 Task: Look for space in Mtsensk, Russia from 12th August, 2023 to 16th August, 2023 for 8 adults in price range Rs.10000 to Rs.16000. Place can be private room with 8 bedrooms having 8 beds and 8 bathrooms. Property type can be house, flat, guest house, hotel. Amenities needed are: wifi, TV, free parkinig on premises, gym, breakfast. Booking option can be shelf check-in. Required host language is English.
Action: Mouse moved to (438, 94)
Screenshot: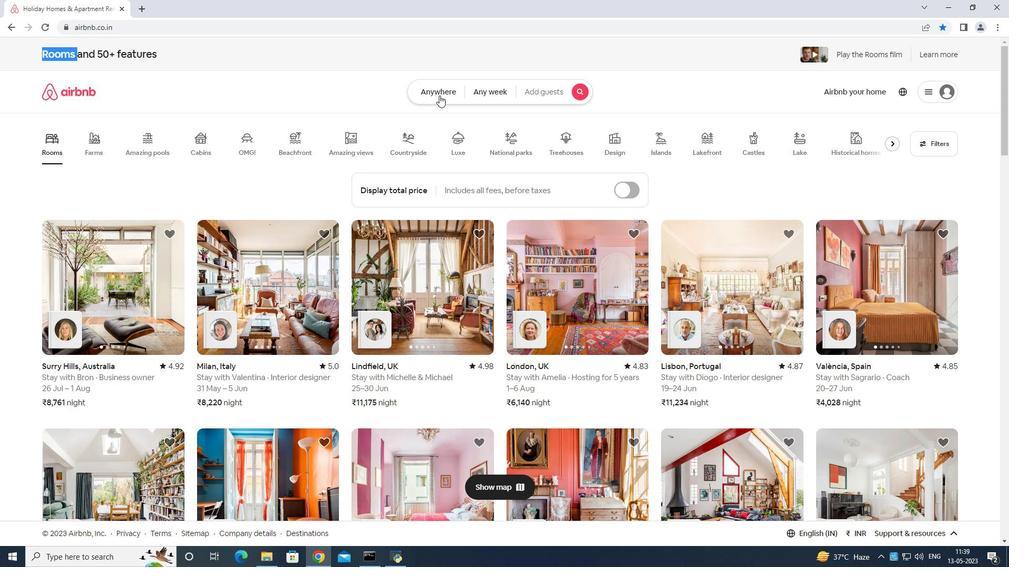 
Action: Mouse pressed left at (438, 94)
Screenshot: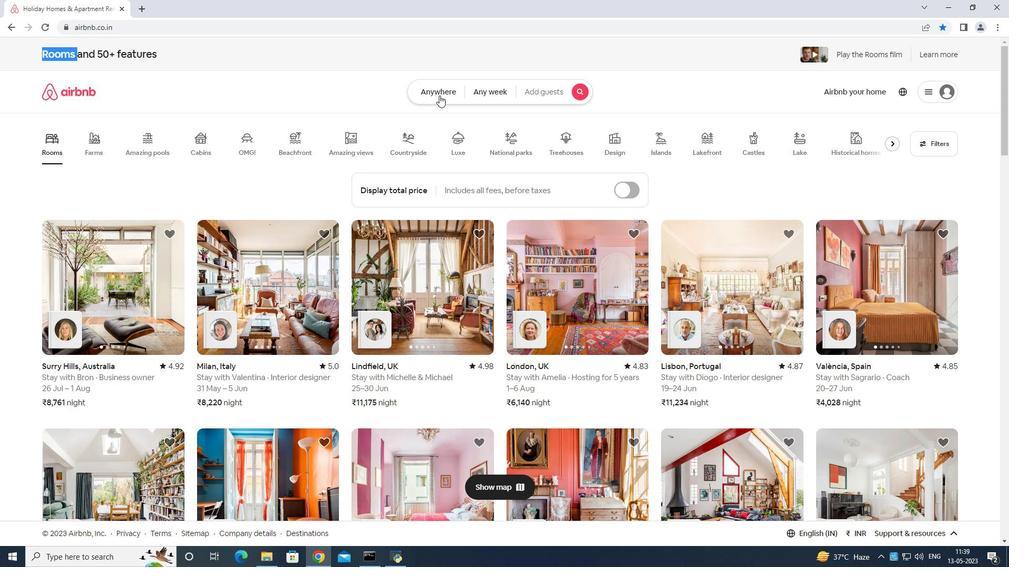 
Action: Mouse moved to (373, 133)
Screenshot: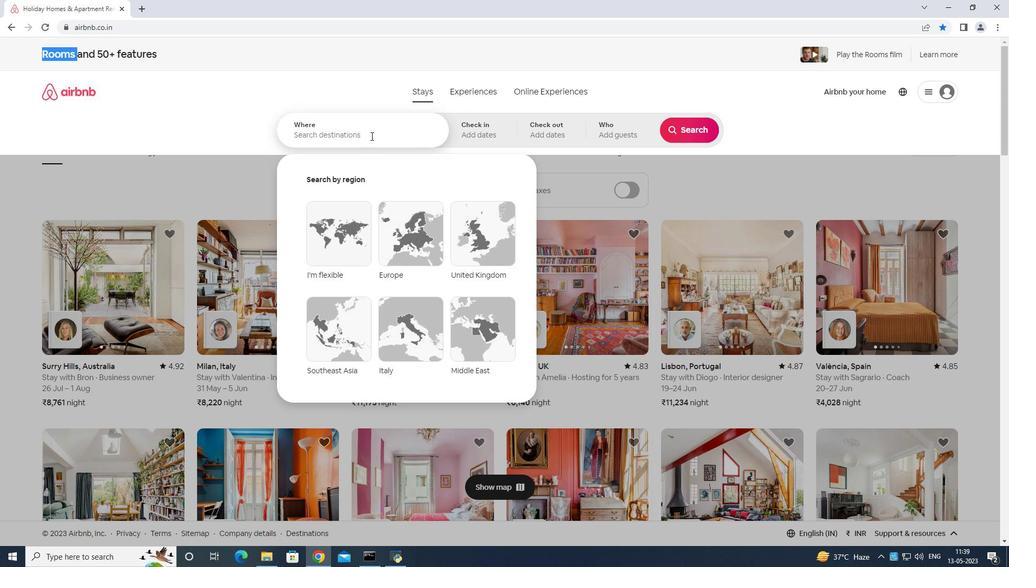 
Action: Mouse pressed left at (373, 133)
Screenshot: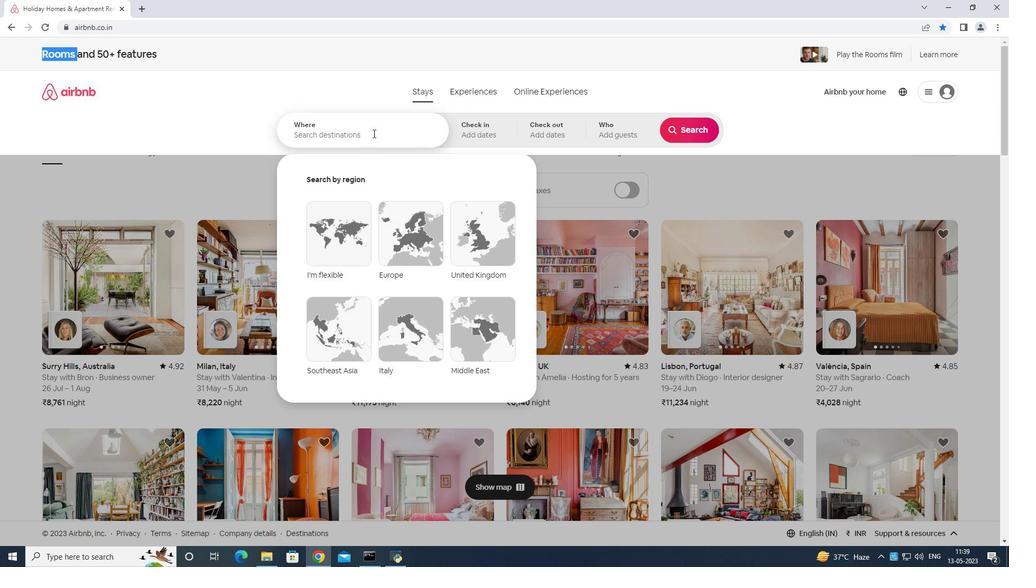 
Action: Mouse moved to (409, 144)
Screenshot: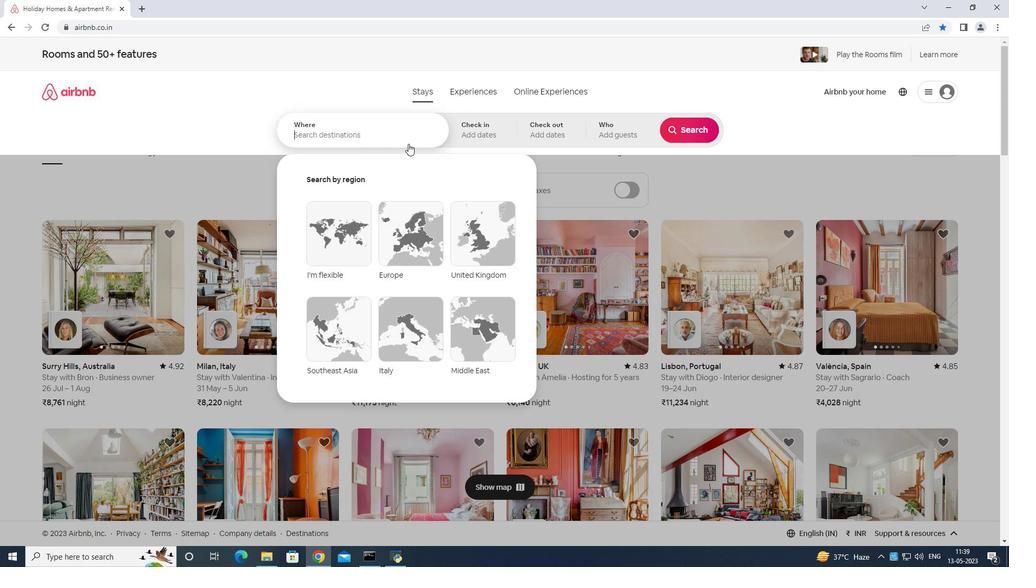 
Action: Key pressed <Key.shift>M
Screenshot: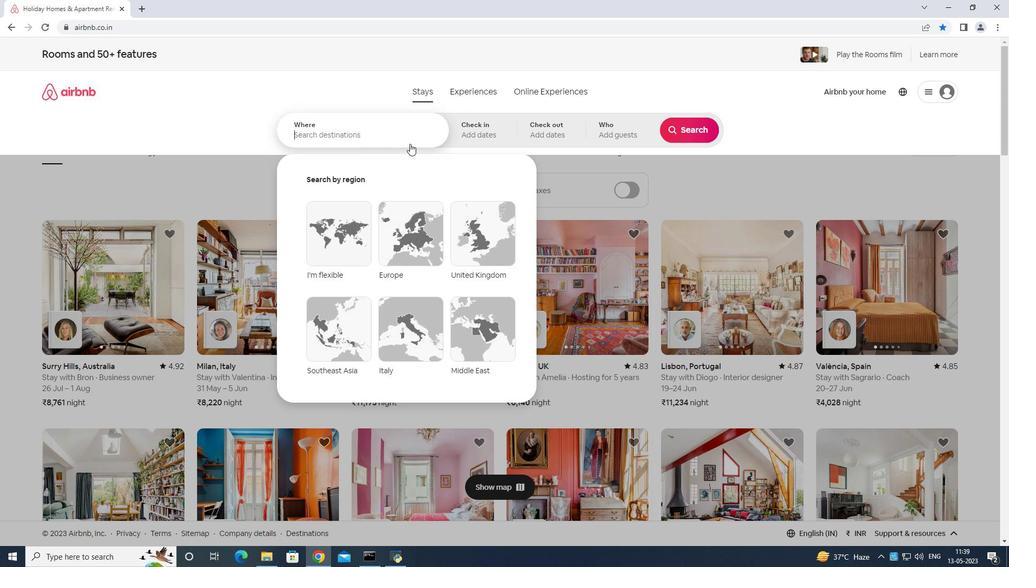 
Action: Mouse moved to (409, 144)
Screenshot: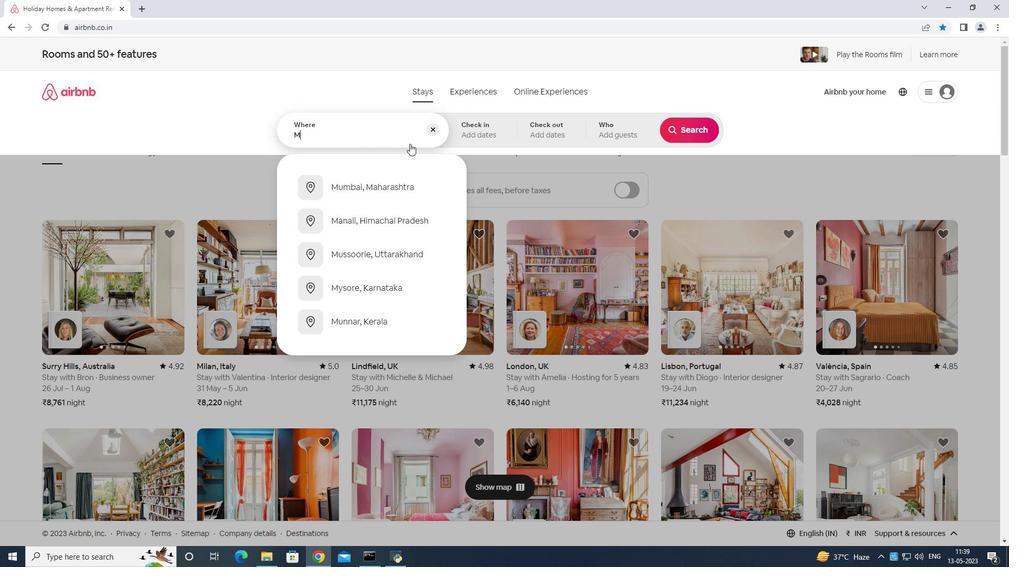 
Action: Key pressed tse
Screenshot: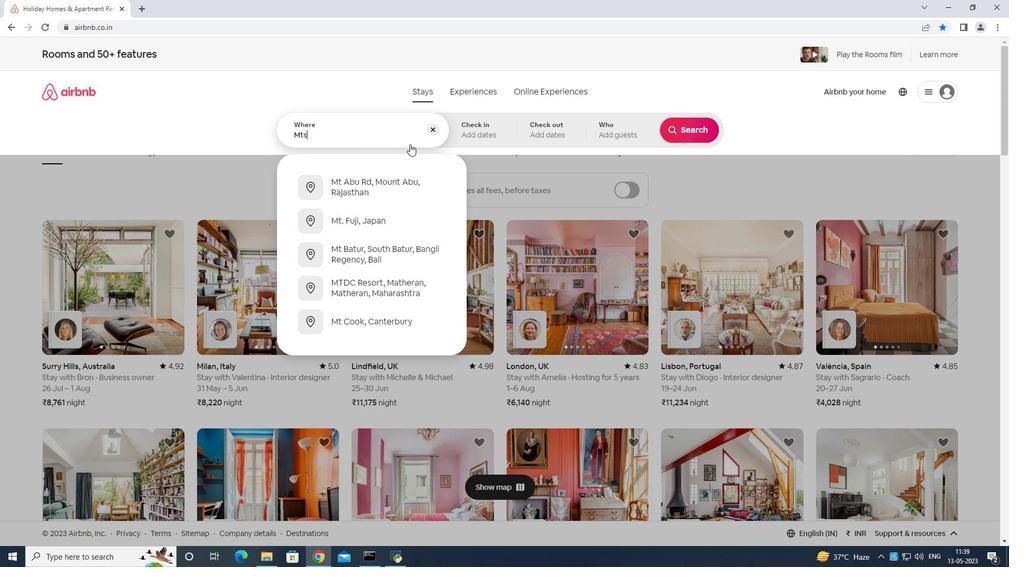 
Action: Mouse moved to (409, 144)
Screenshot: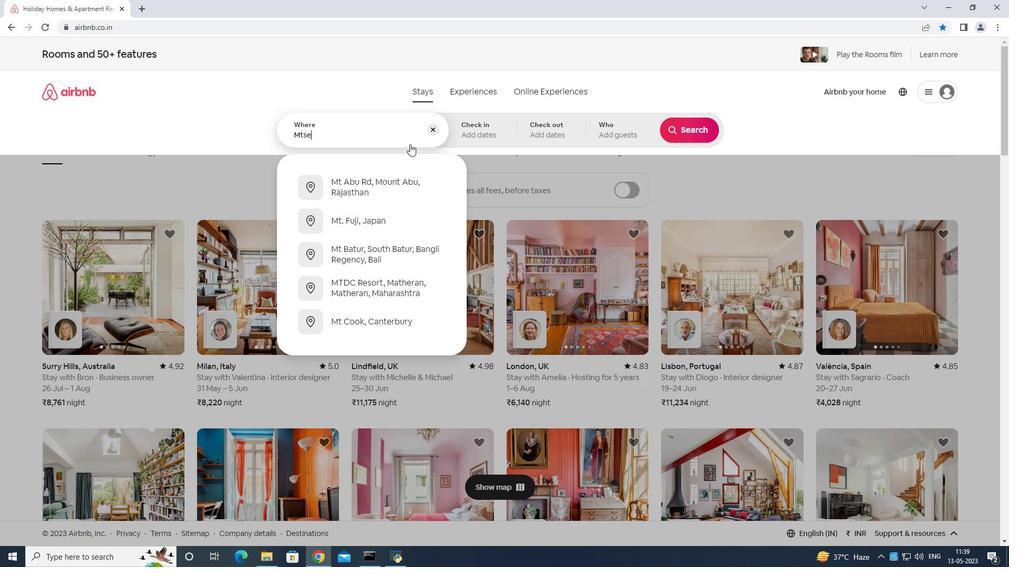 
Action: Key pressed nsk<Key.space>russia<Key.enter>
Screenshot: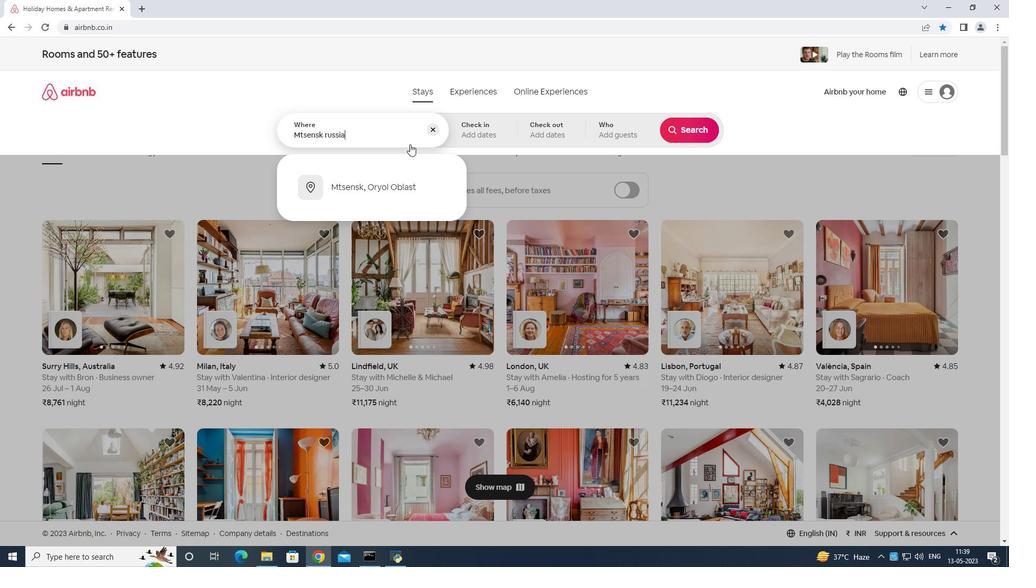 
Action: Mouse moved to (688, 211)
Screenshot: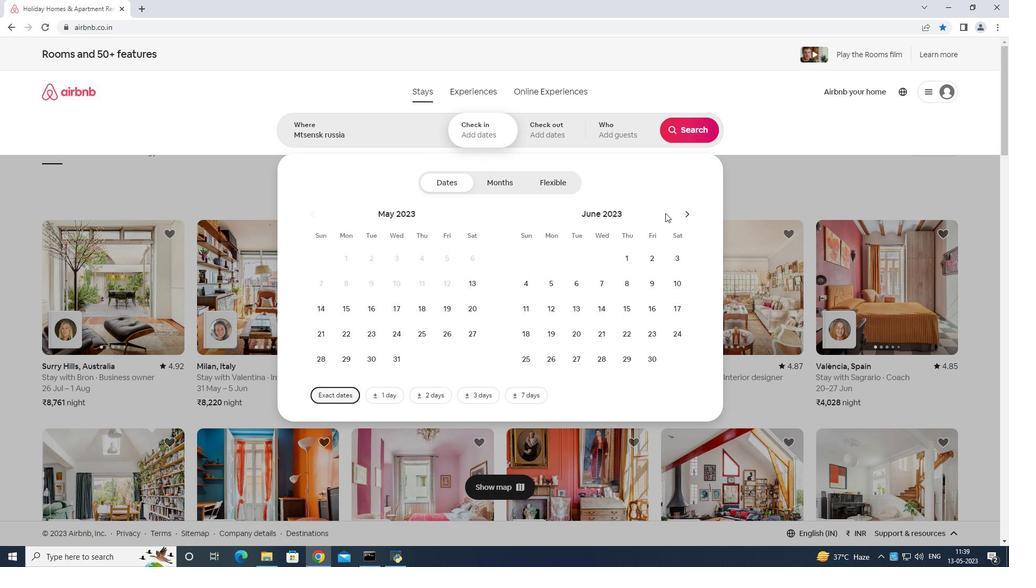 
Action: Mouse pressed left at (688, 211)
Screenshot: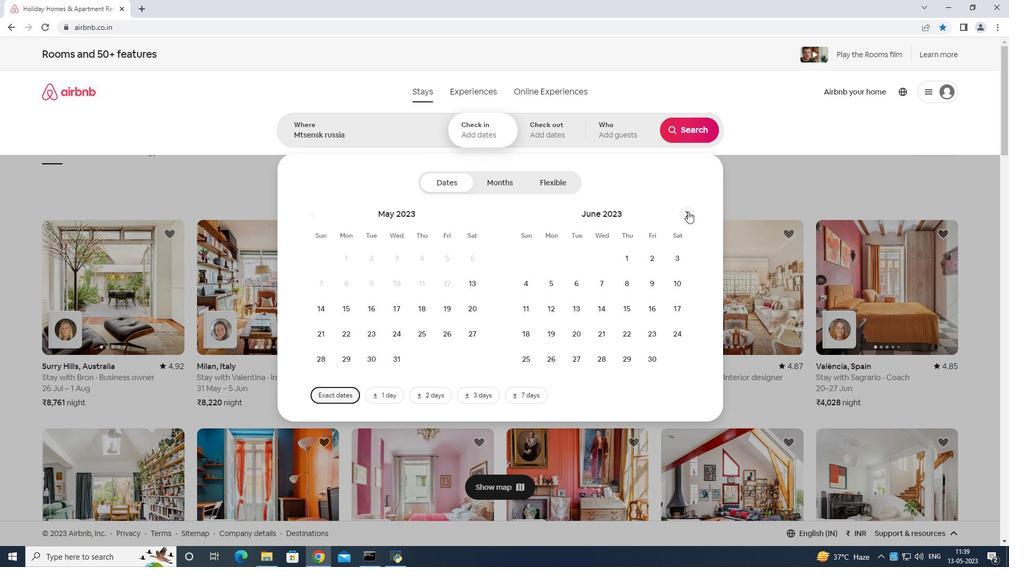 
Action: Mouse moved to (688, 211)
Screenshot: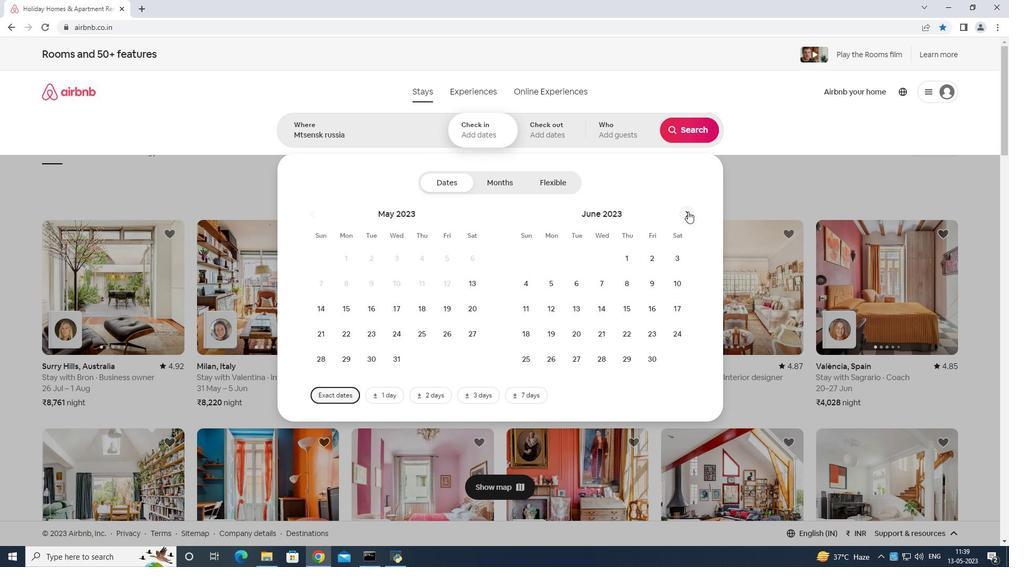 
Action: Mouse pressed left at (688, 211)
Screenshot: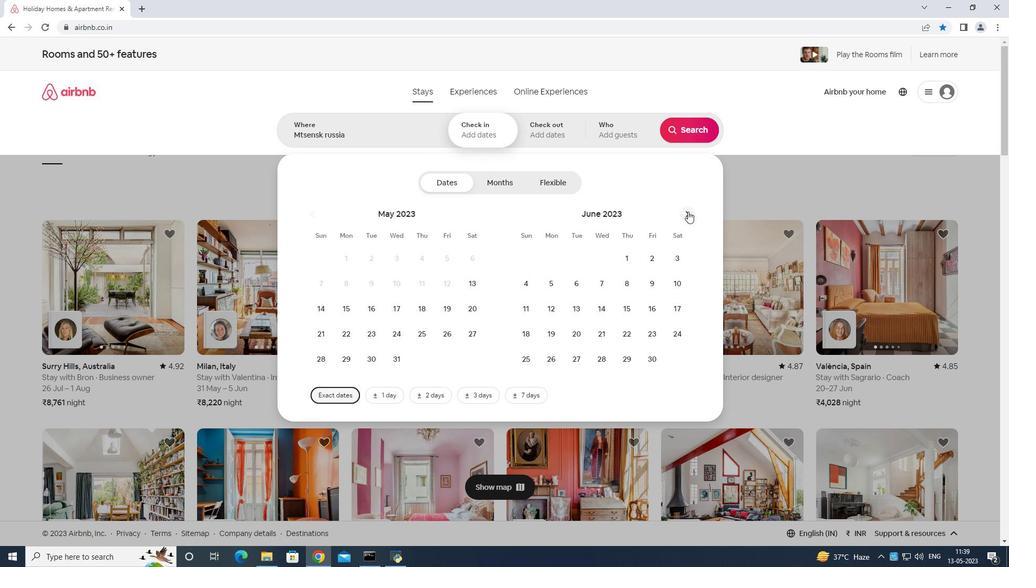
Action: Mouse moved to (688, 210)
Screenshot: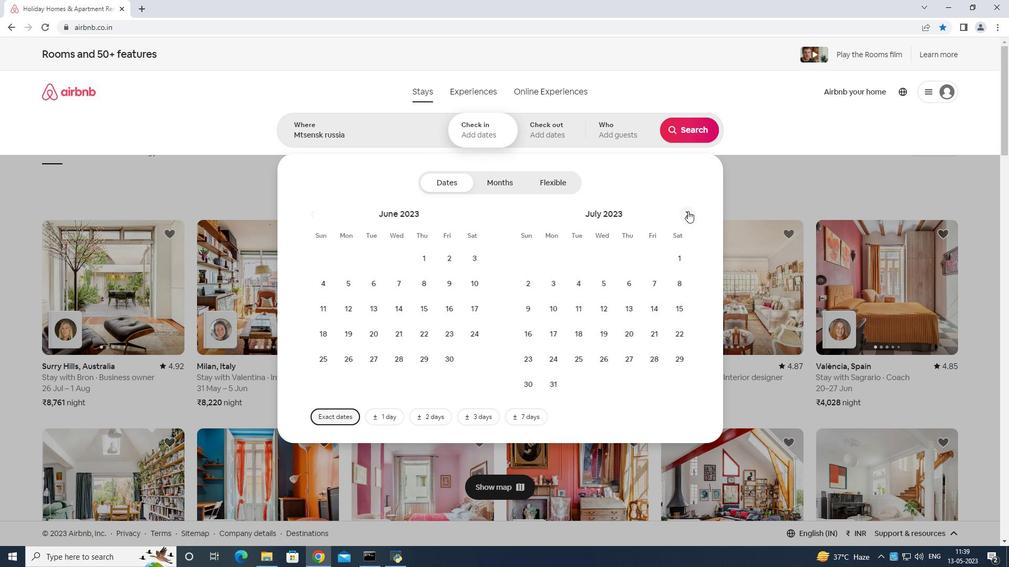 
Action: Mouse pressed left at (688, 210)
Screenshot: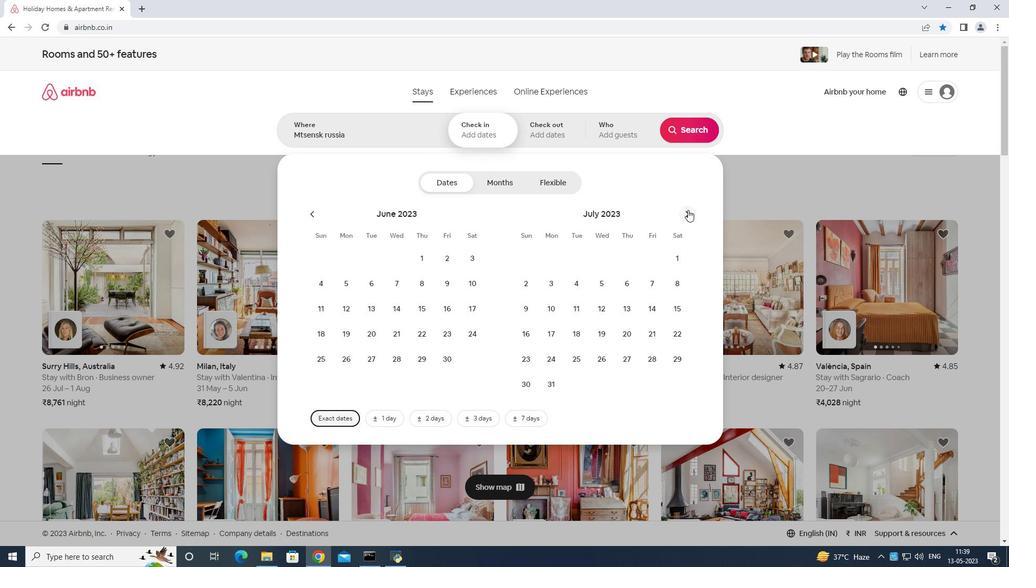 
Action: Mouse moved to (672, 277)
Screenshot: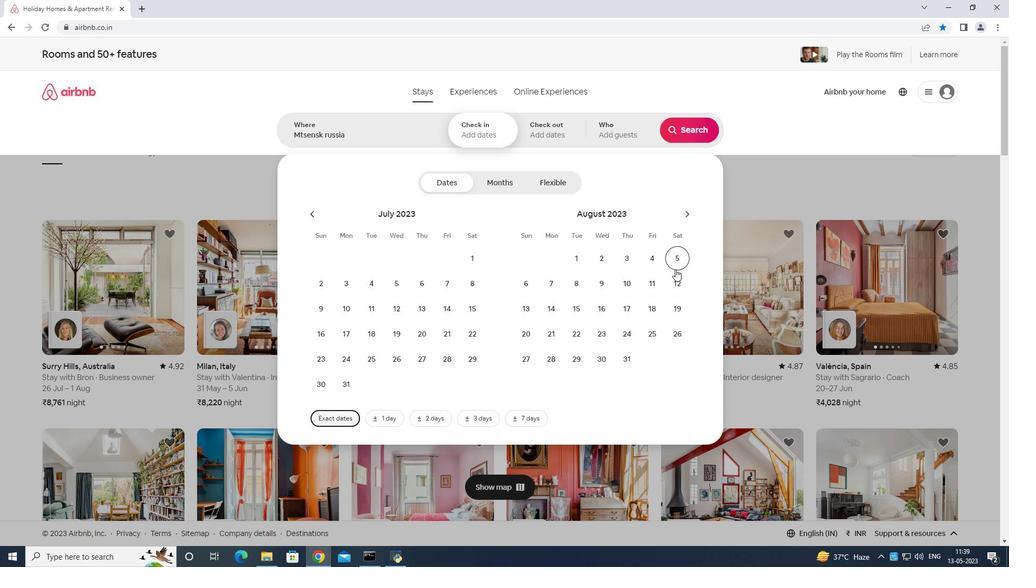 
Action: Mouse pressed left at (672, 277)
Screenshot: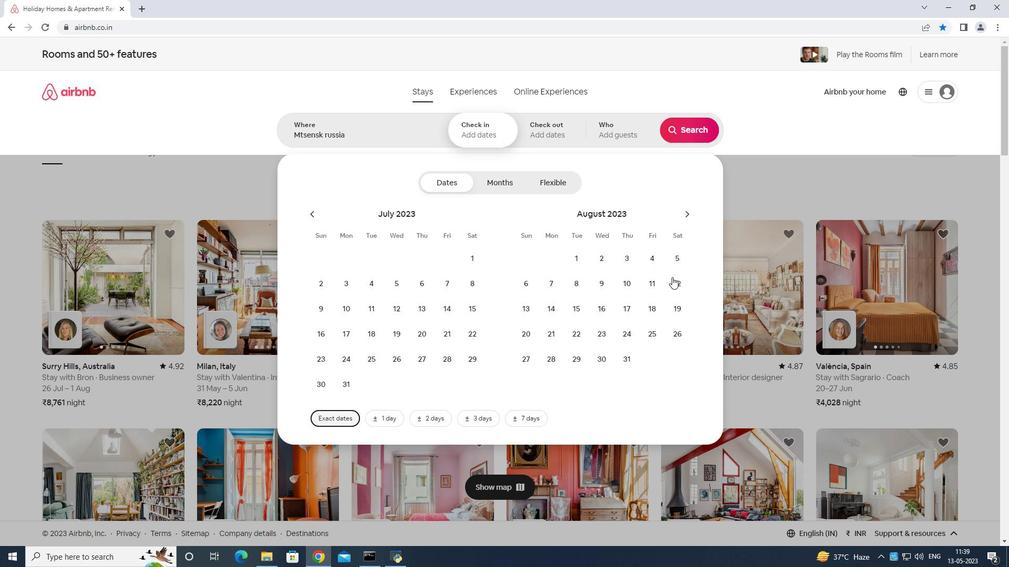 
Action: Mouse moved to (610, 304)
Screenshot: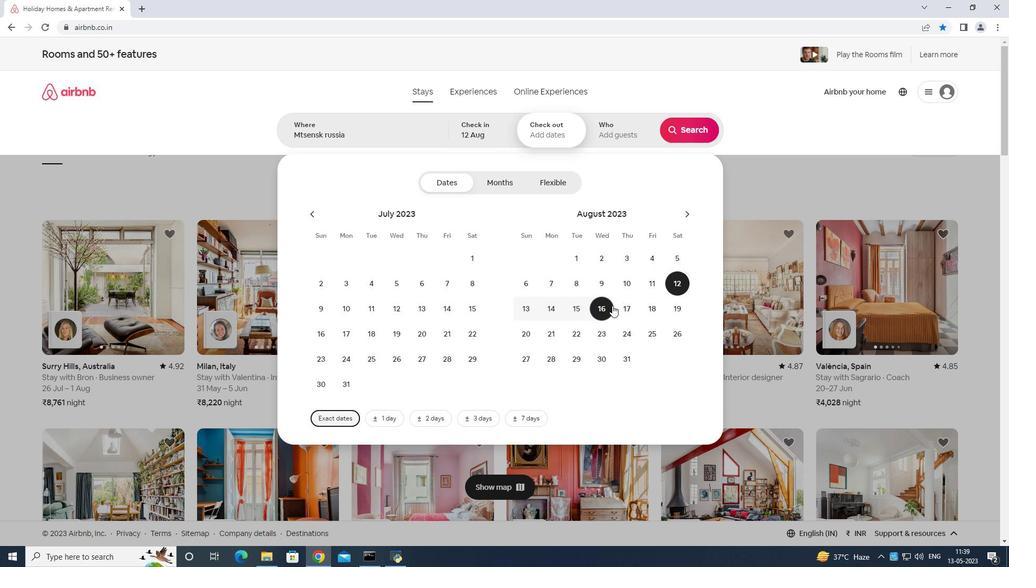 
Action: Mouse pressed left at (610, 304)
Screenshot: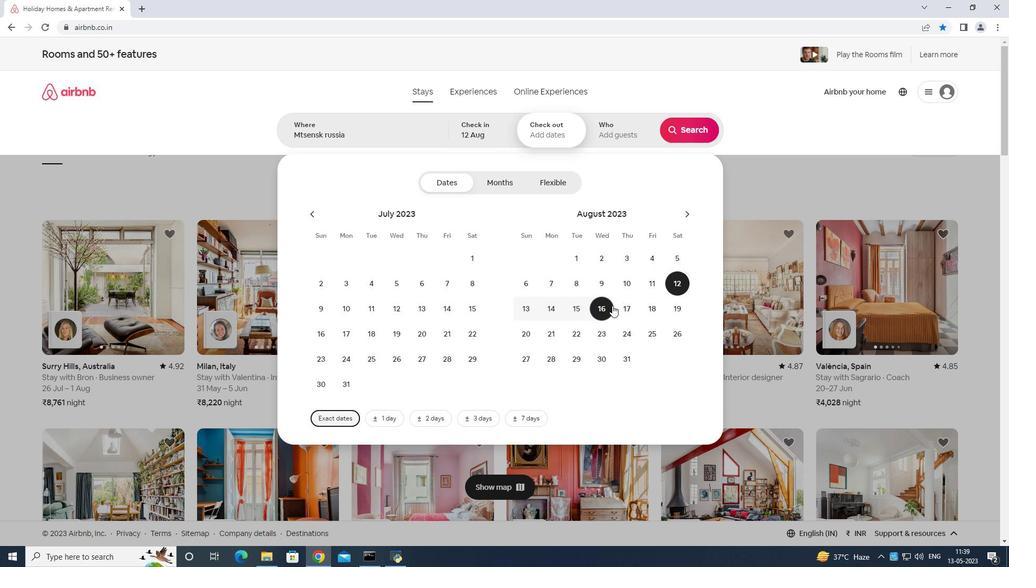 
Action: Mouse moved to (630, 120)
Screenshot: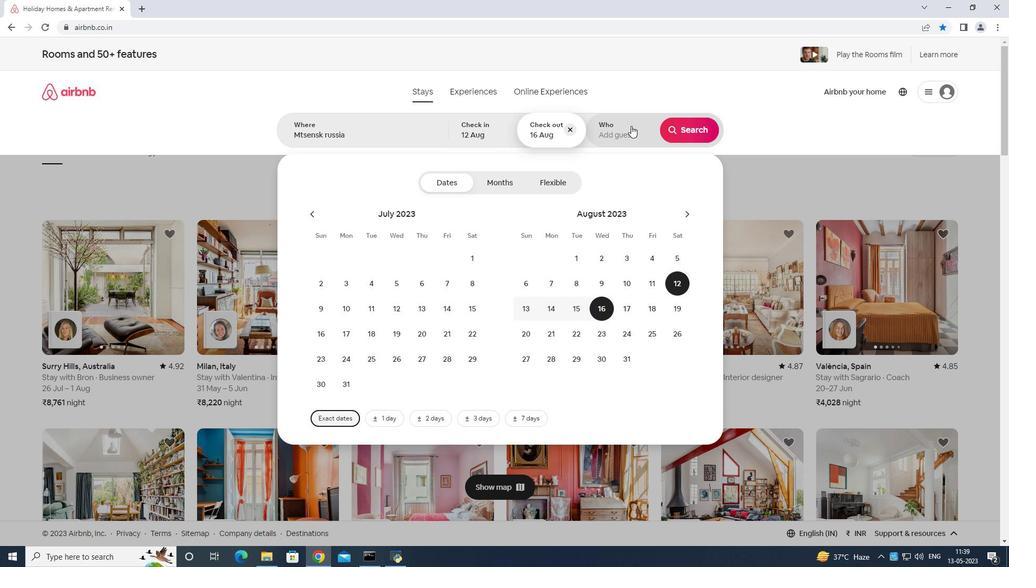 
Action: Mouse pressed left at (630, 120)
Screenshot: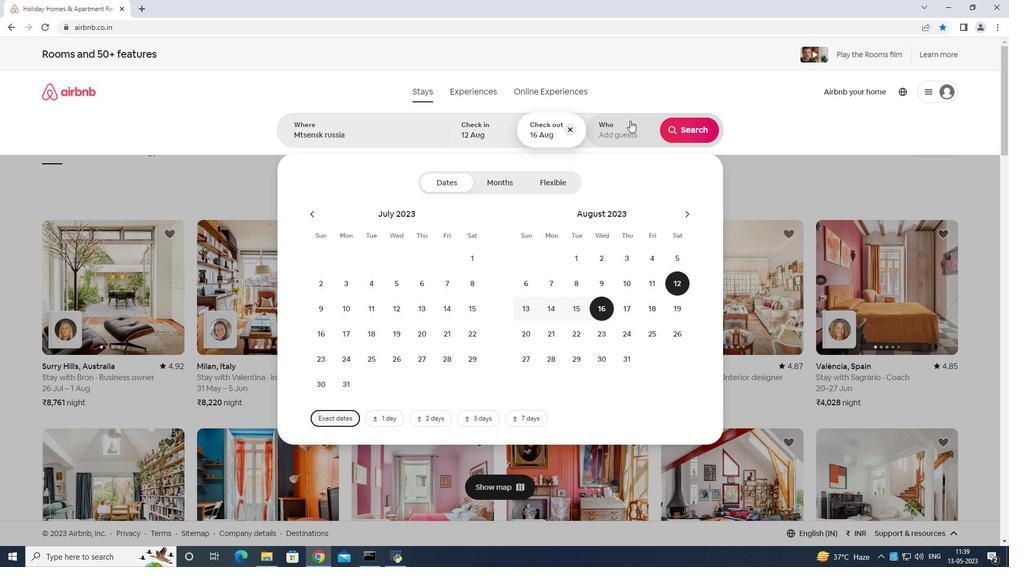 
Action: Mouse moved to (690, 188)
Screenshot: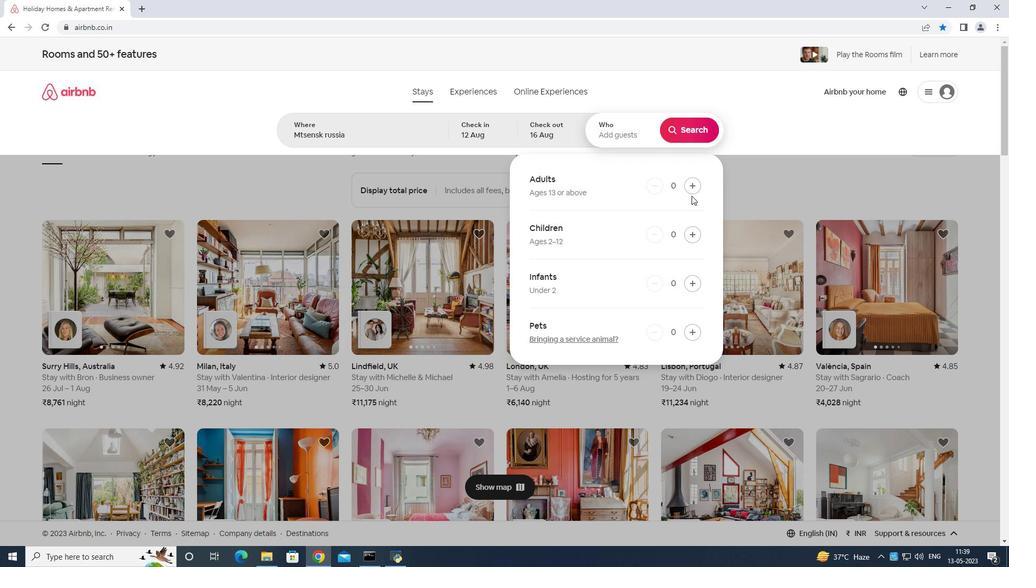 
Action: Mouse pressed left at (690, 188)
Screenshot: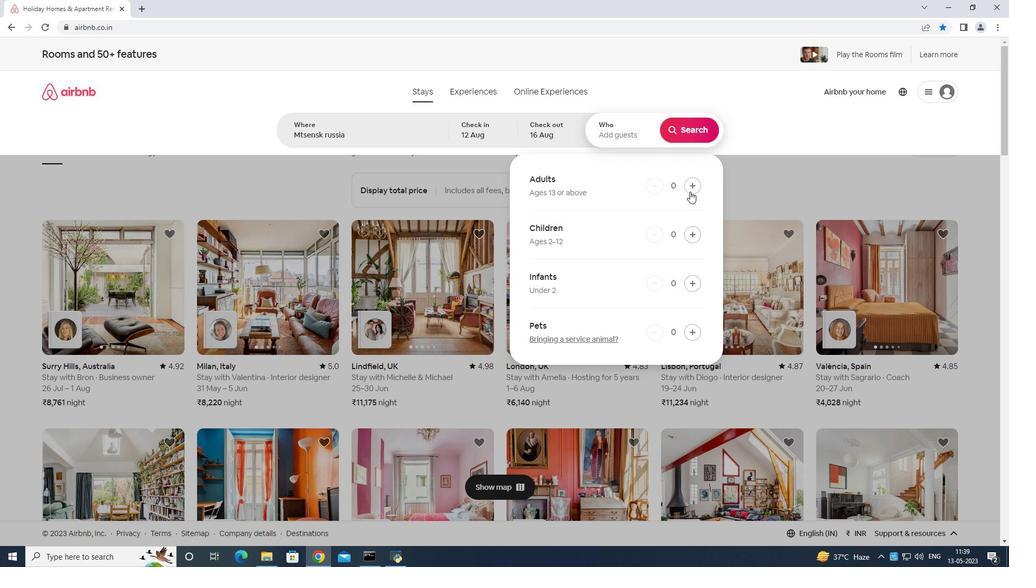 
Action: Mouse moved to (690, 188)
Screenshot: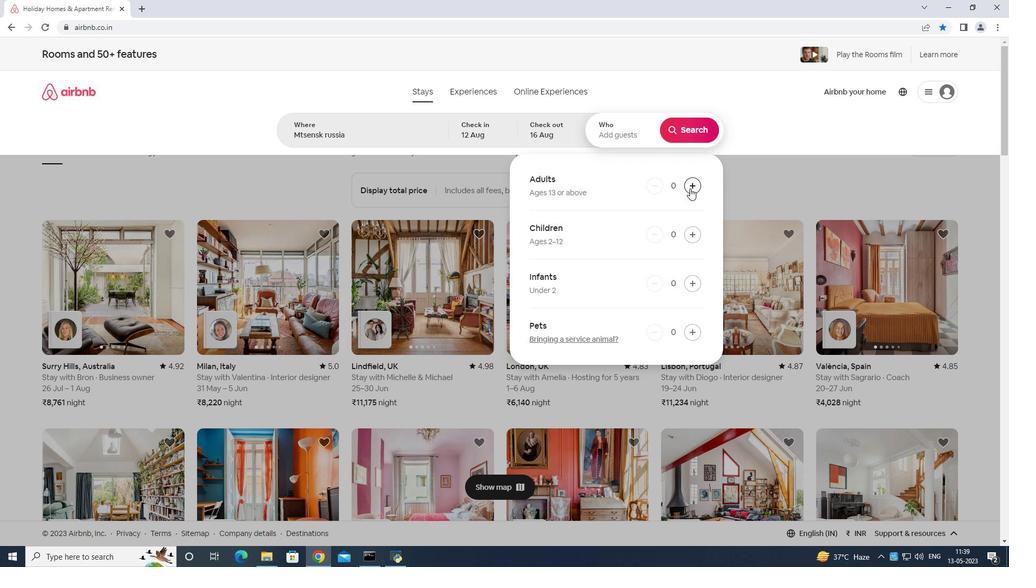
Action: Mouse pressed left at (690, 188)
Screenshot: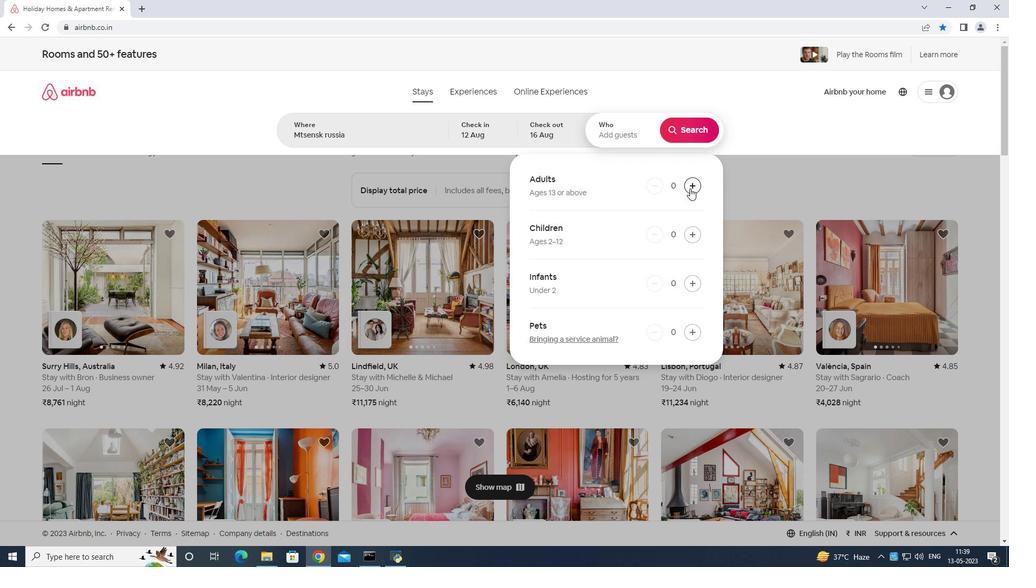 
Action: Mouse moved to (691, 188)
Screenshot: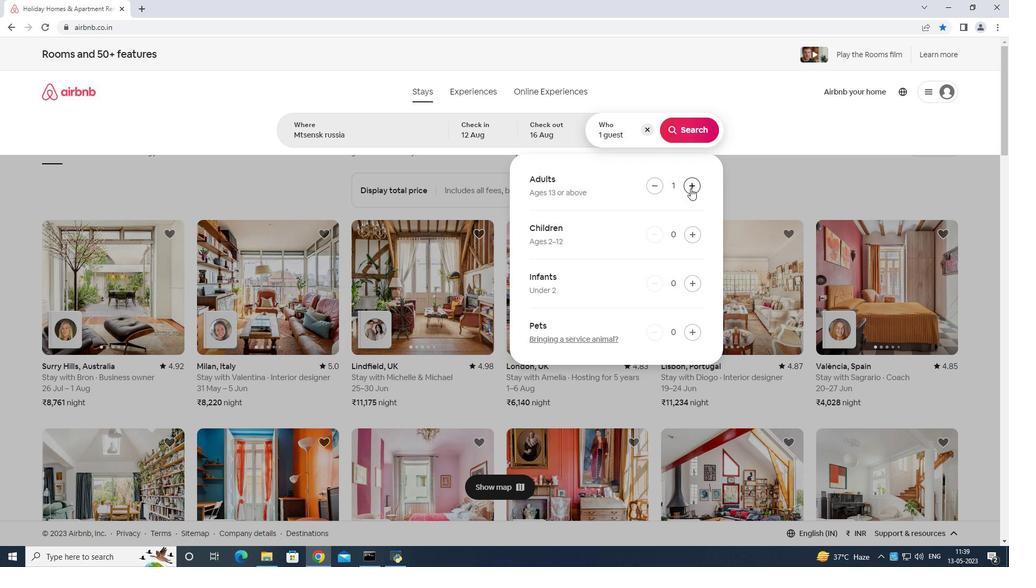 
Action: Mouse pressed left at (691, 188)
Screenshot: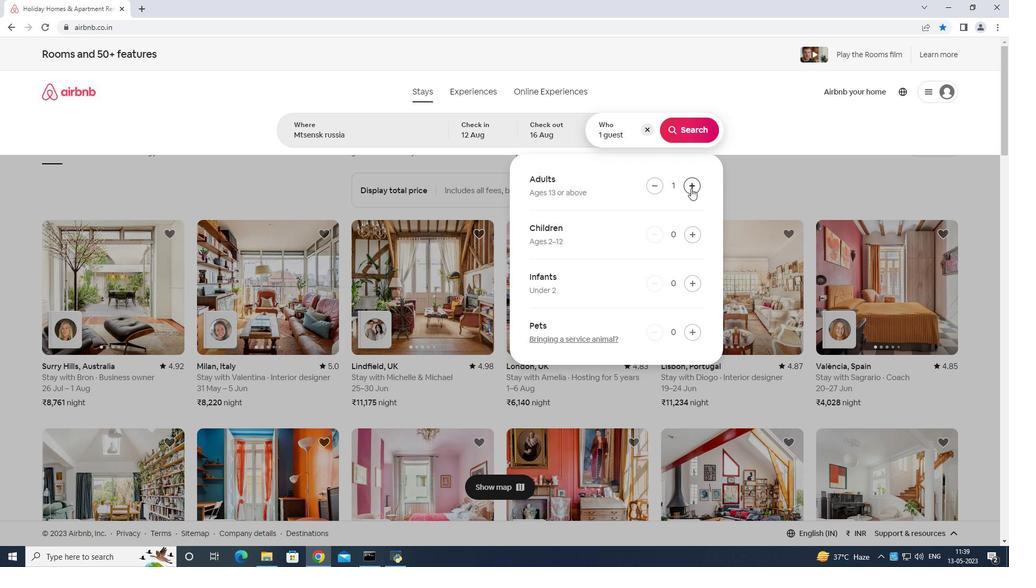 
Action: Mouse pressed left at (691, 188)
Screenshot: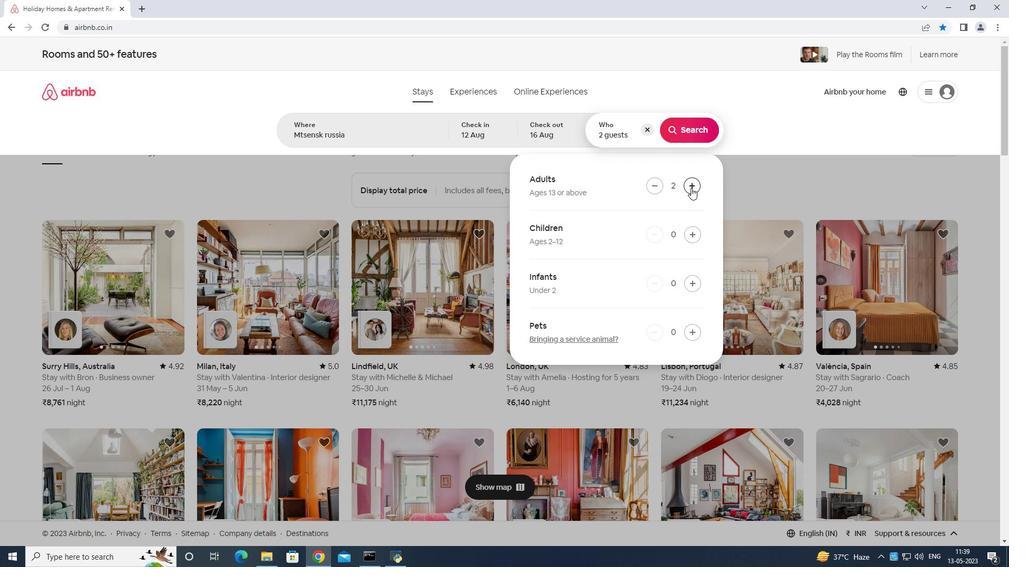 
Action: Mouse pressed left at (691, 188)
Screenshot: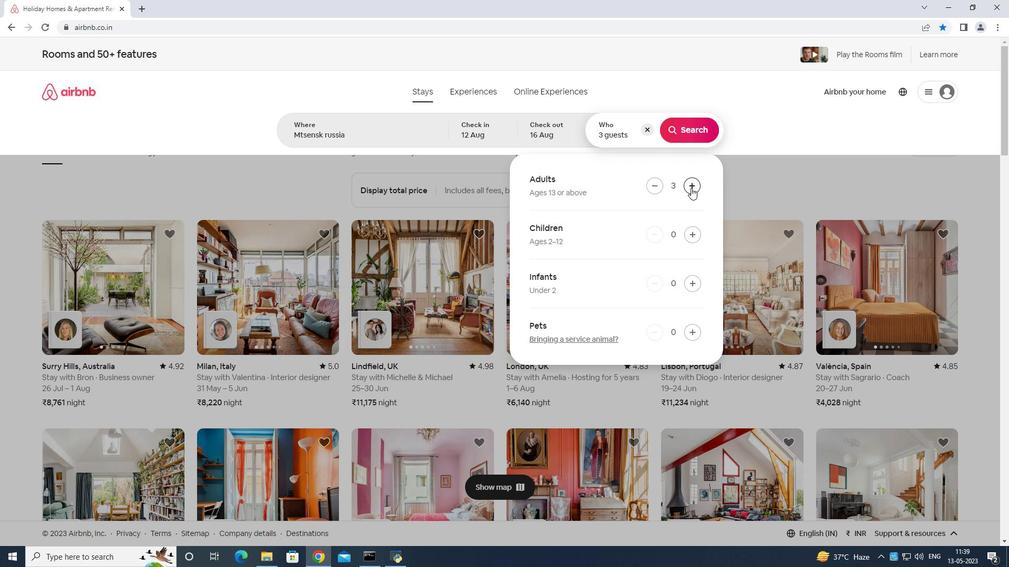
Action: Mouse pressed left at (691, 188)
Screenshot: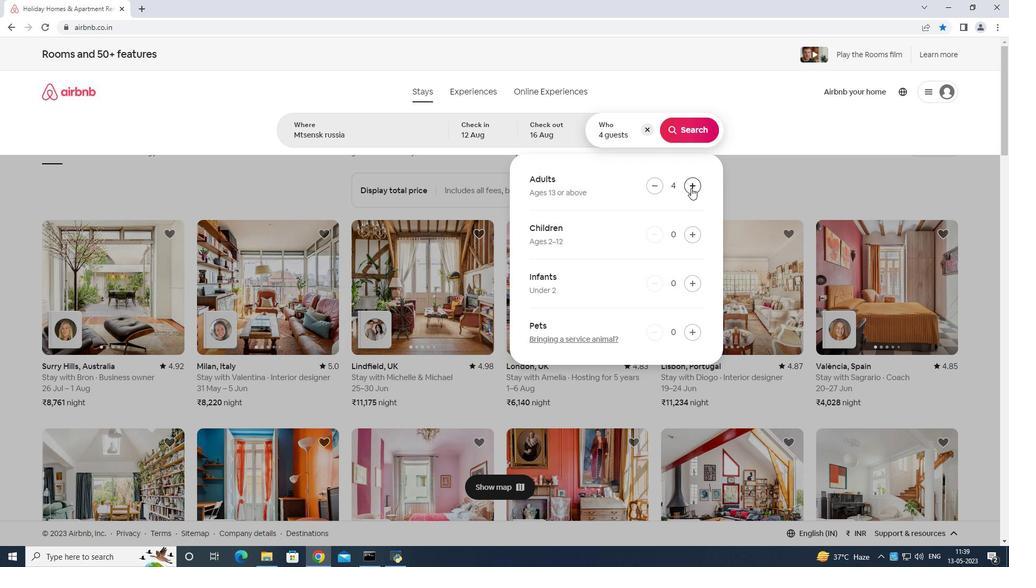 
Action: Mouse pressed left at (691, 188)
Screenshot: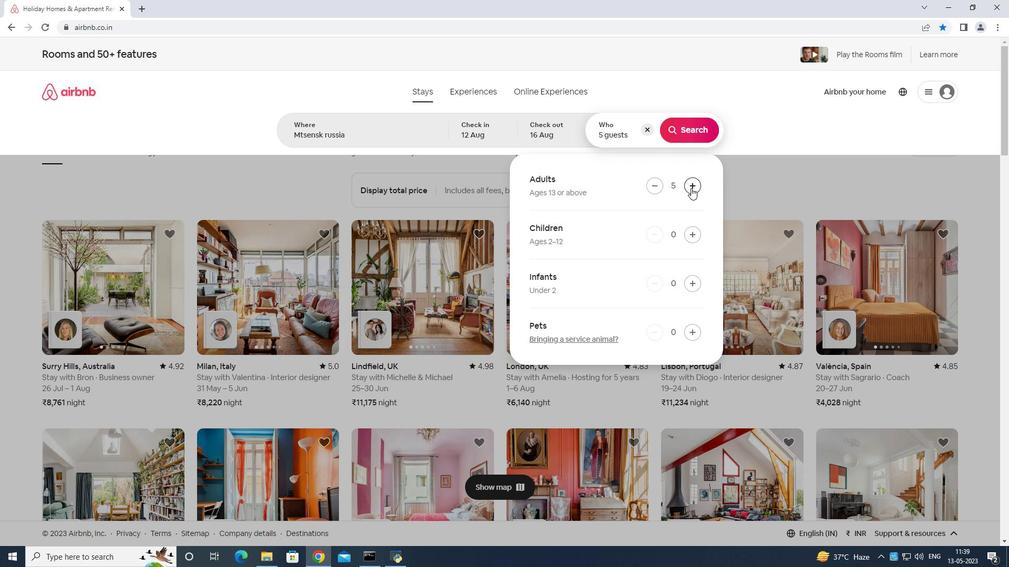 
Action: Mouse pressed left at (691, 188)
Screenshot: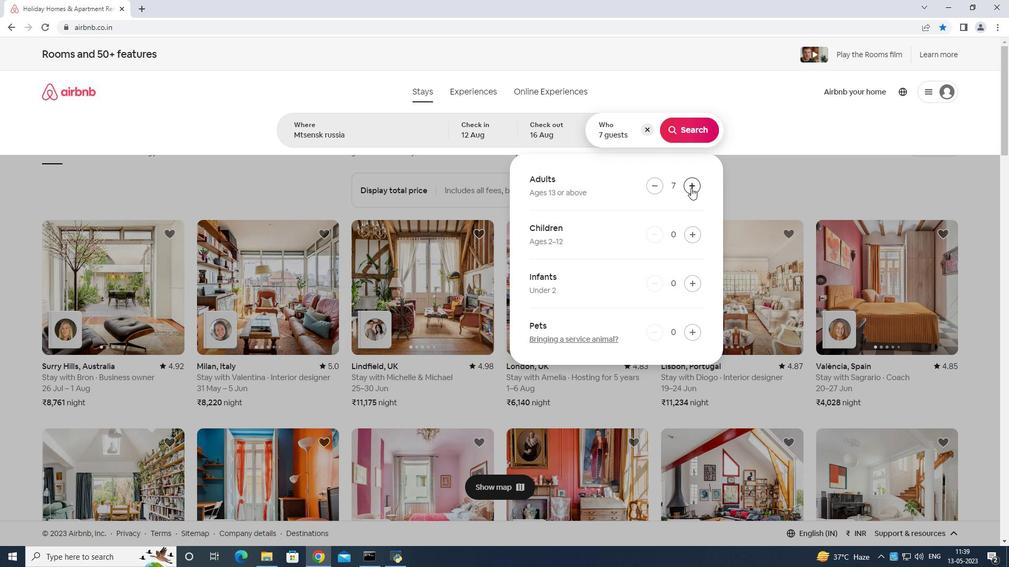 
Action: Mouse moved to (693, 131)
Screenshot: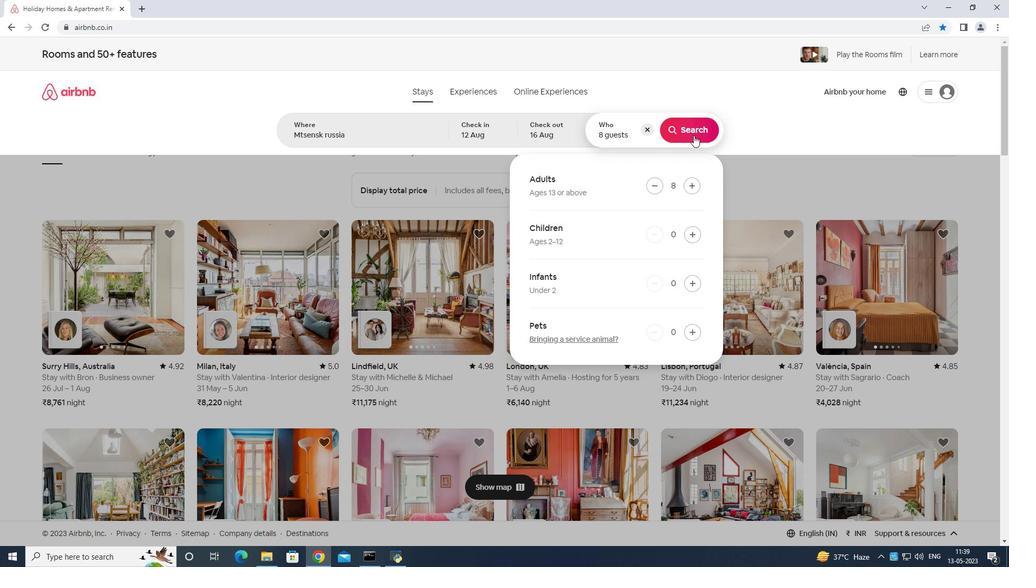 
Action: Mouse pressed left at (693, 131)
Screenshot: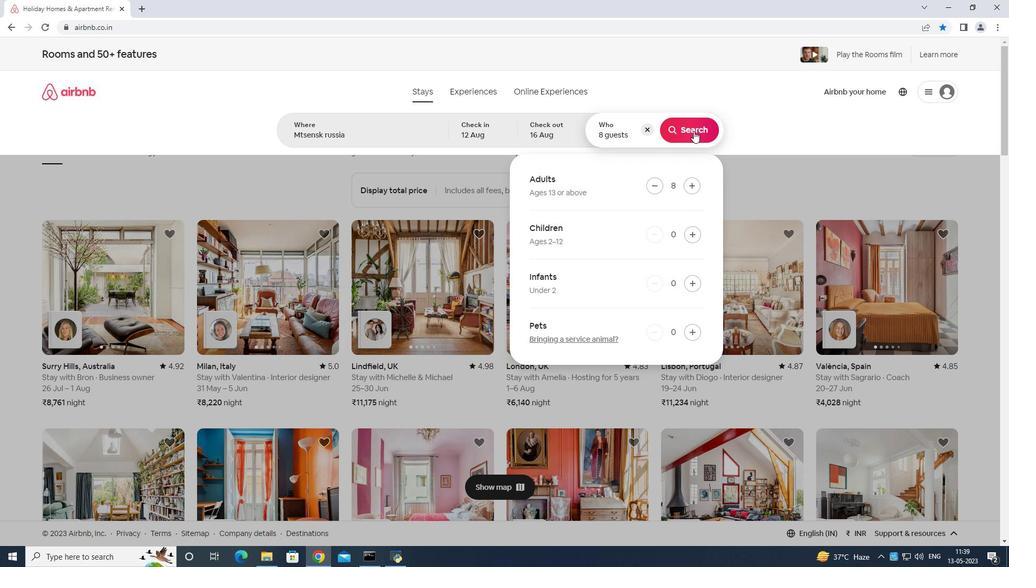 
Action: Mouse moved to (966, 97)
Screenshot: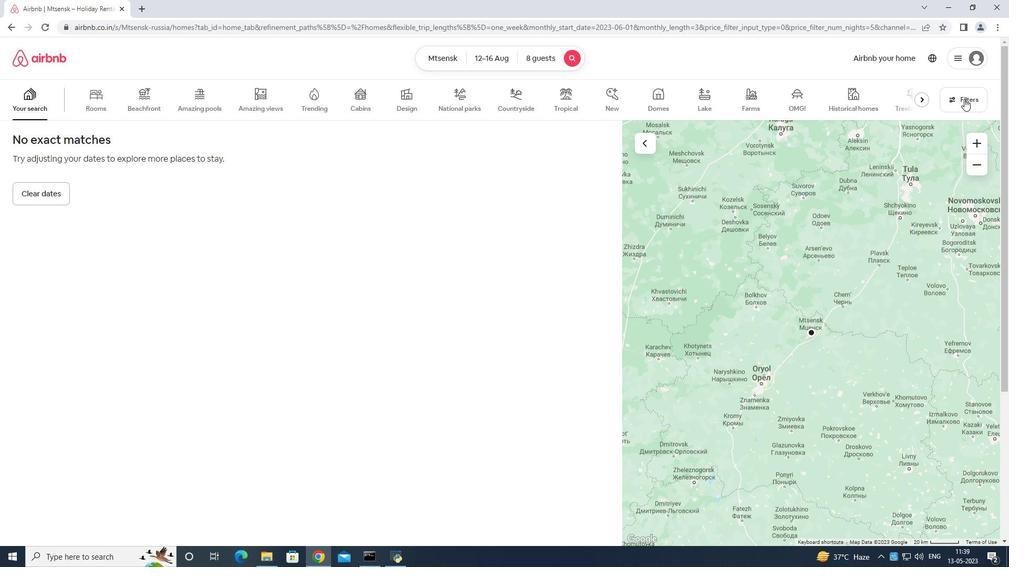 
Action: Mouse pressed left at (966, 97)
Screenshot: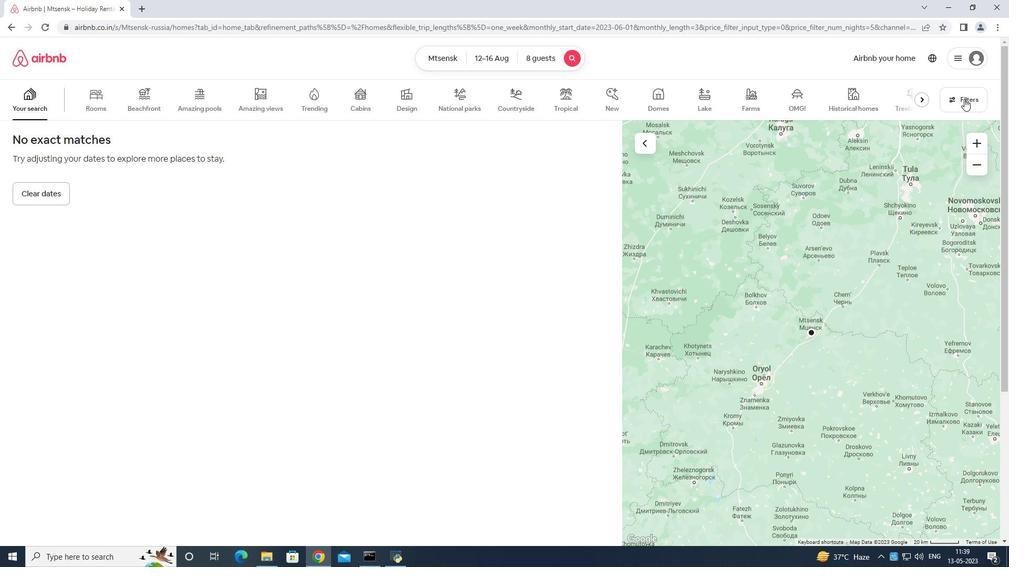 
Action: Mouse moved to (408, 358)
Screenshot: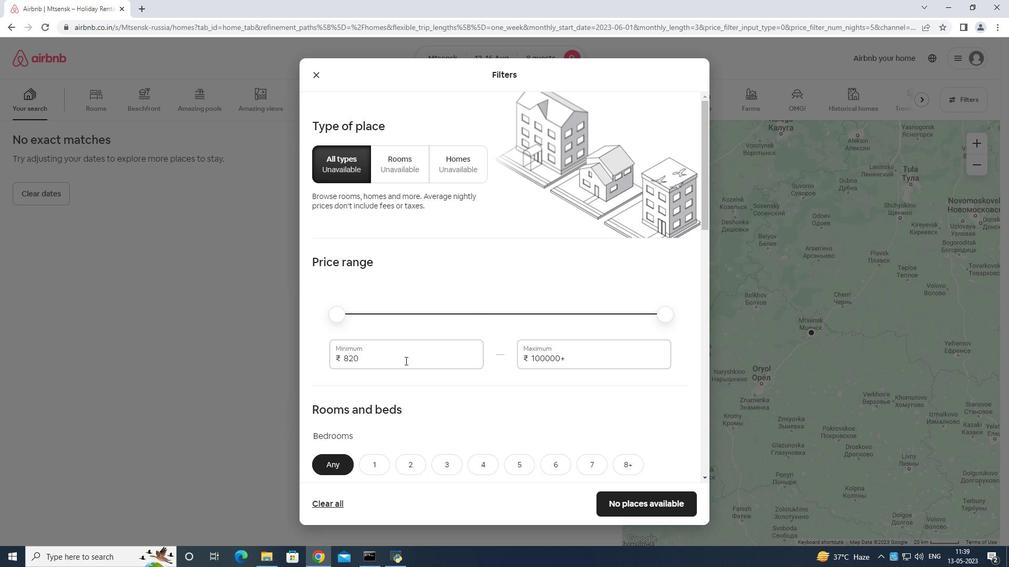 
Action: Mouse pressed left at (407, 358)
Screenshot: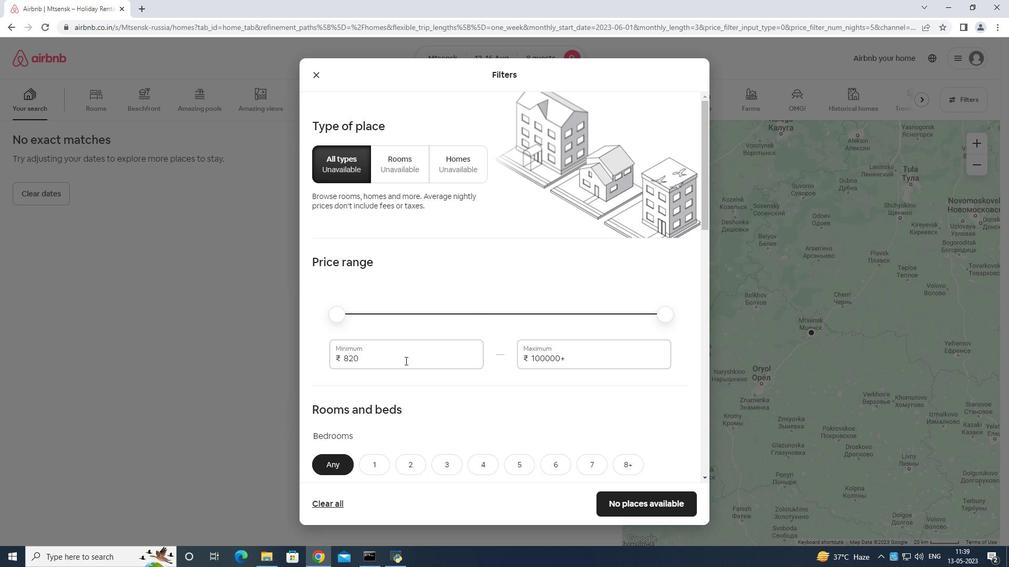 
Action: Mouse moved to (408, 358)
Screenshot: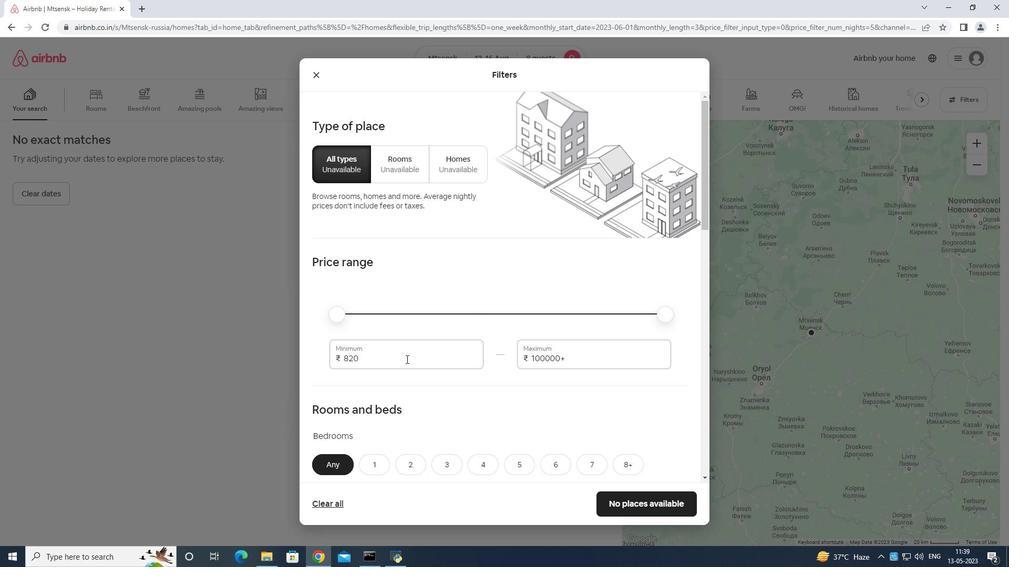 
Action: Key pressed <Key.backspace>
Screenshot: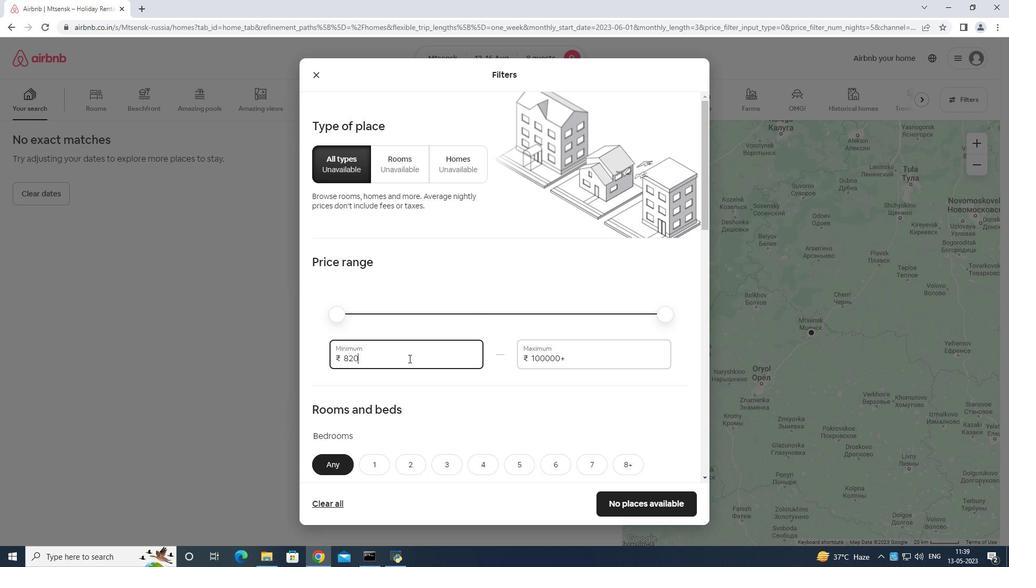 
Action: Mouse moved to (410, 356)
Screenshot: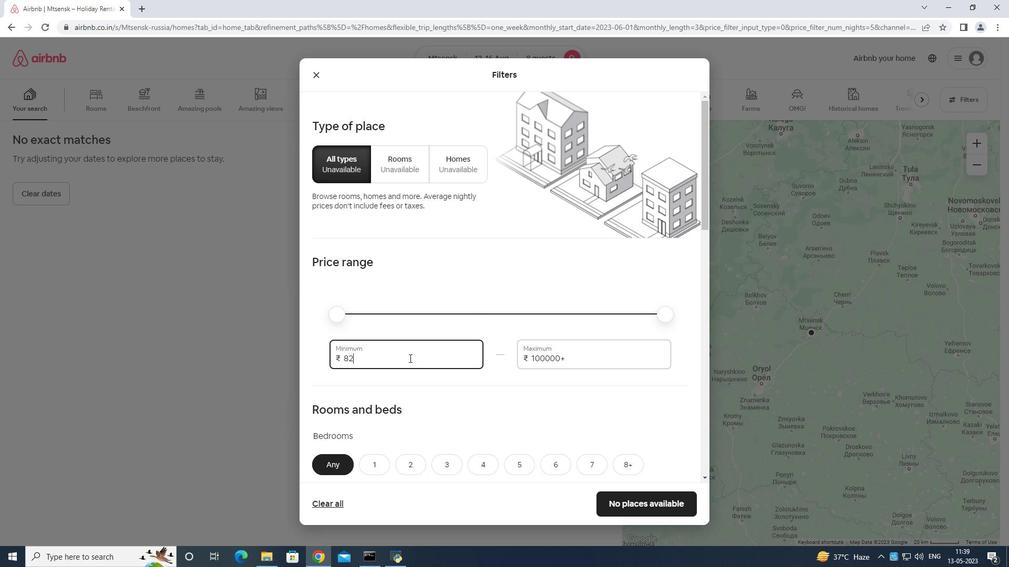 
Action: Key pressed <Key.backspace><Key.backspace><Key.backspace>1
Screenshot: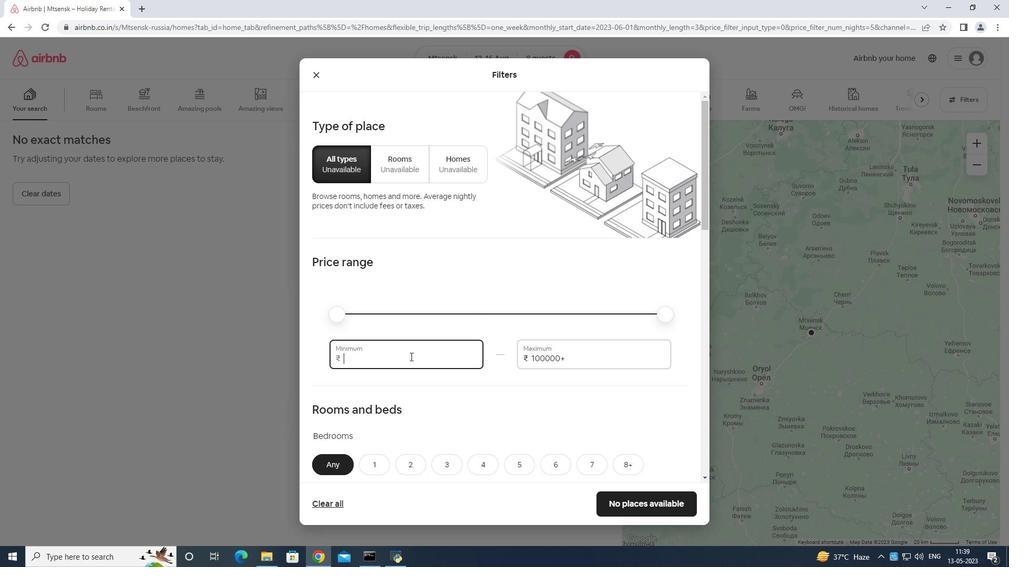 
Action: Mouse moved to (412, 357)
Screenshot: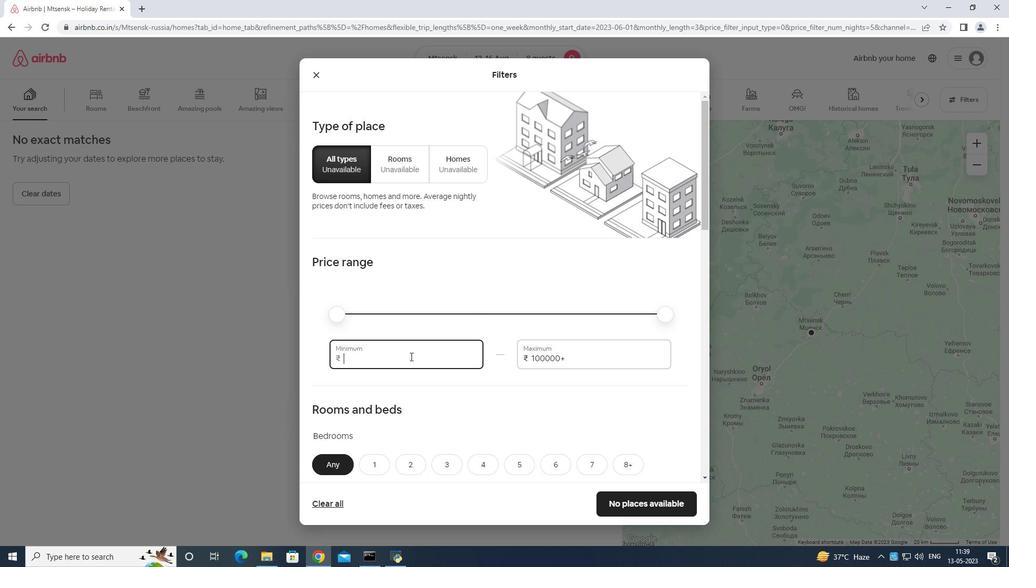 
Action: Key pressed 0
Screenshot: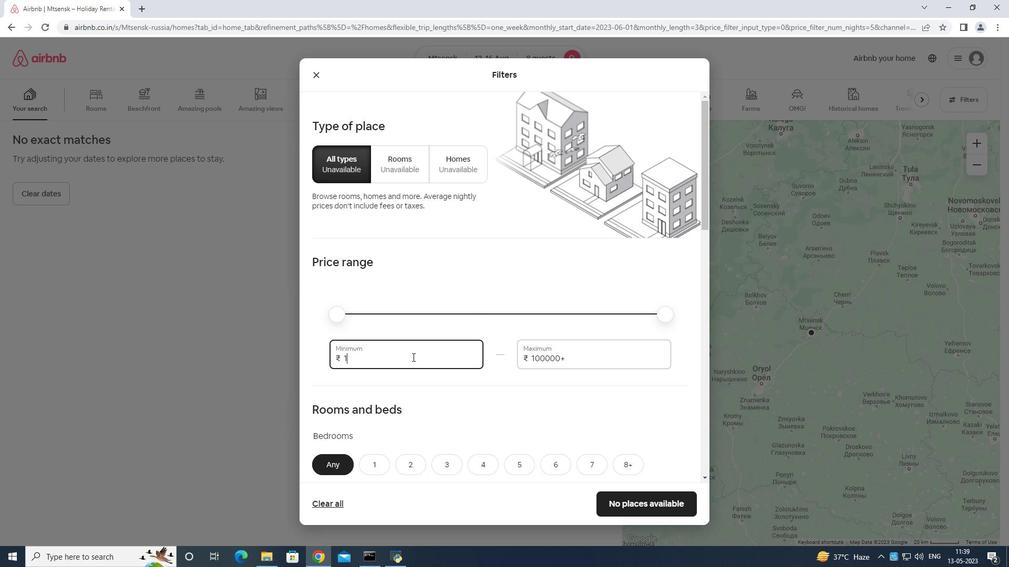
Action: Mouse moved to (413, 357)
Screenshot: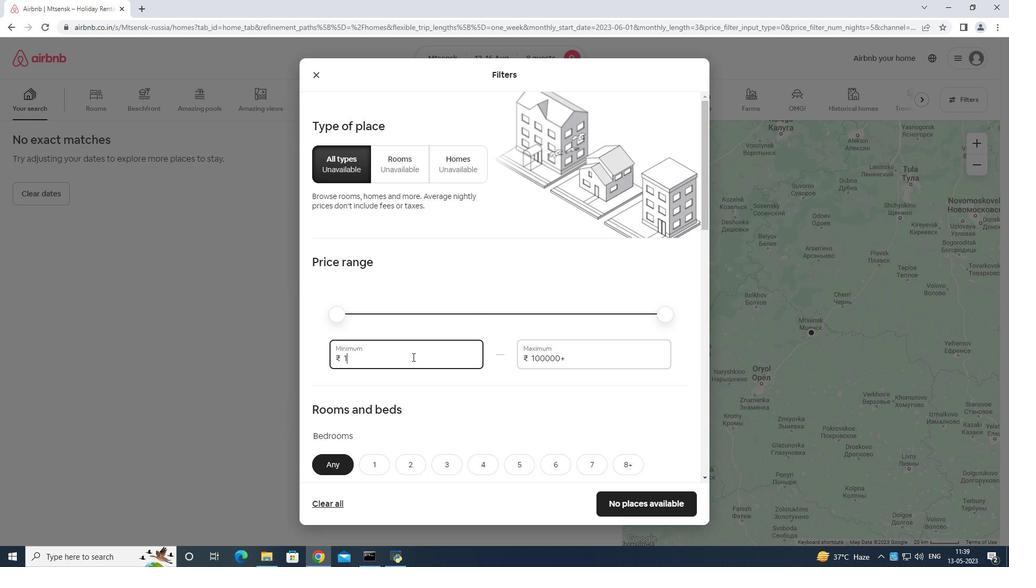 
Action: Key pressed 00
Screenshot: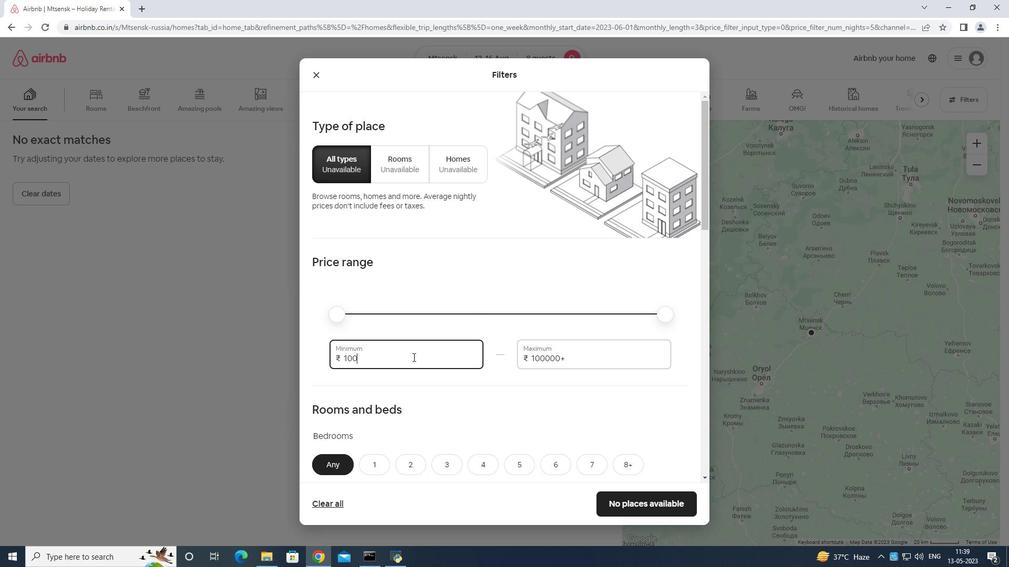 
Action: Mouse moved to (417, 360)
Screenshot: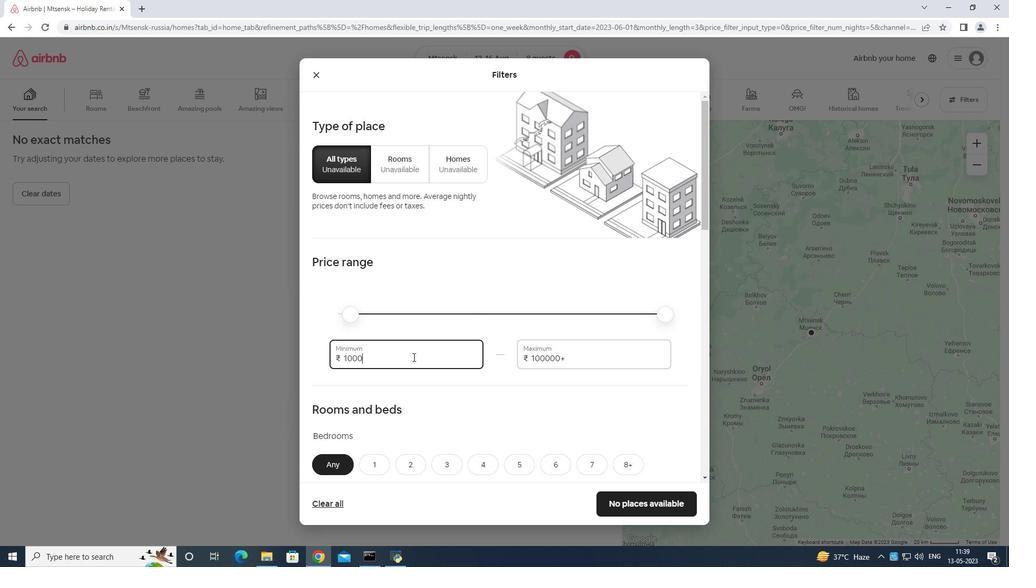 
Action: Key pressed 0
Screenshot: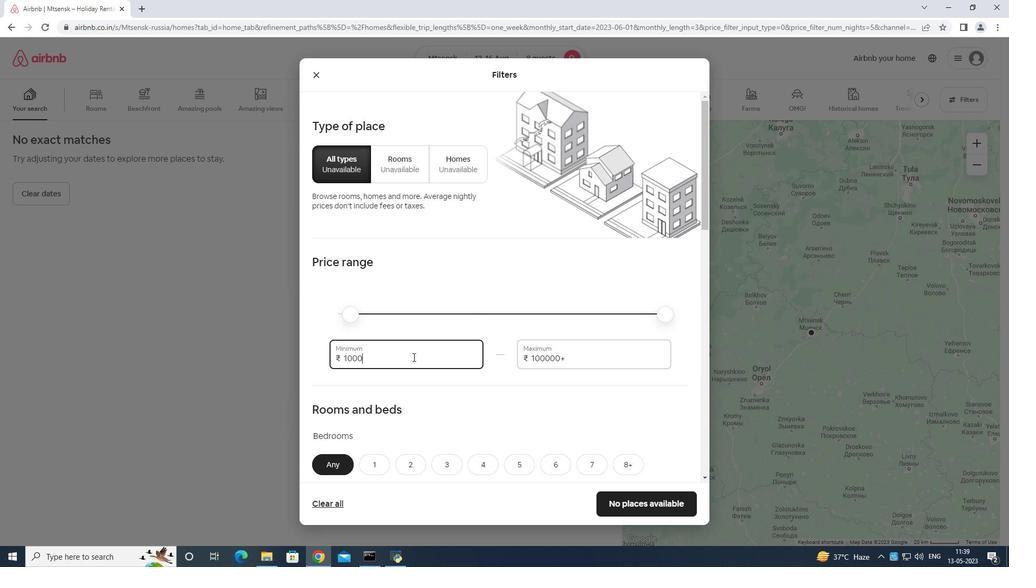 
Action: Mouse moved to (594, 345)
Screenshot: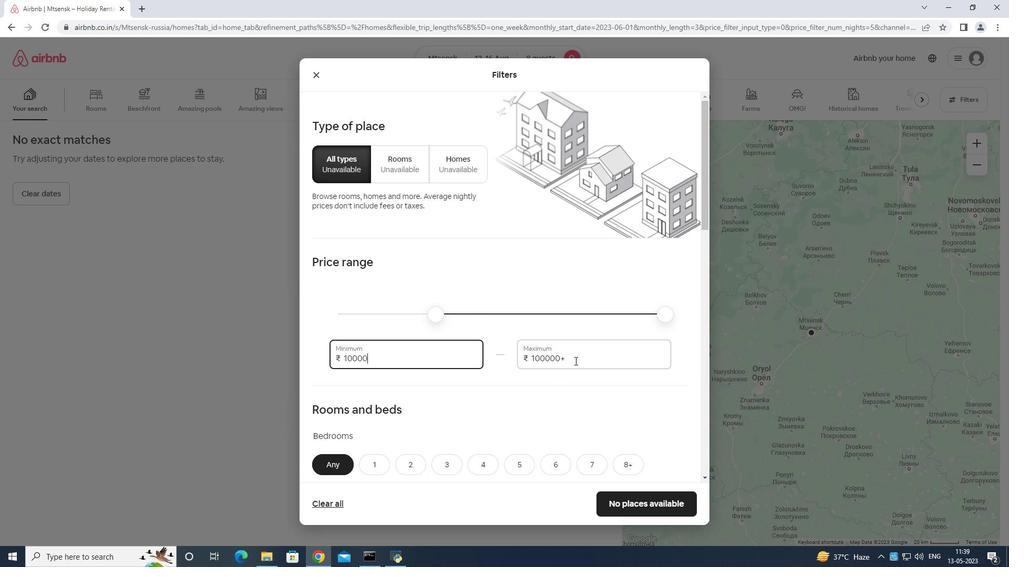 
Action: Mouse pressed left at (594, 345)
Screenshot: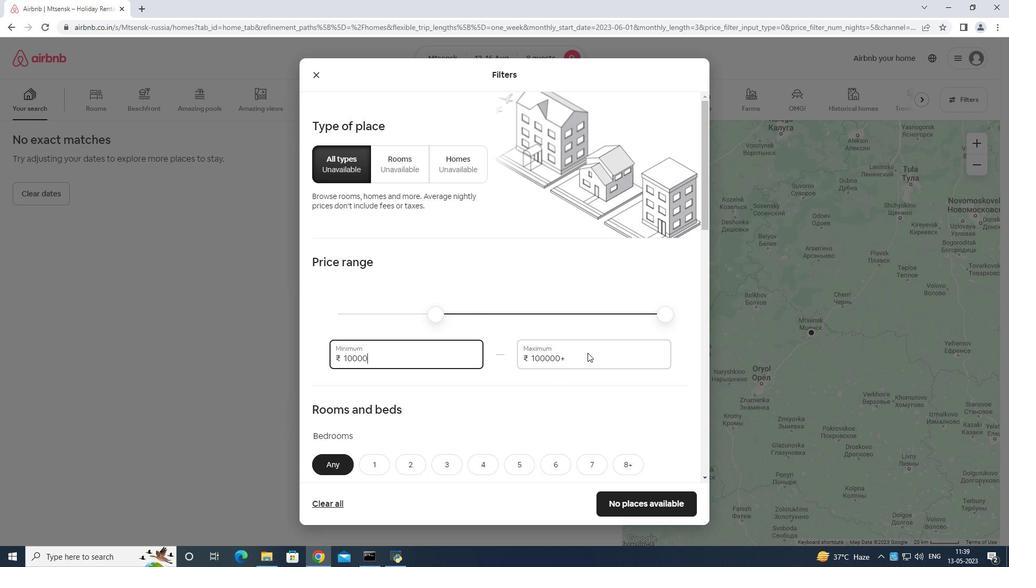 
Action: Mouse moved to (593, 344)
Screenshot: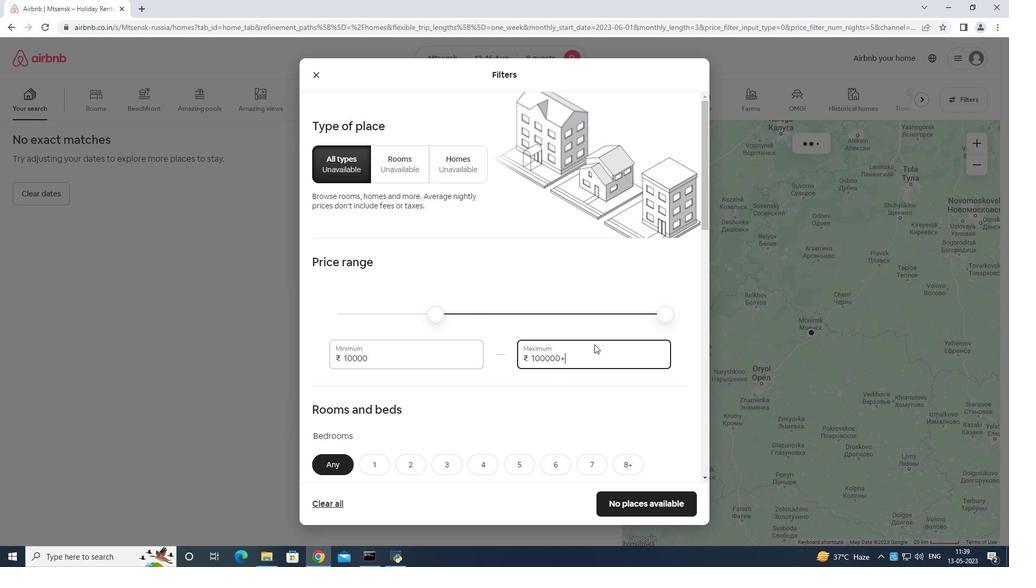 
Action: Key pressed <Key.backspace>
Screenshot: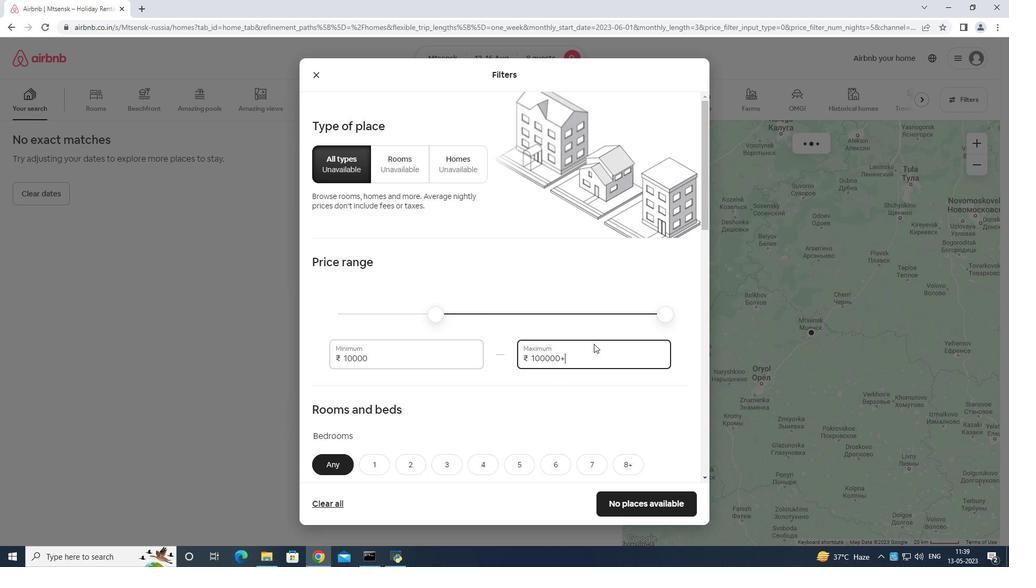 
Action: Mouse moved to (586, 344)
Screenshot: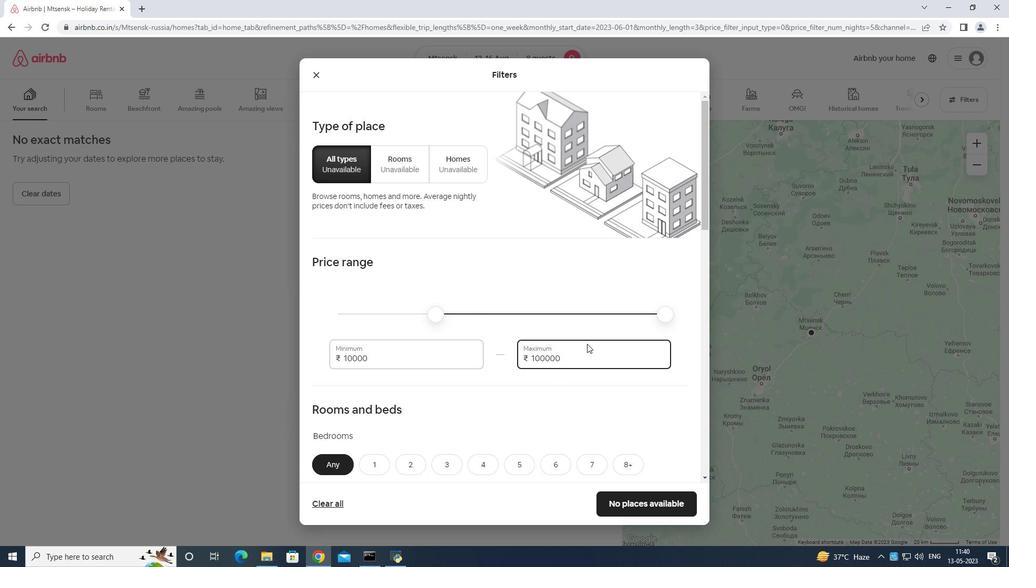 
Action: Key pressed <Key.backspace>
Screenshot: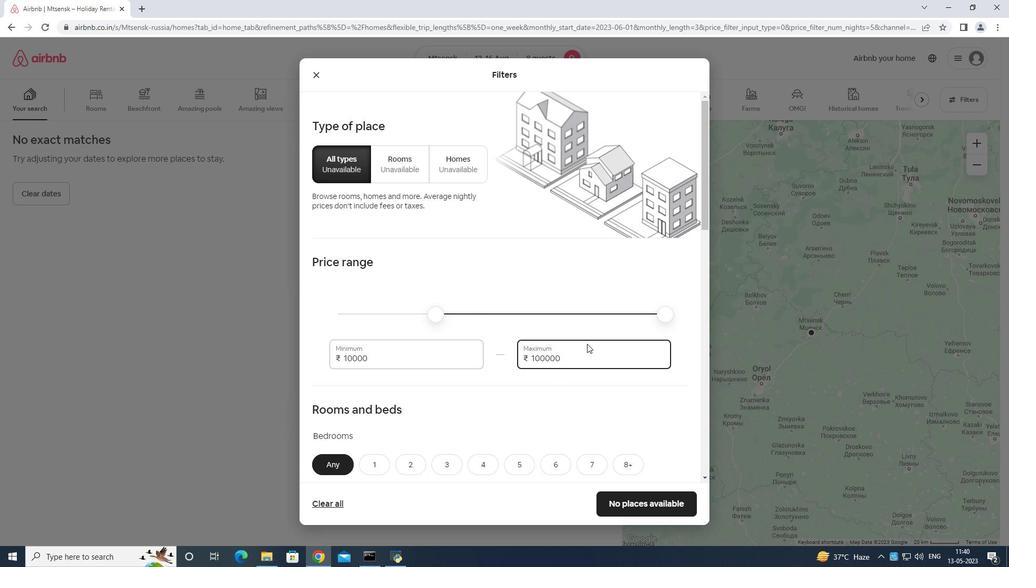
Action: Mouse moved to (586, 344)
Screenshot: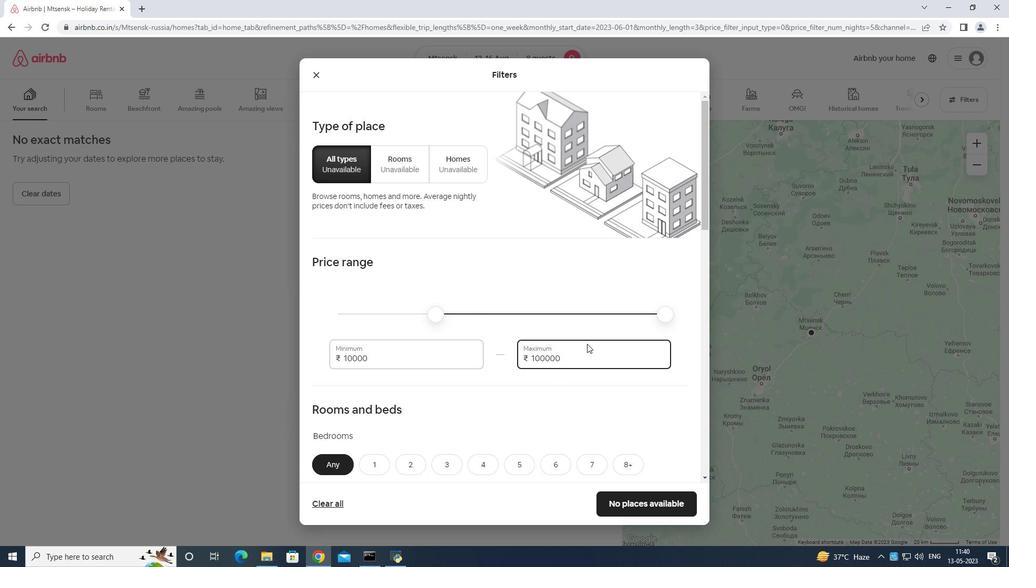 
Action: Key pressed <Key.backspace>
Screenshot: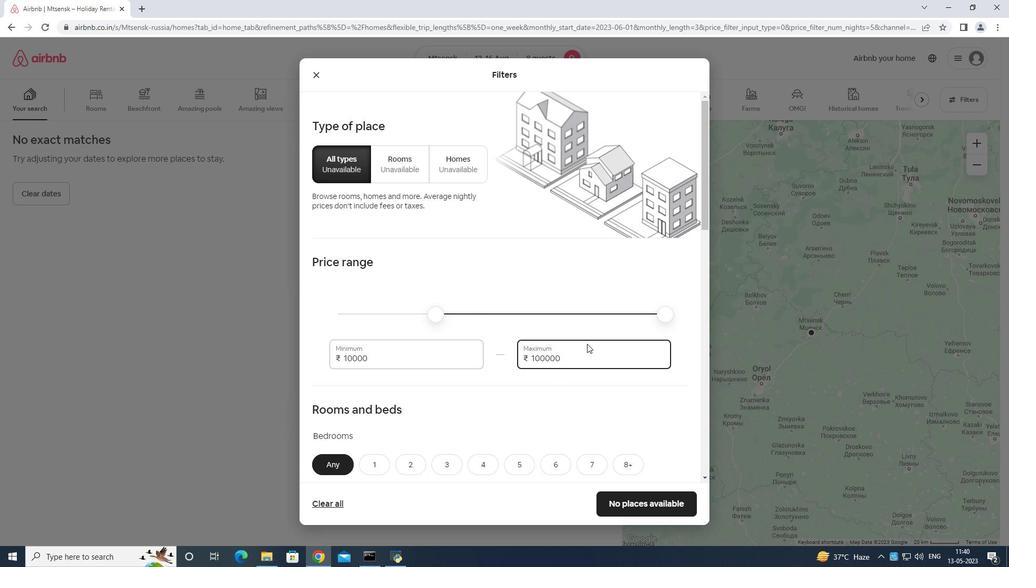 
Action: Mouse moved to (585, 344)
Screenshot: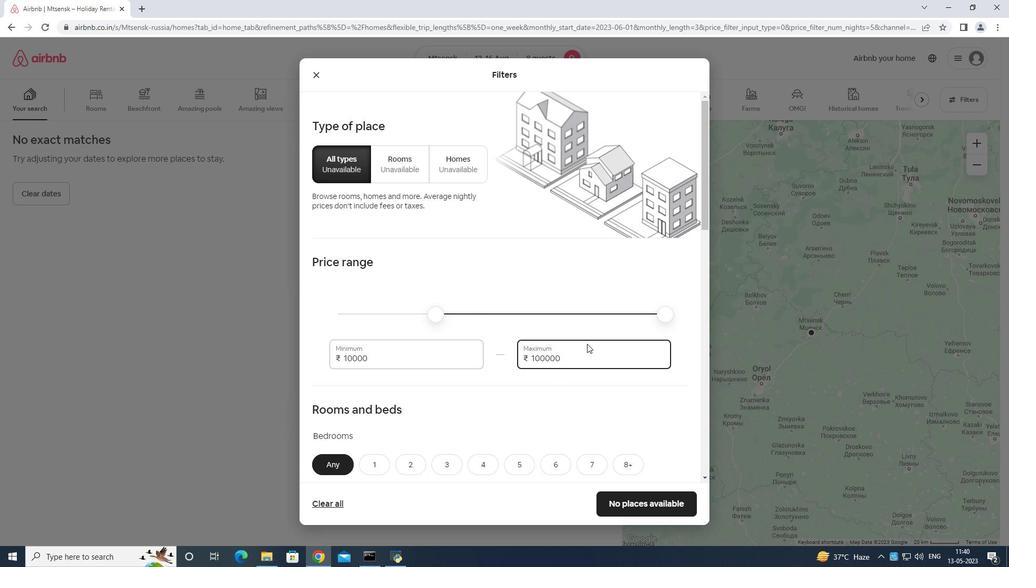 
Action: Key pressed <Key.backspace>
Screenshot: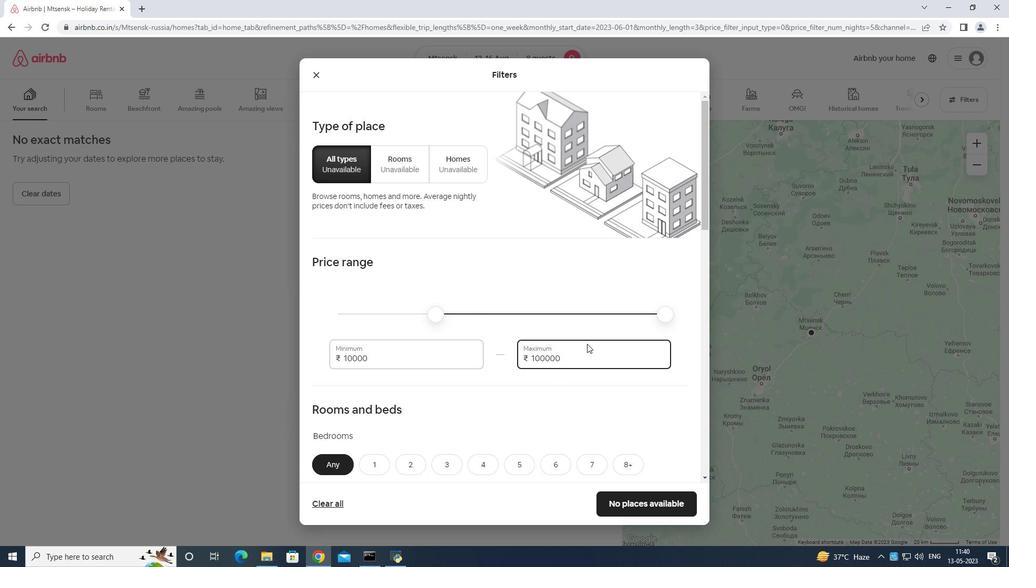 
Action: Mouse moved to (584, 344)
Screenshot: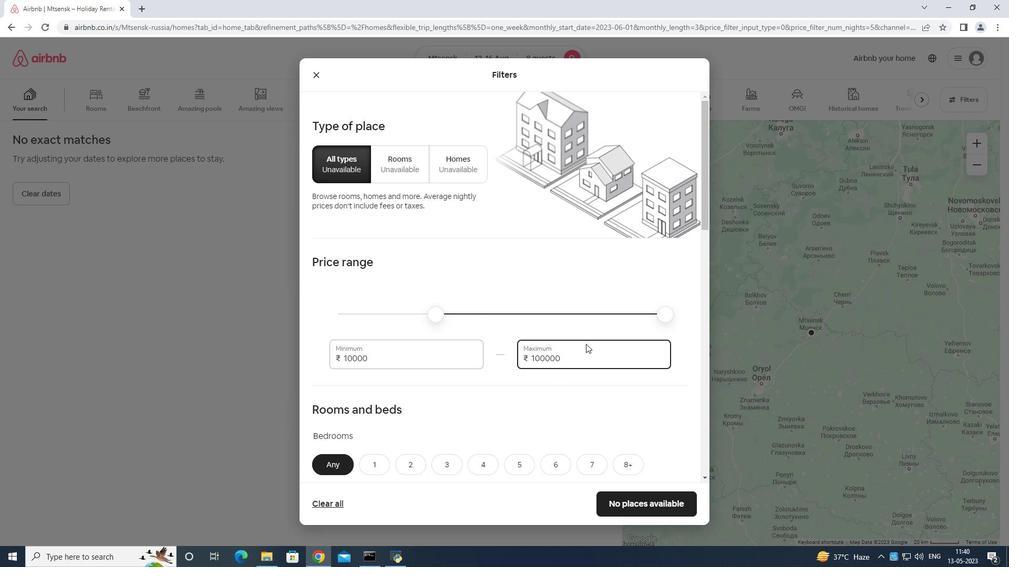 
Action: Key pressed <Key.backspace>
Screenshot: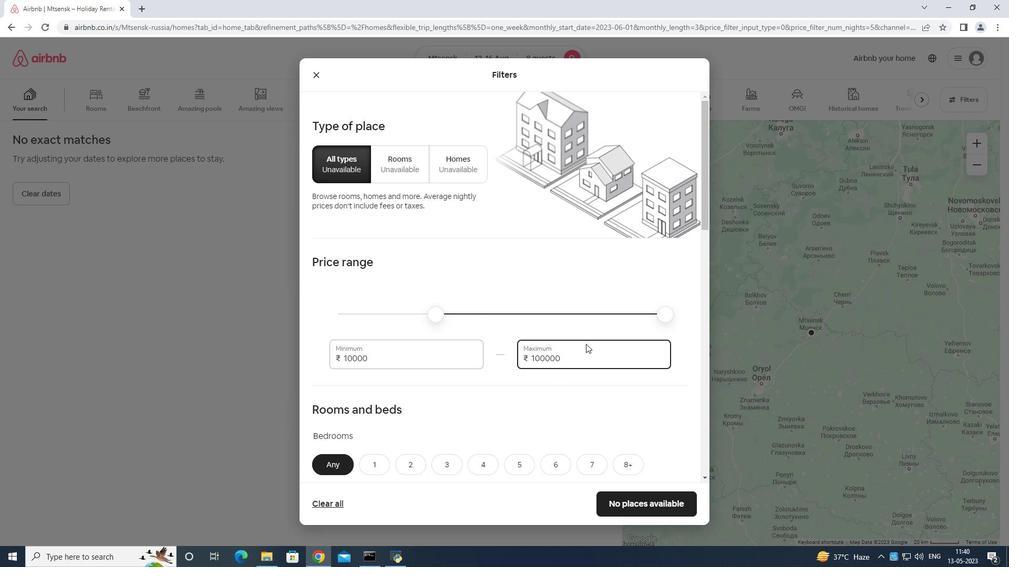 
Action: Mouse moved to (584, 344)
Screenshot: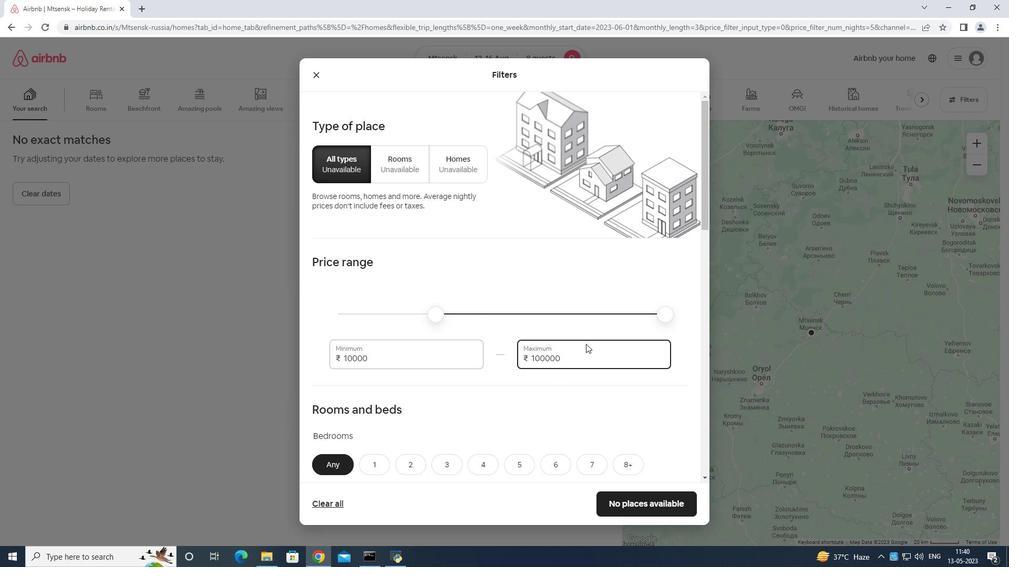 
Action: Key pressed <Key.backspace><Key.backspace>
Screenshot: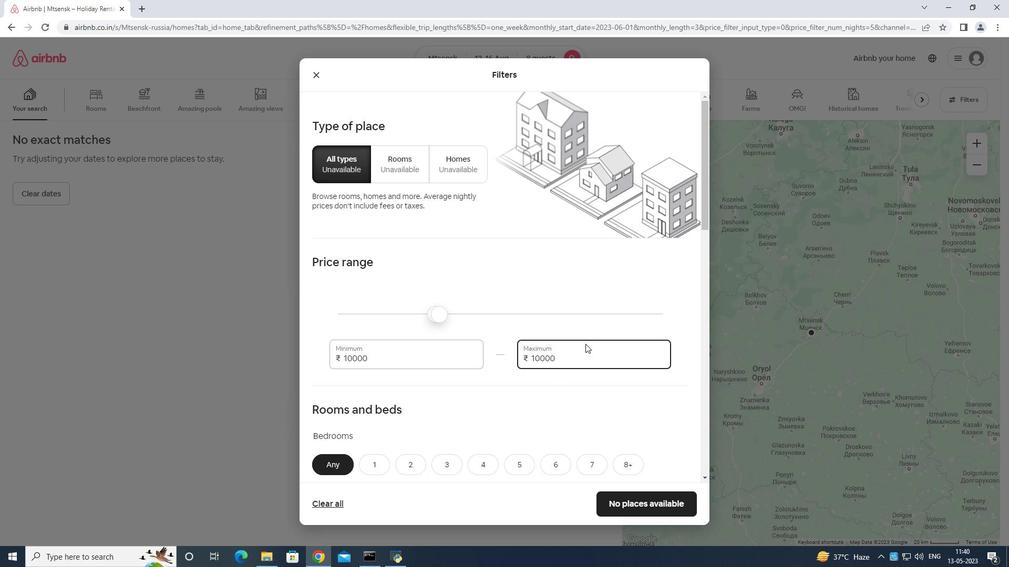 
Action: Mouse moved to (584, 344)
Screenshot: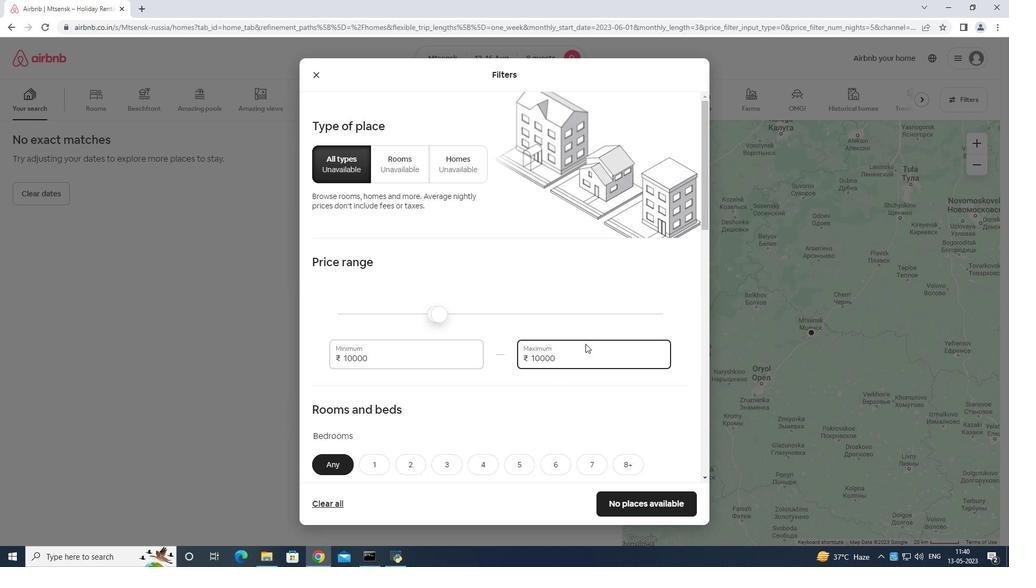 
Action: Key pressed <Key.backspace><Key.backspace><Key.backspace><Key.backspace><Key.backspace><Key.backspace>
Screenshot: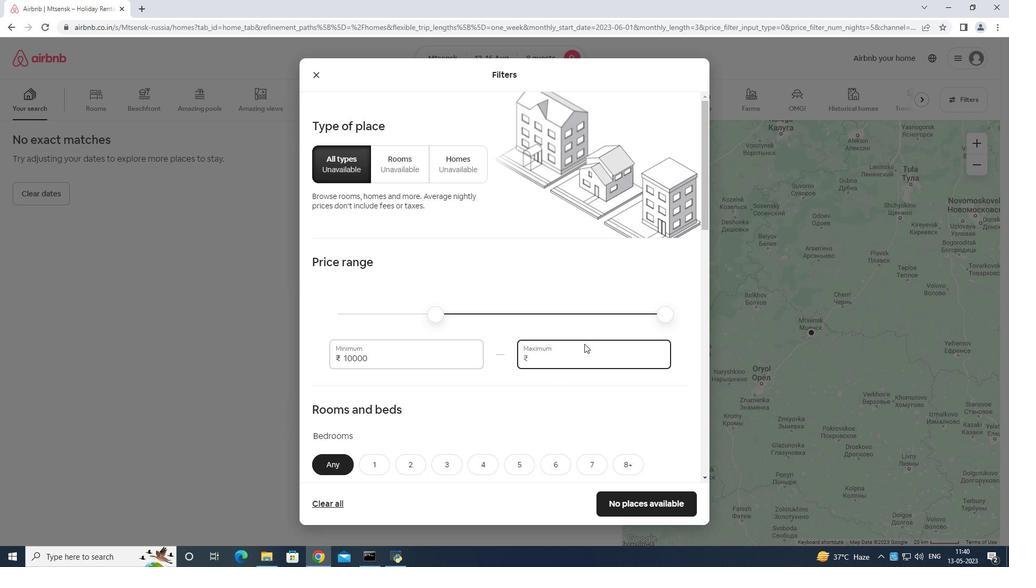 
Action: Mouse moved to (583, 344)
Screenshot: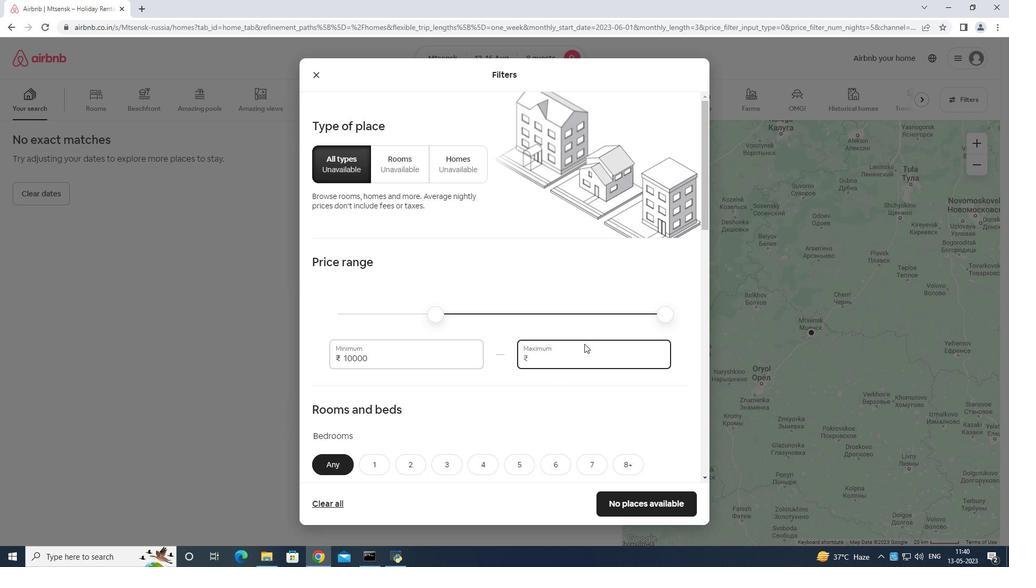 
Action: Key pressed <Key.backspace><Key.backspace>
Screenshot: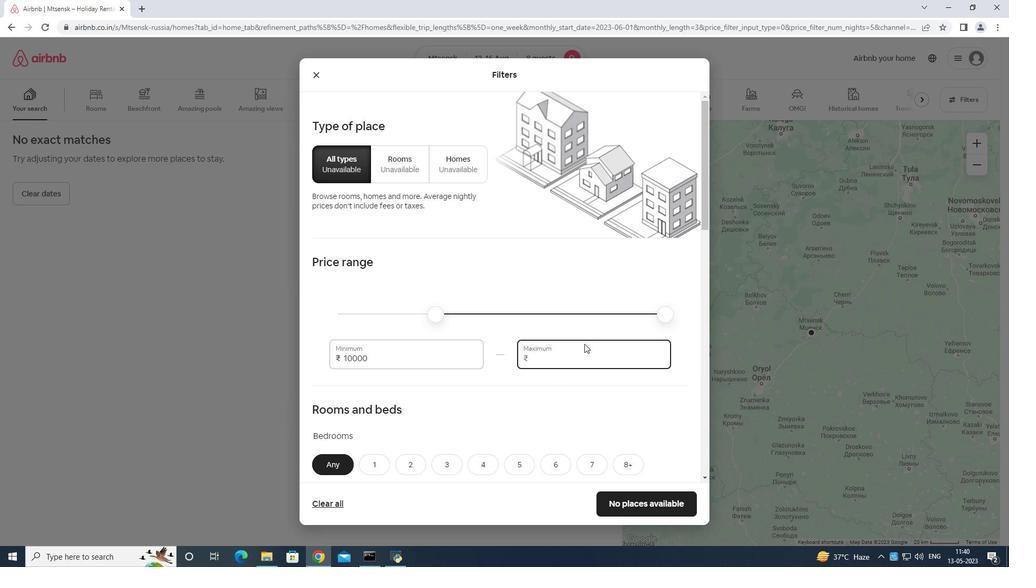 
Action: Mouse moved to (583, 344)
Screenshot: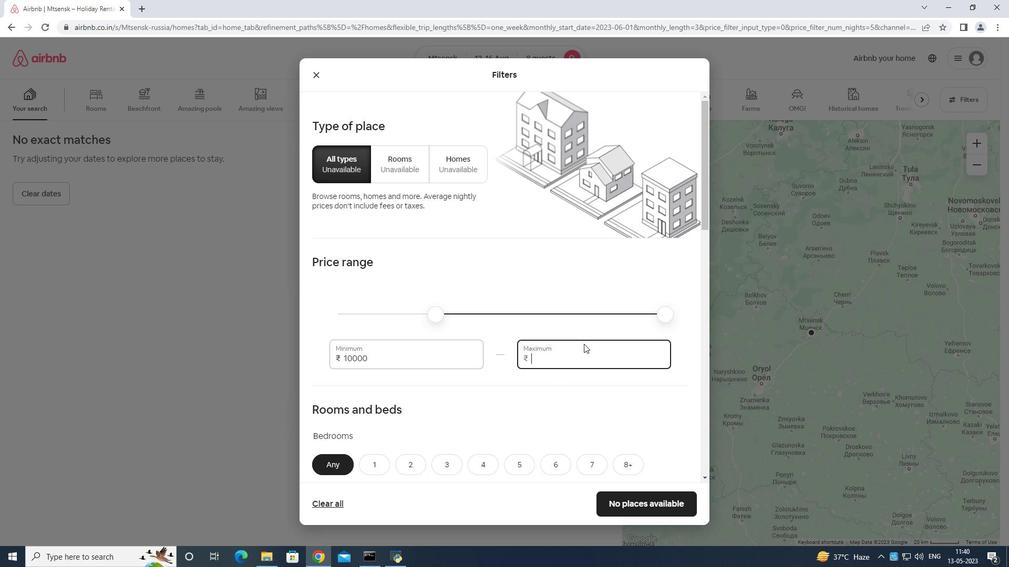 
Action: Key pressed 160
Screenshot: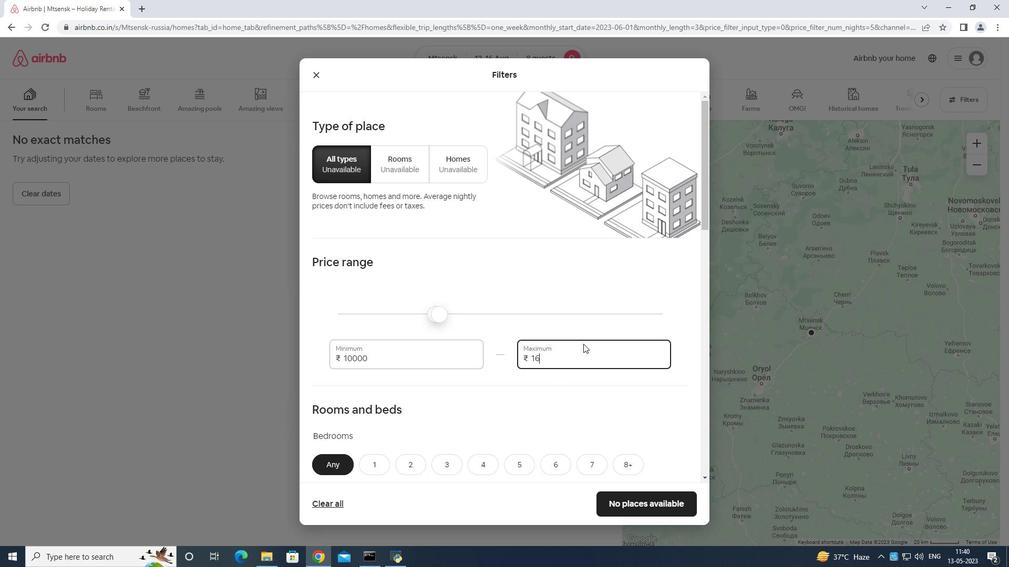 
Action: Mouse moved to (583, 344)
Screenshot: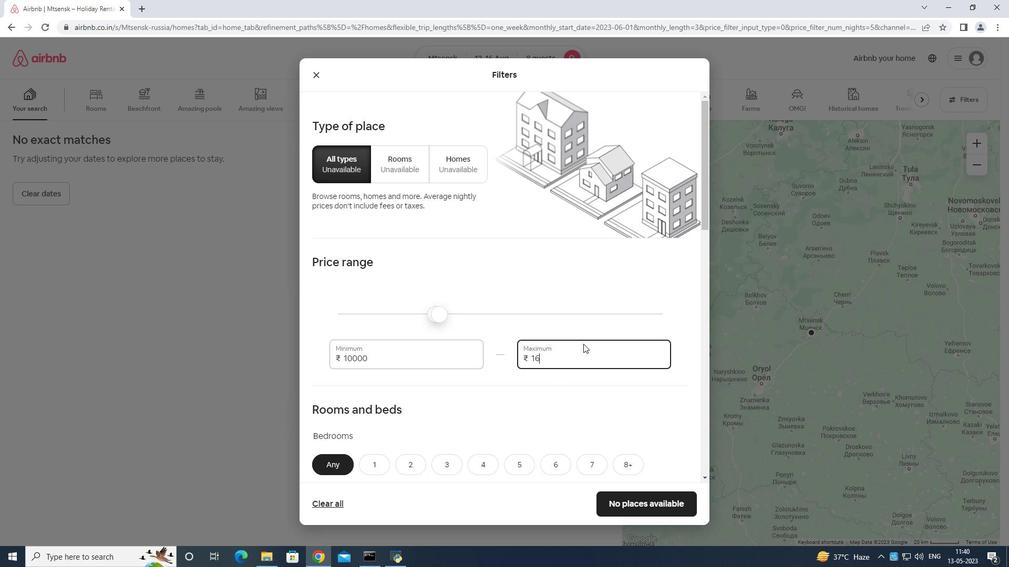 
Action: Key pressed 0
Screenshot: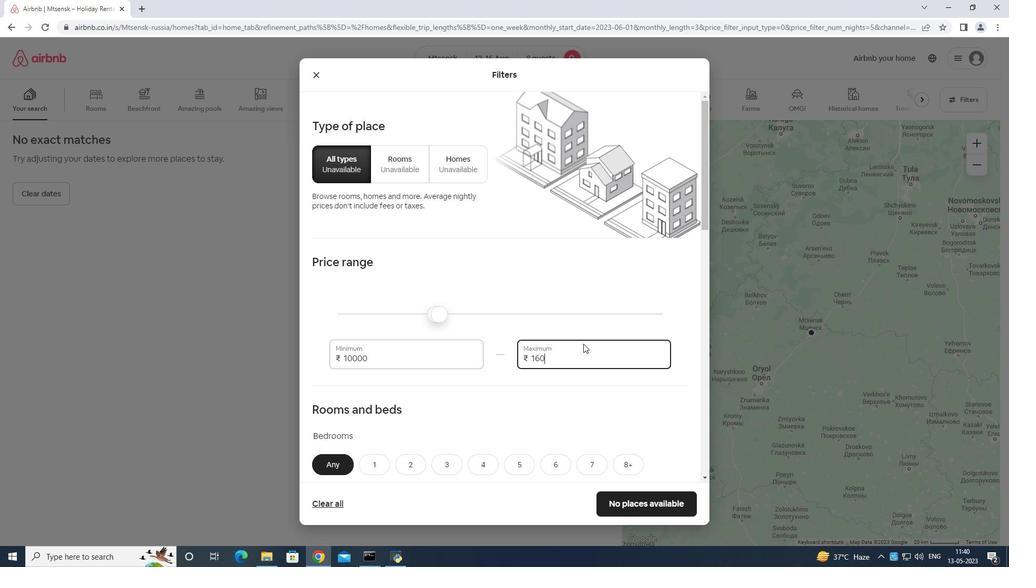 
Action: Mouse moved to (582, 344)
Screenshot: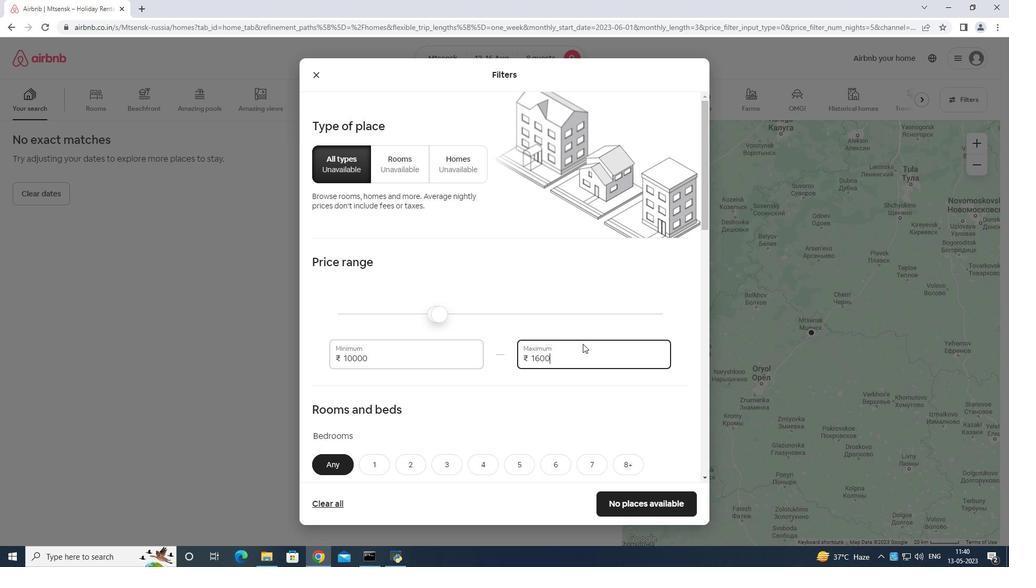 
Action: Key pressed 0
Screenshot: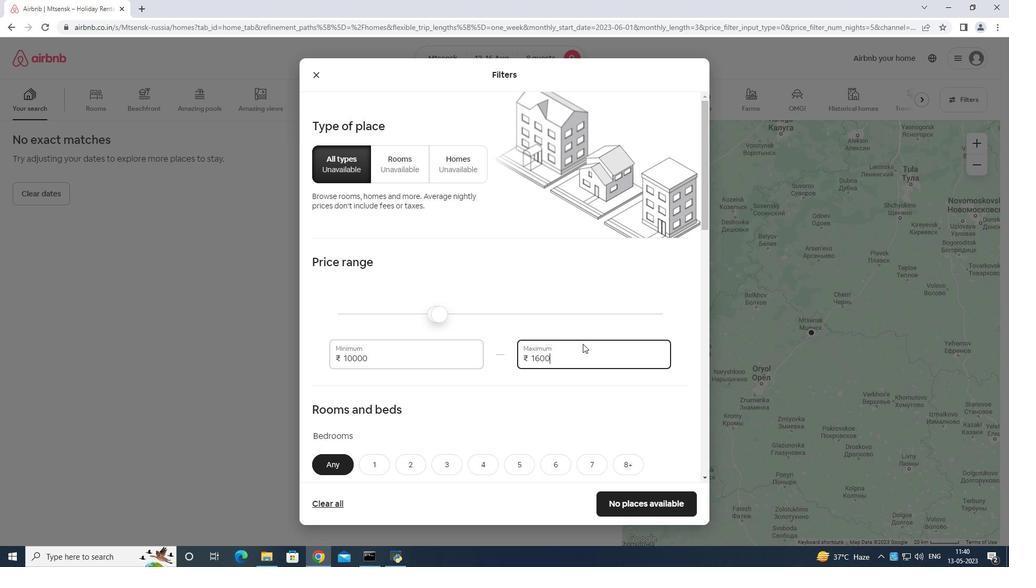 
Action: Mouse moved to (582, 343)
Screenshot: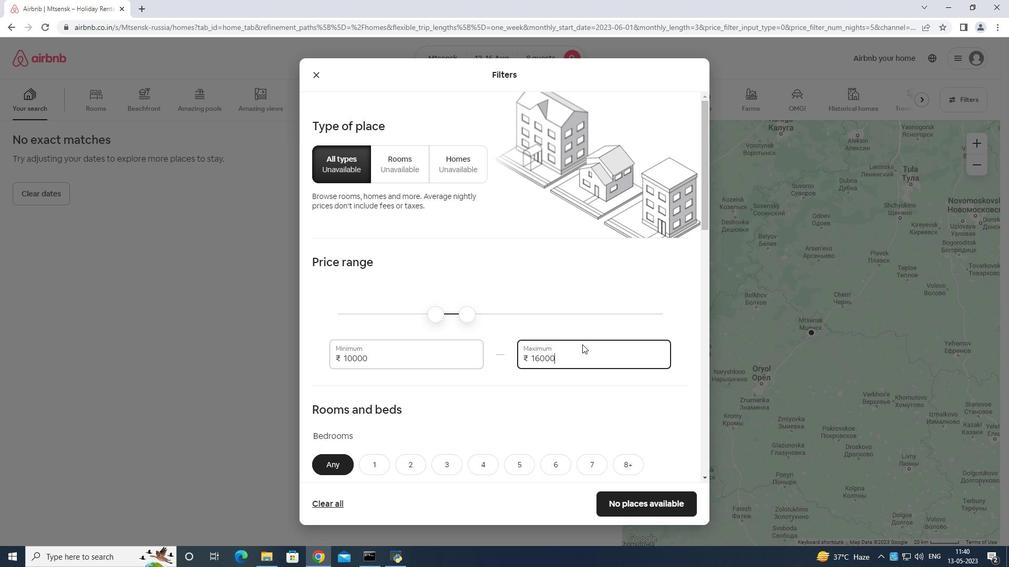 
Action: Mouse scrolled (582, 343) with delta (0, 0)
Screenshot: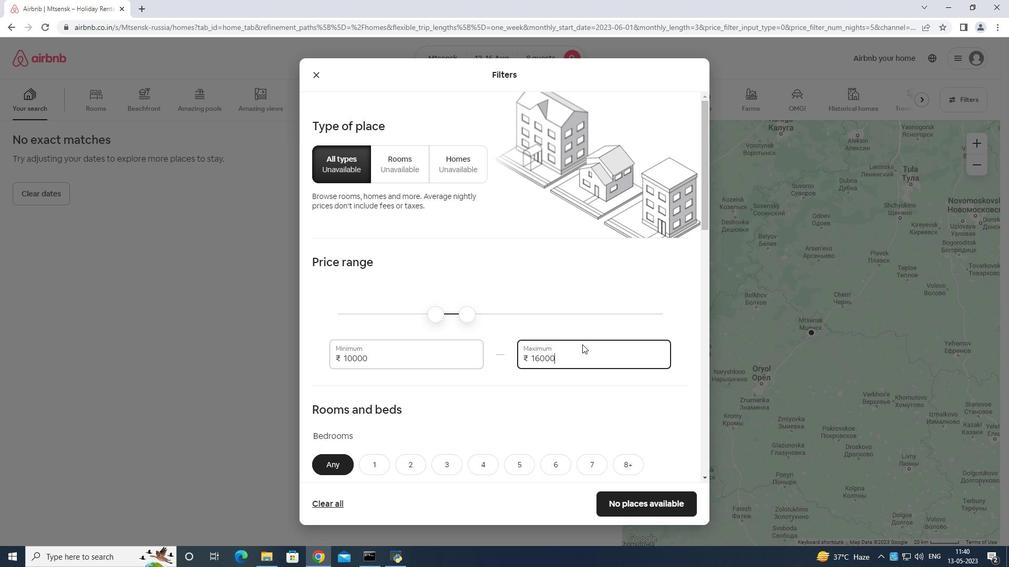 
Action: Mouse moved to (582, 344)
Screenshot: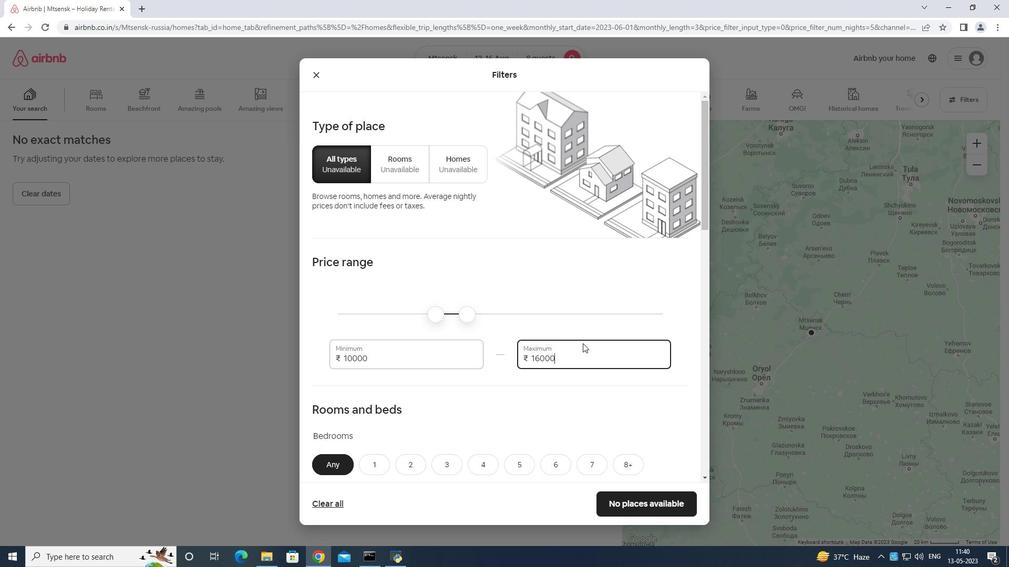 
Action: Mouse scrolled (582, 343) with delta (0, 0)
Screenshot: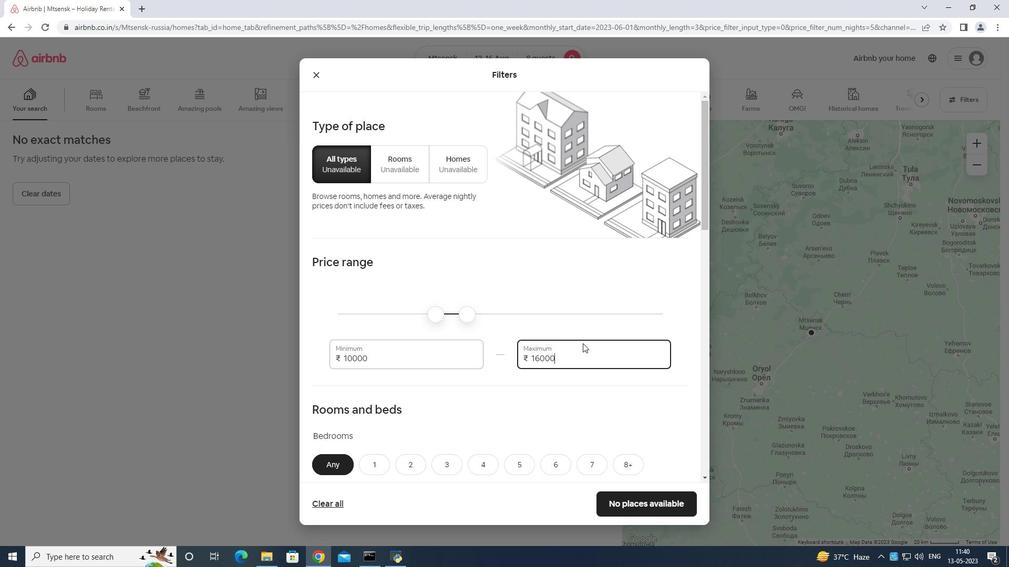 
Action: Mouse moved to (582, 345)
Screenshot: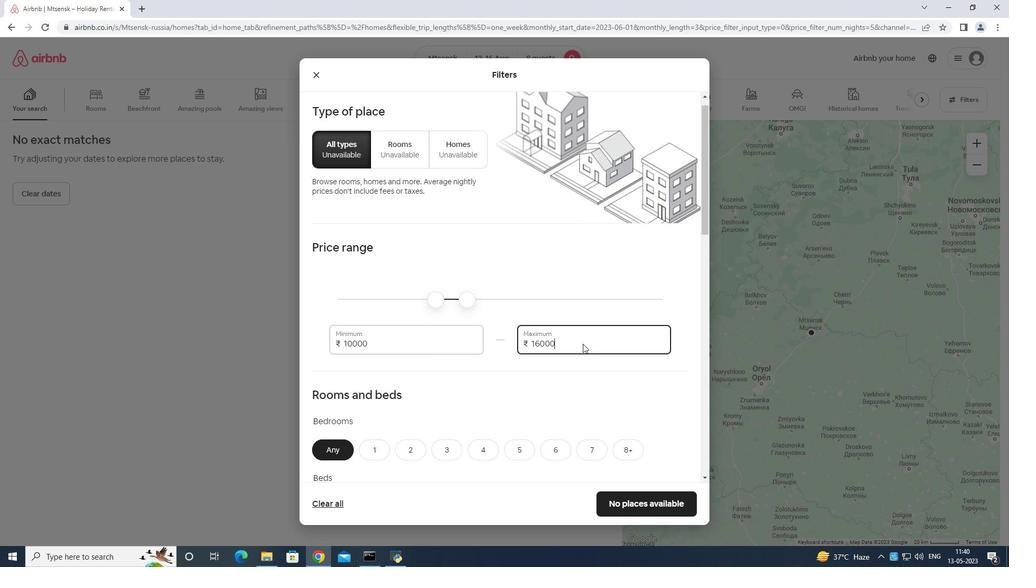 
Action: Mouse scrolled (582, 344) with delta (0, 0)
Screenshot: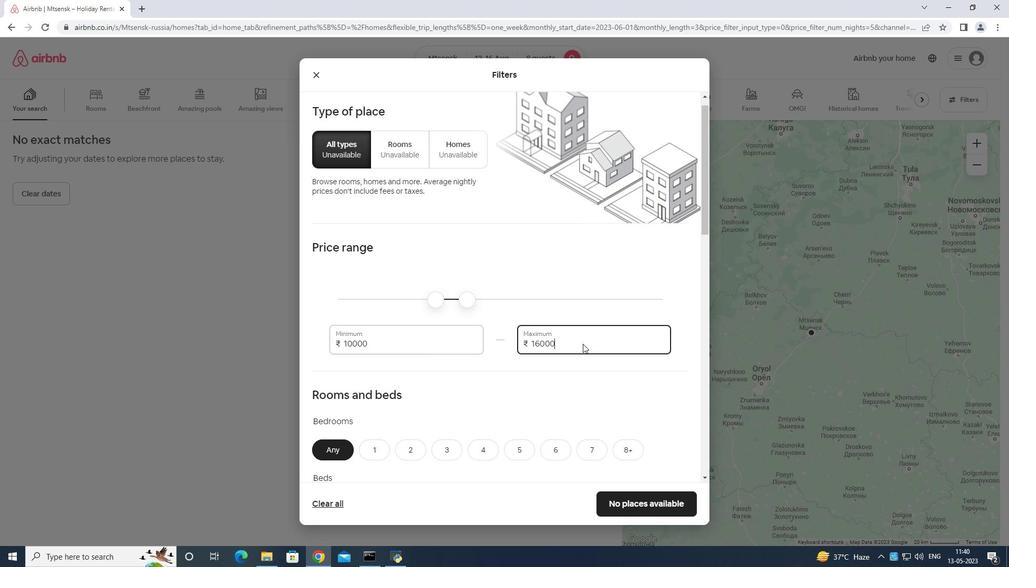 
Action: Mouse scrolled (582, 344) with delta (0, 0)
Screenshot: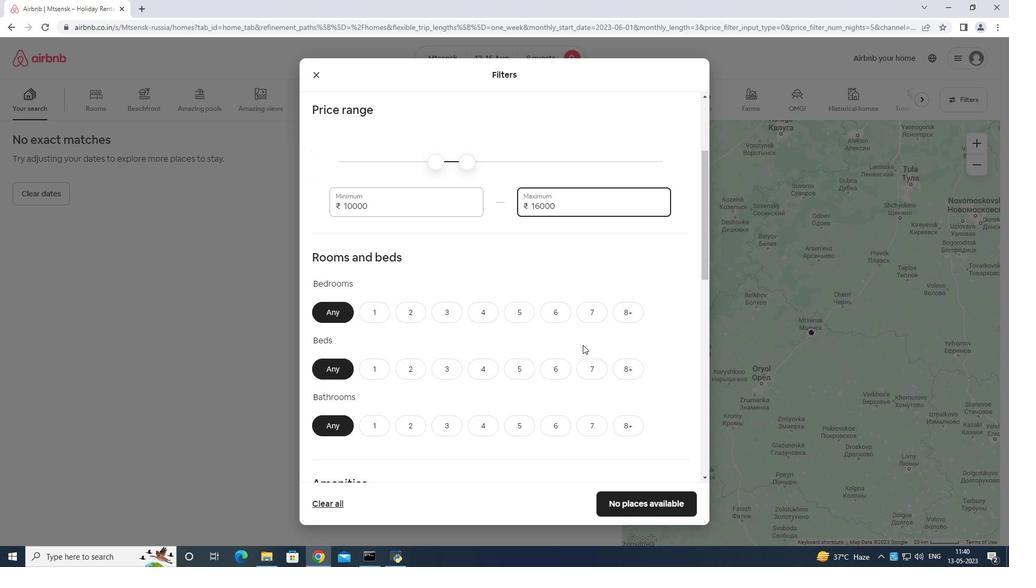 
Action: Mouse moved to (631, 251)
Screenshot: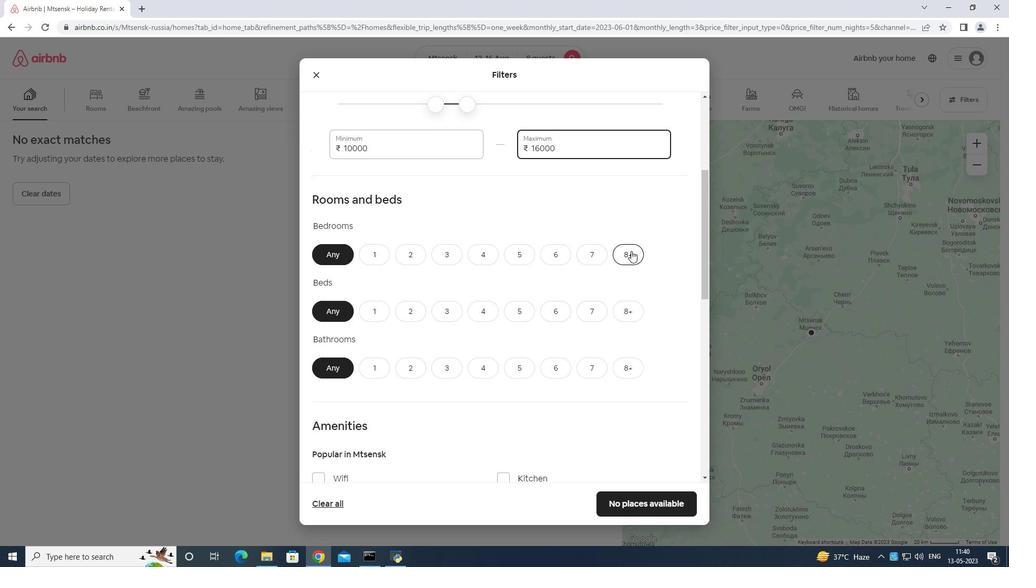 
Action: Mouse pressed left at (631, 251)
Screenshot: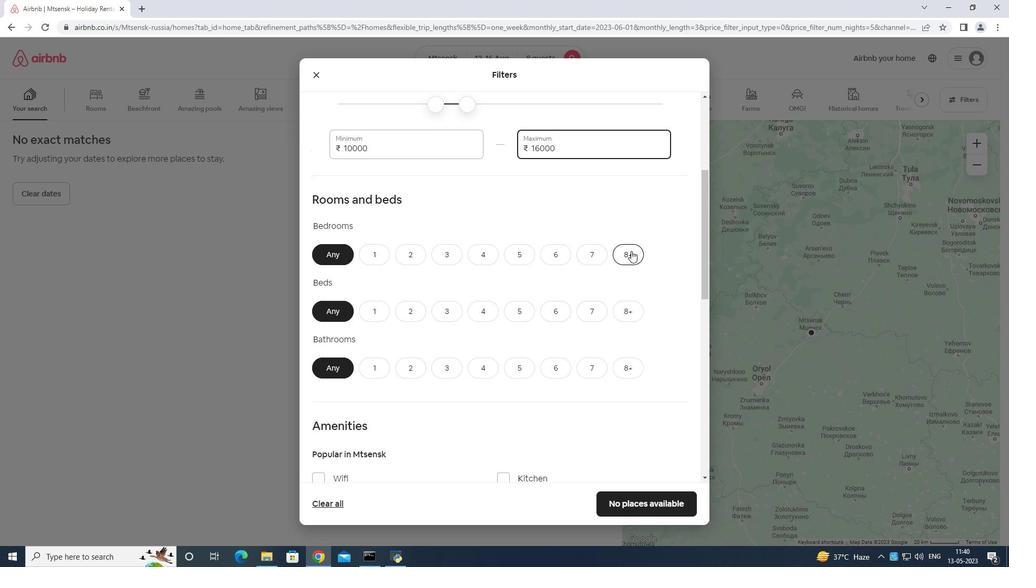 
Action: Mouse moved to (622, 311)
Screenshot: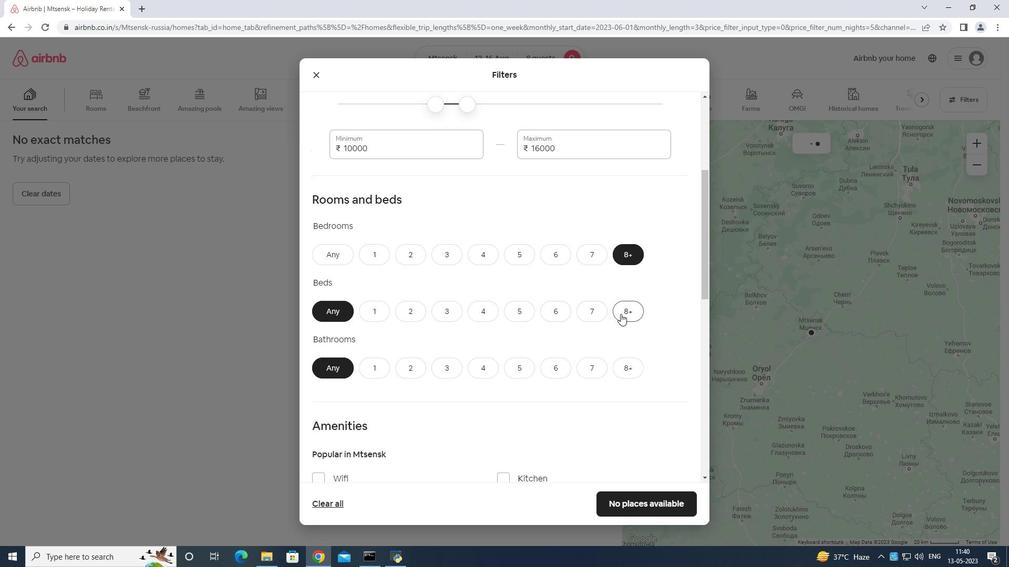 
Action: Mouse pressed left at (622, 311)
Screenshot: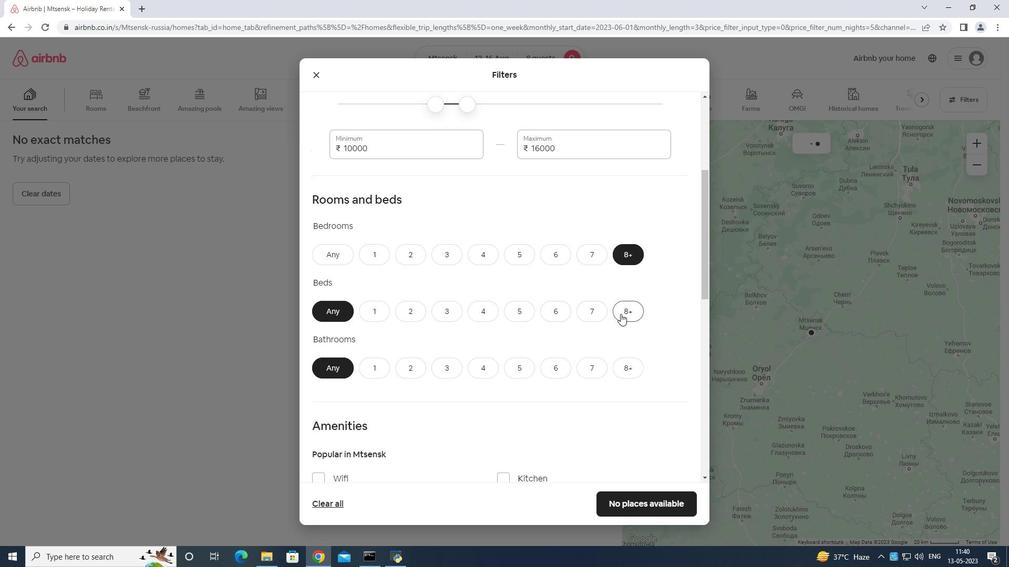 
Action: Mouse moved to (630, 364)
Screenshot: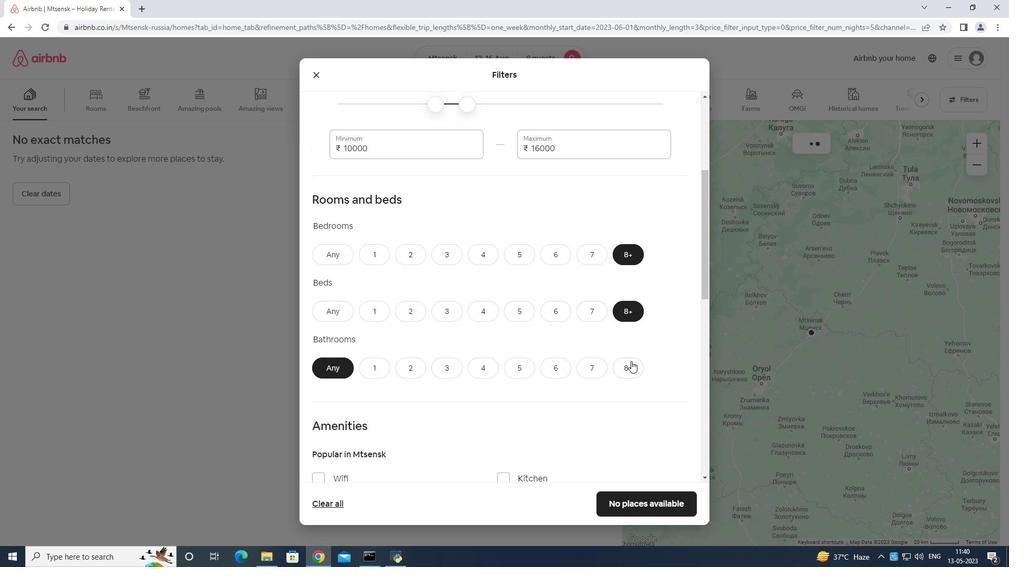 
Action: Mouse pressed left at (630, 364)
Screenshot: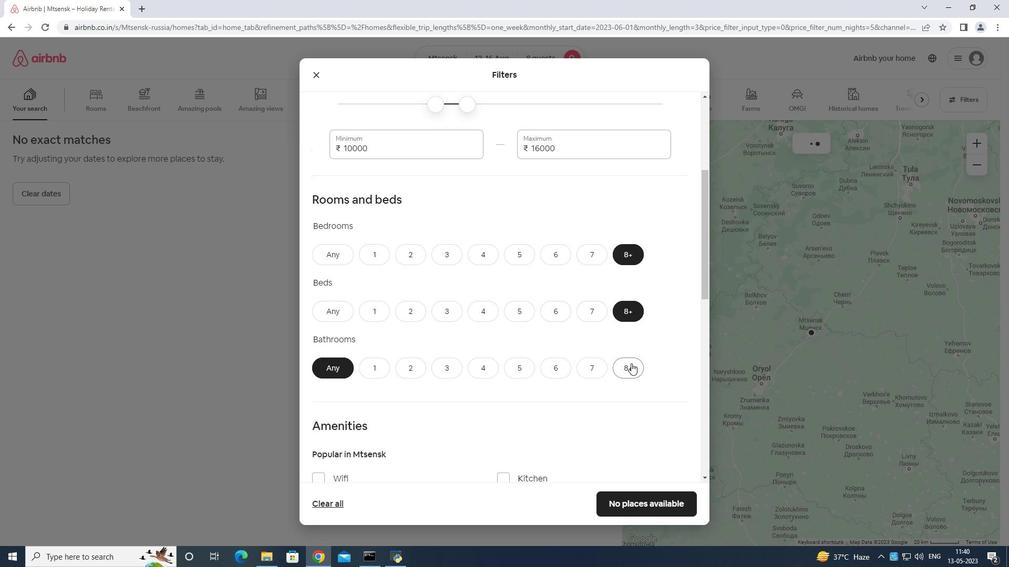 
Action: Mouse moved to (624, 358)
Screenshot: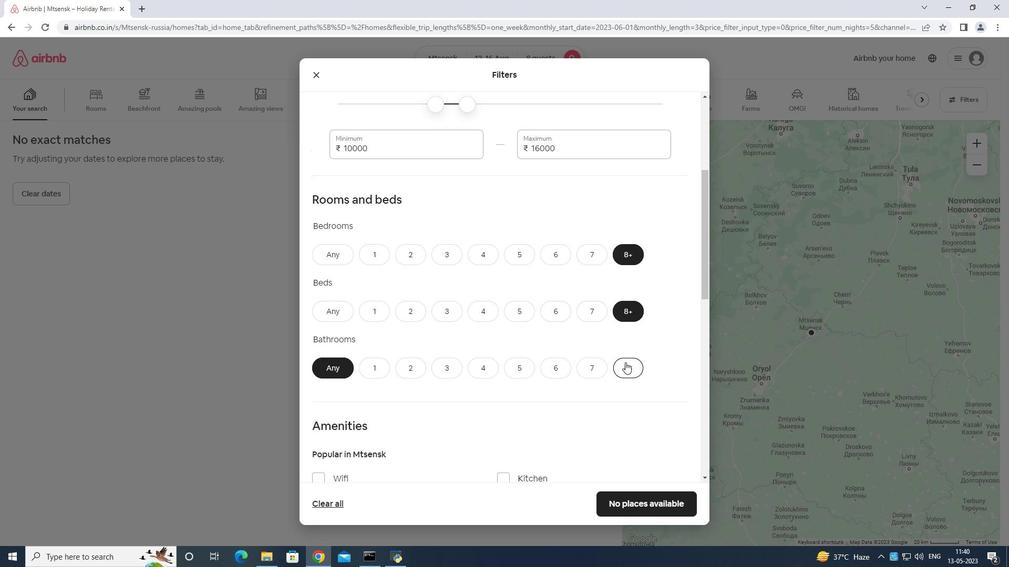 
Action: Mouse scrolled (624, 357) with delta (0, 0)
Screenshot: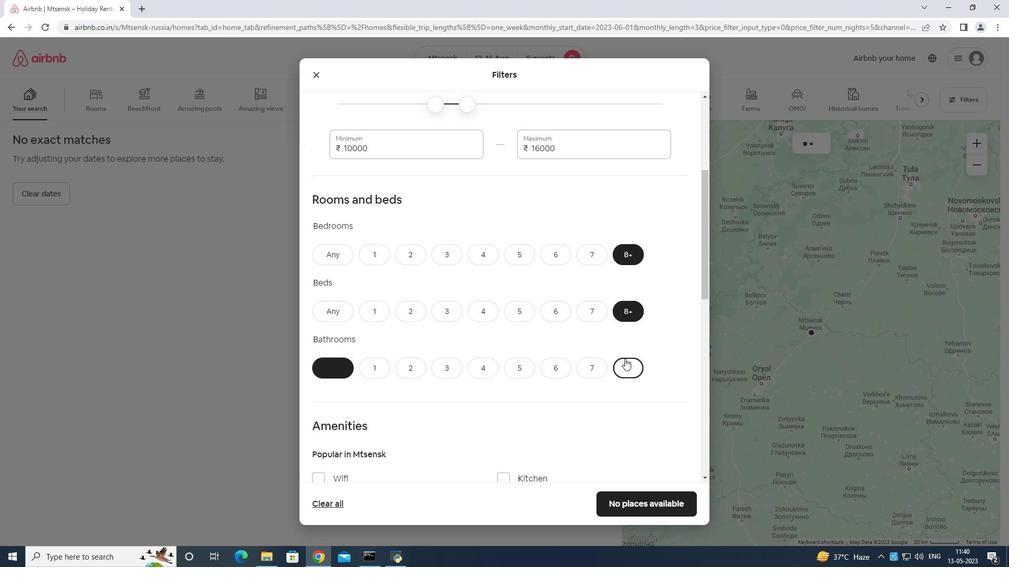 
Action: Mouse scrolled (624, 357) with delta (0, 0)
Screenshot: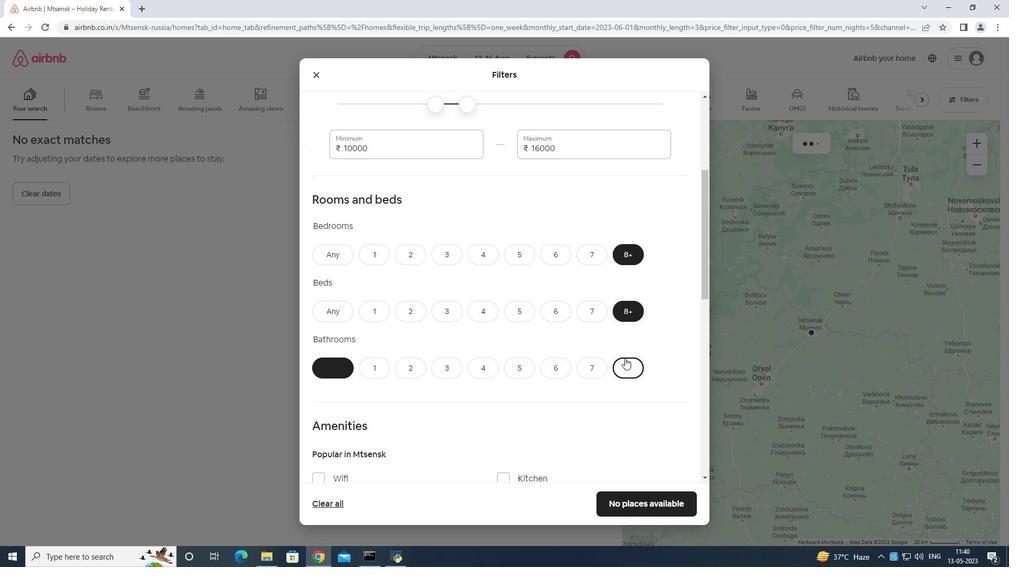 
Action: Mouse scrolled (624, 357) with delta (0, 0)
Screenshot: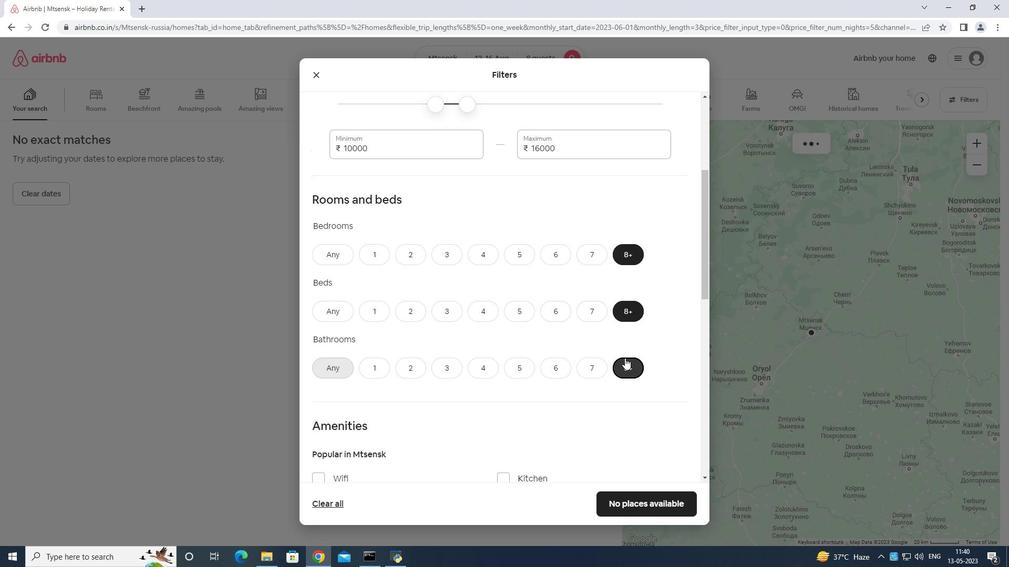 
Action: Mouse scrolled (624, 357) with delta (0, 0)
Screenshot: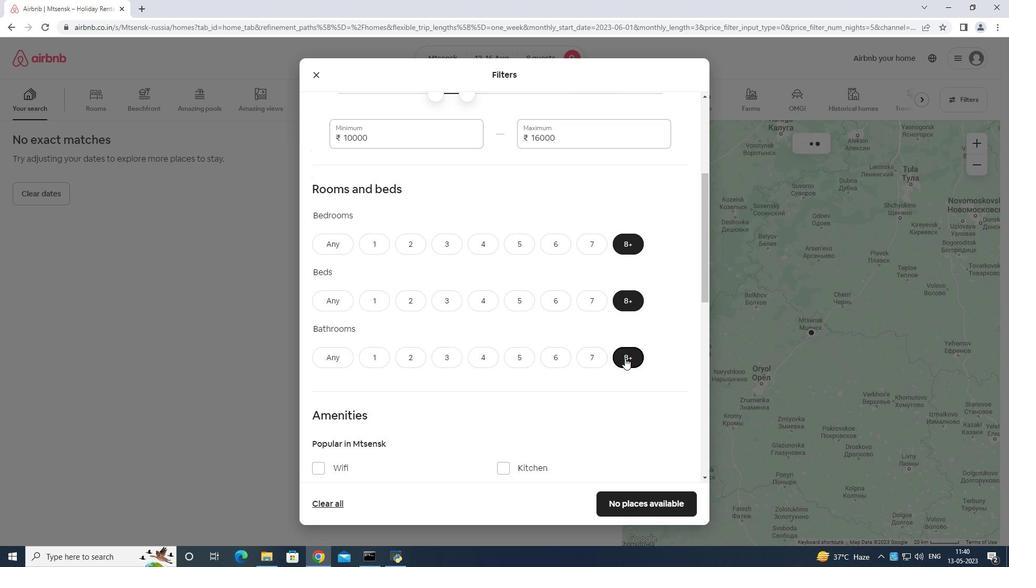 
Action: Mouse moved to (315, 264)
Screenshot: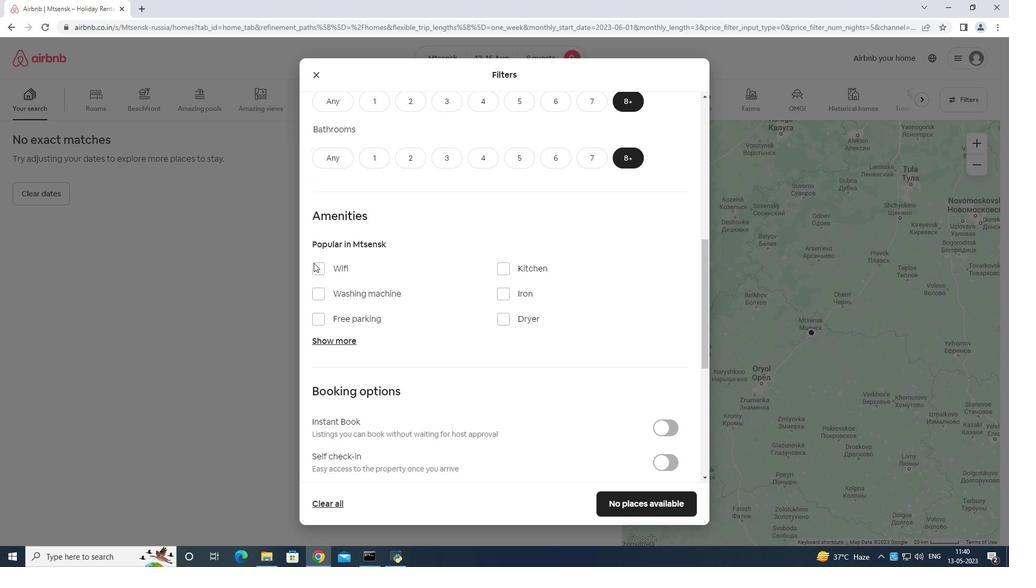 
Action: Mouse pressed left at (315, 264)
Screenshot: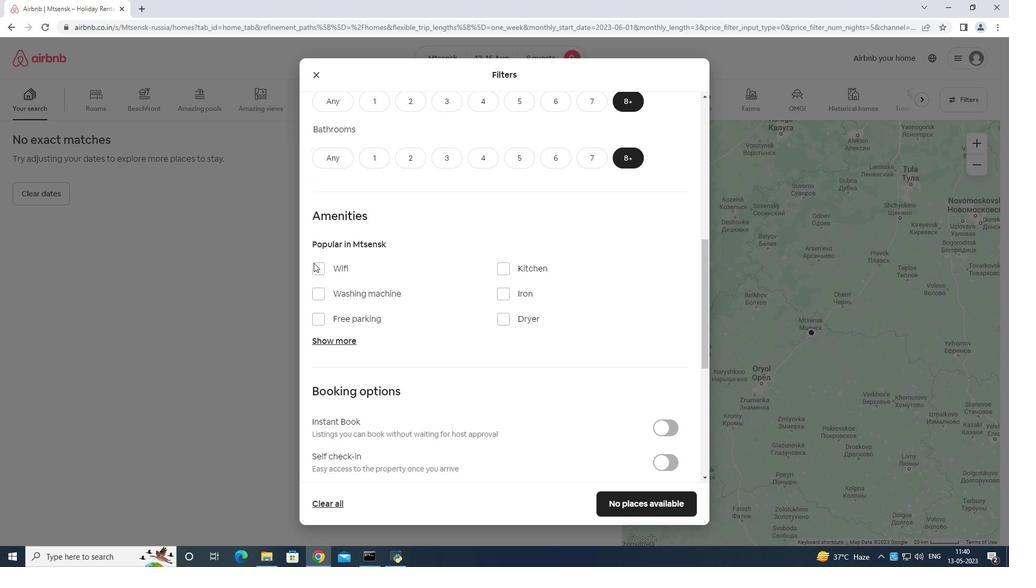 
Action: Mouse moved to (317, 315)
Screenshot: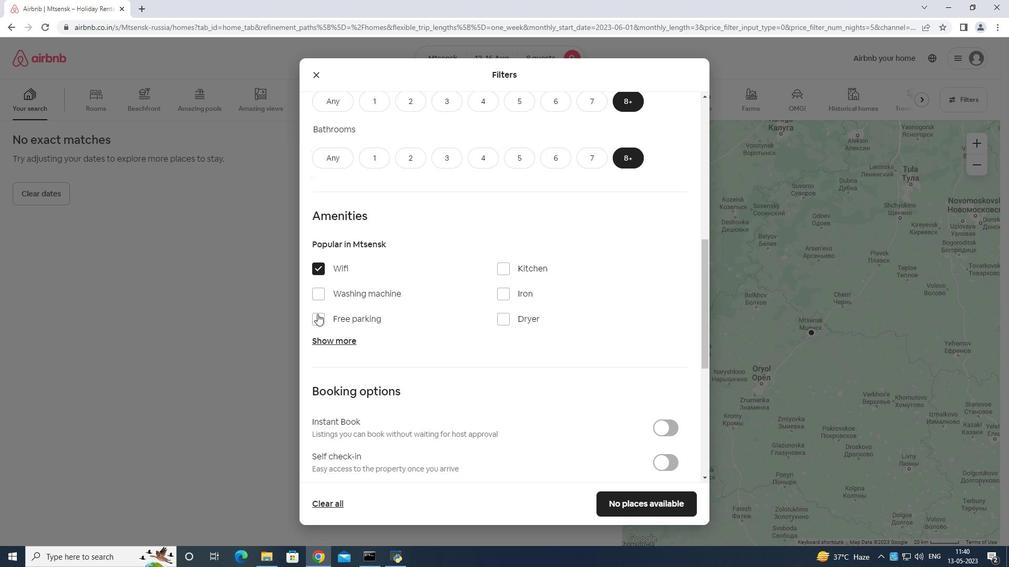 
Action: Mouse pressed left at (317, 315)
Screenshot: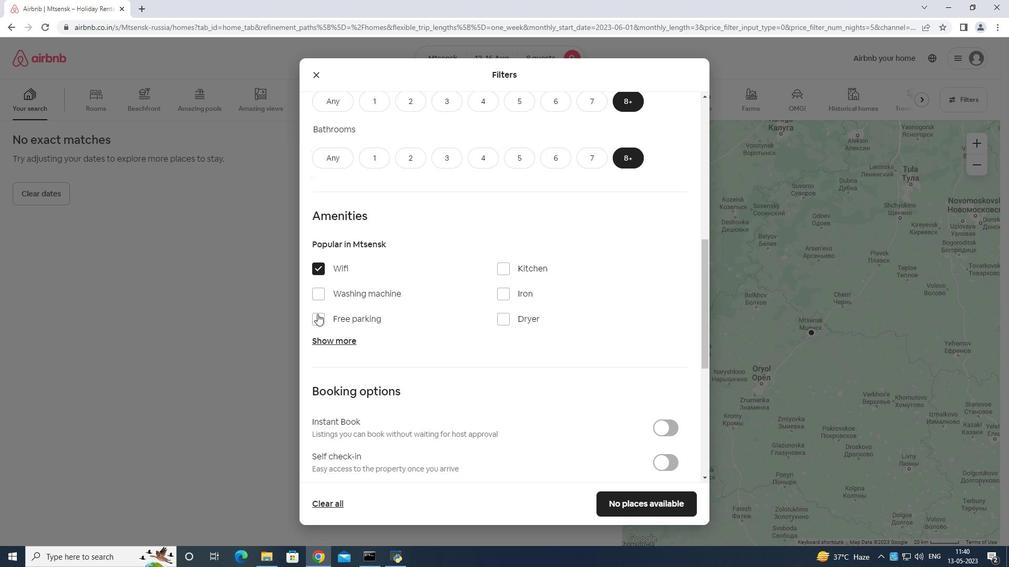 
Action: Mouse moved to (318, 333)
Screenshot: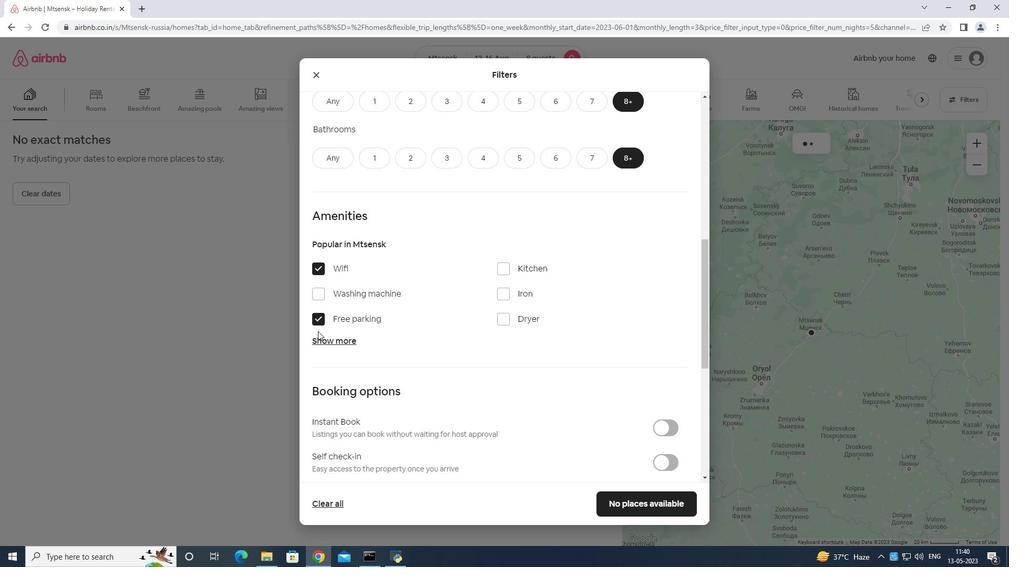 
Action: Mouse pressed left at (318, 333)
Screenshot: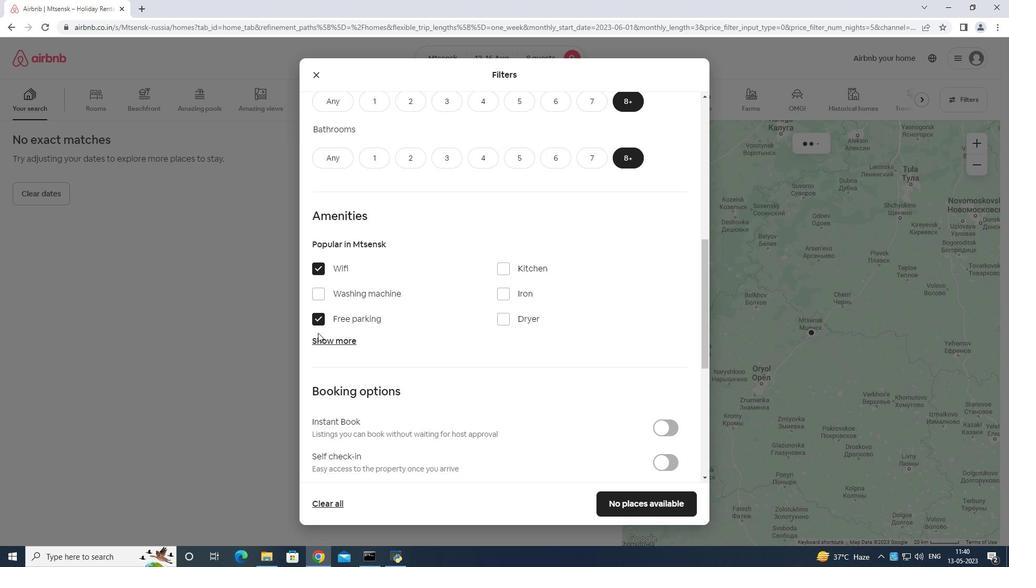 
Action: Mouse moved to (325, 339)
Screenshot: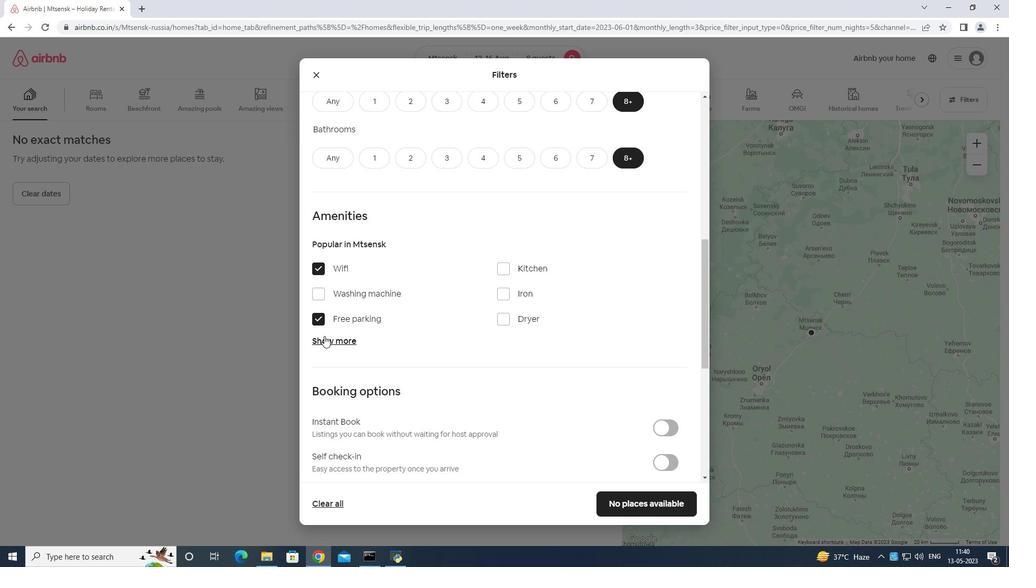 
Action: Mouse pressed left at (324, 338)
Screenshot: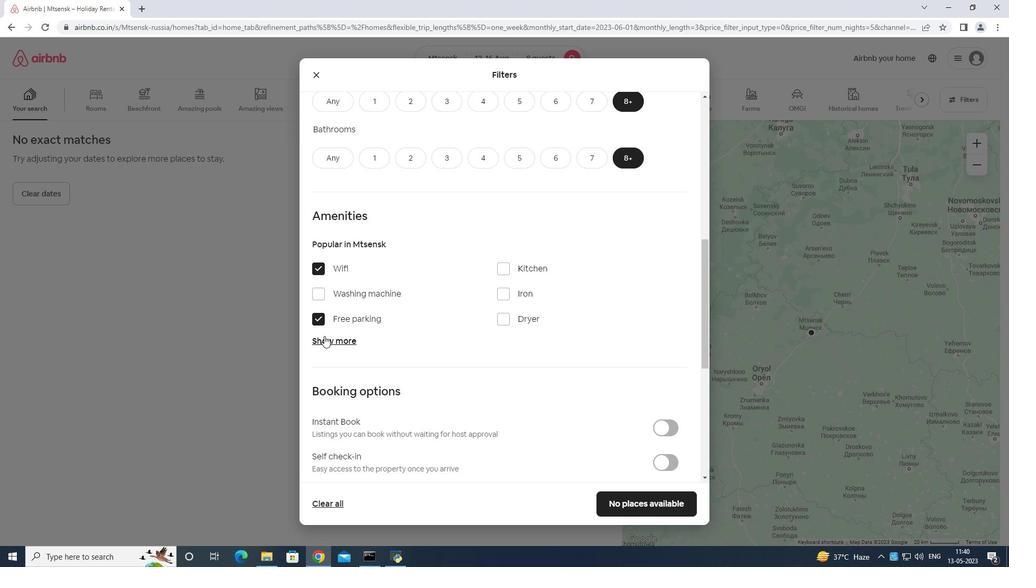 
Action: Mouse moved to (385, 331)
Screenshot: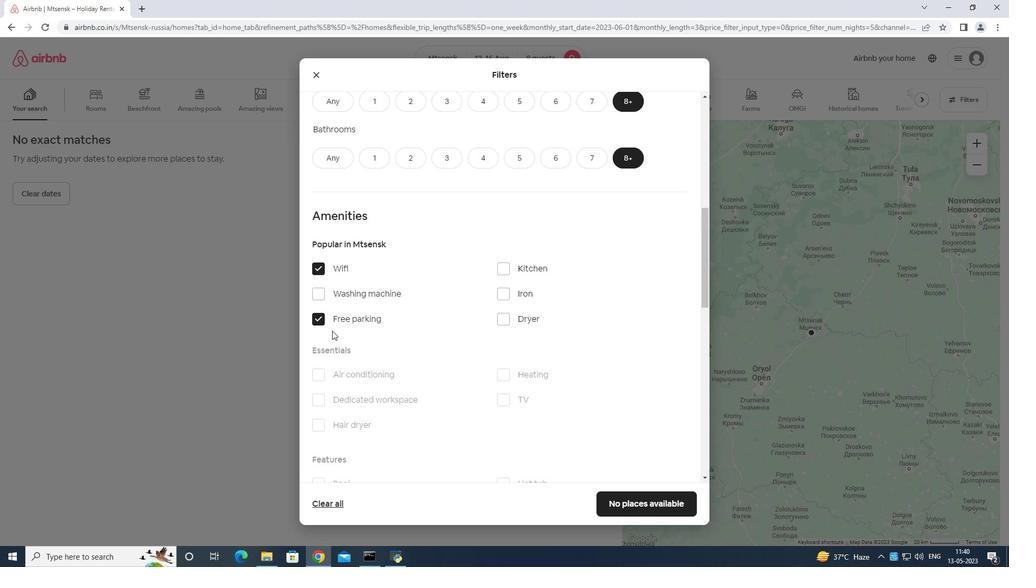 
Action: Mouse scrolled (385, 330) with delta (0, 0)
Screenshot: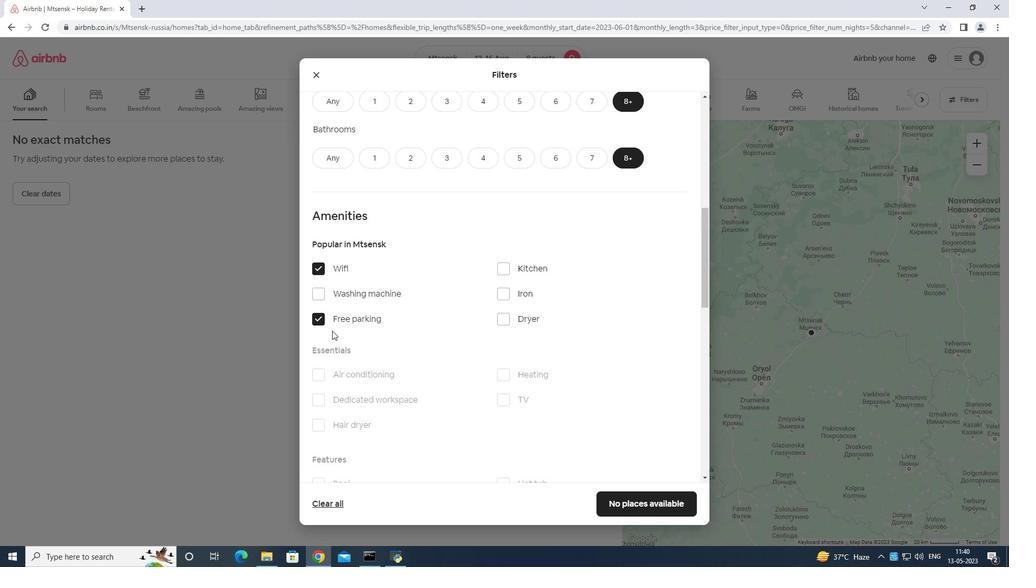 
Action: Mouse moved to (437, 333)
Screenshot: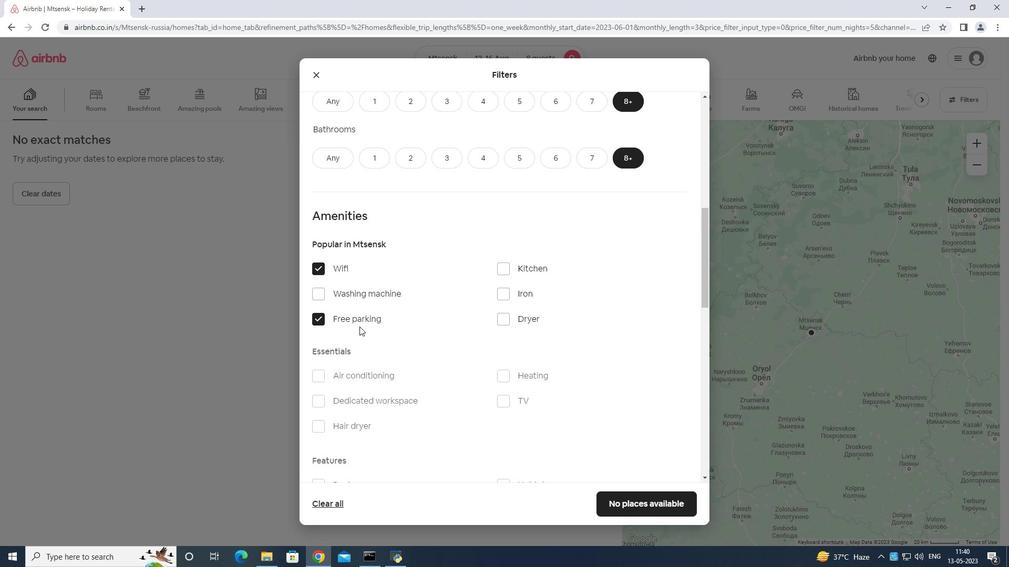 
Action: Mouse scrolled (437, 333) with delta (0, 0)
Screenshot: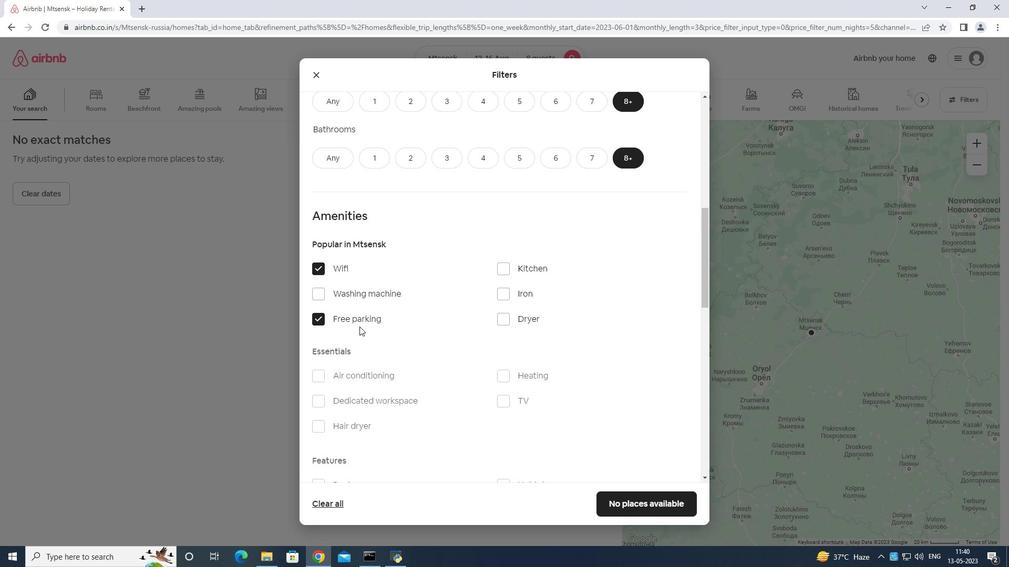 
Action: Mouse moved to (460, 334)
Screenshot: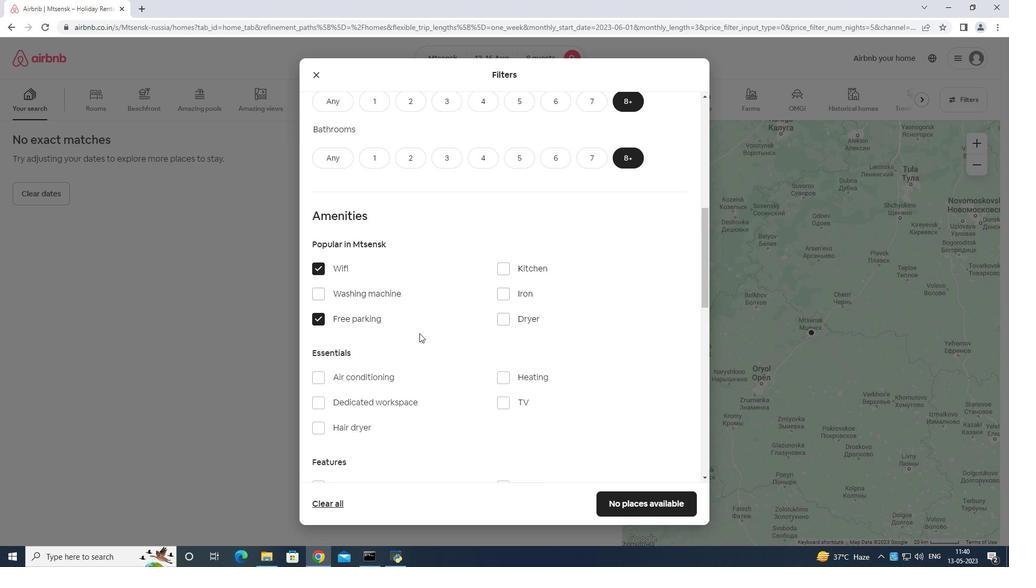 
Action: Mouse scrolled (460, 334) with delta (0, 0)
Screenshot: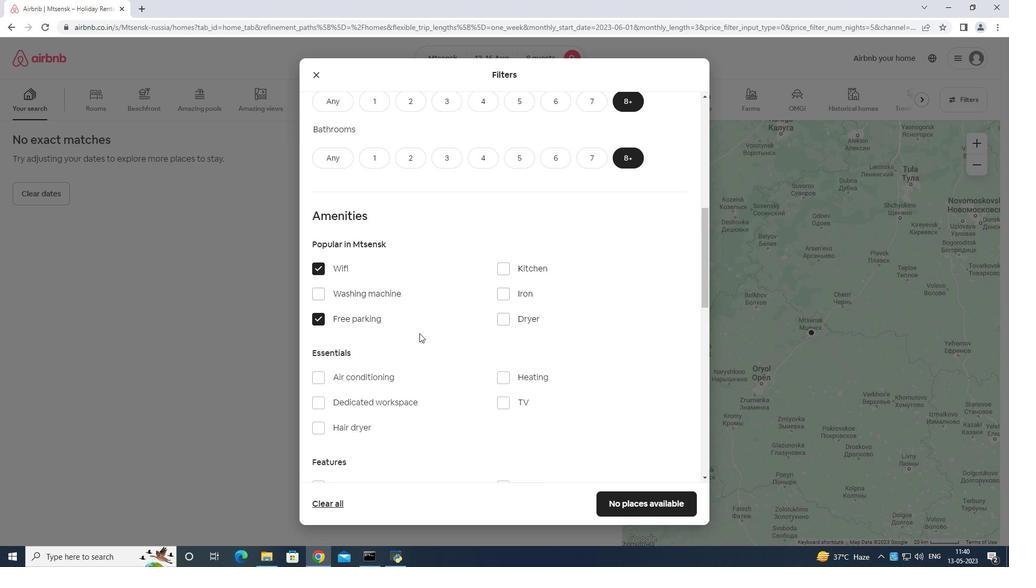 
Action: Mouse moved to (509, 240)
Screenshot: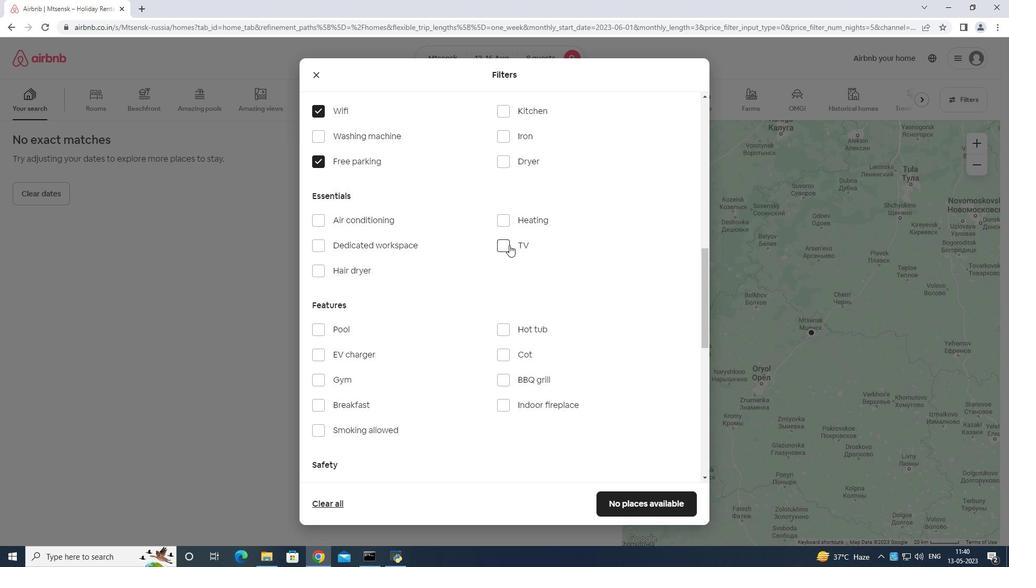 
Action: Mouse pressed left at (509, 240)
Screenshot: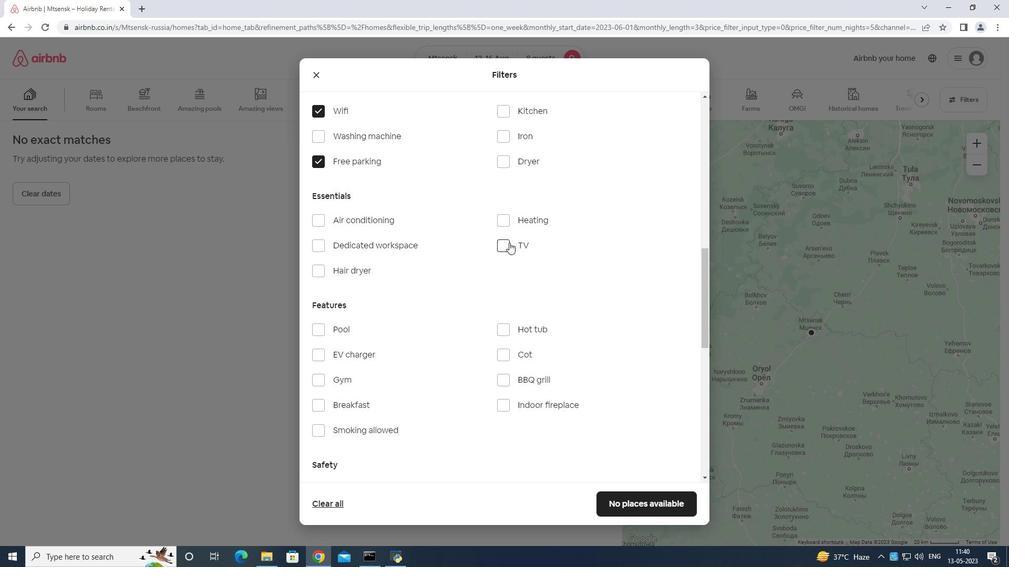 
Action: Mouse moved to (500, 255)
Screenshot: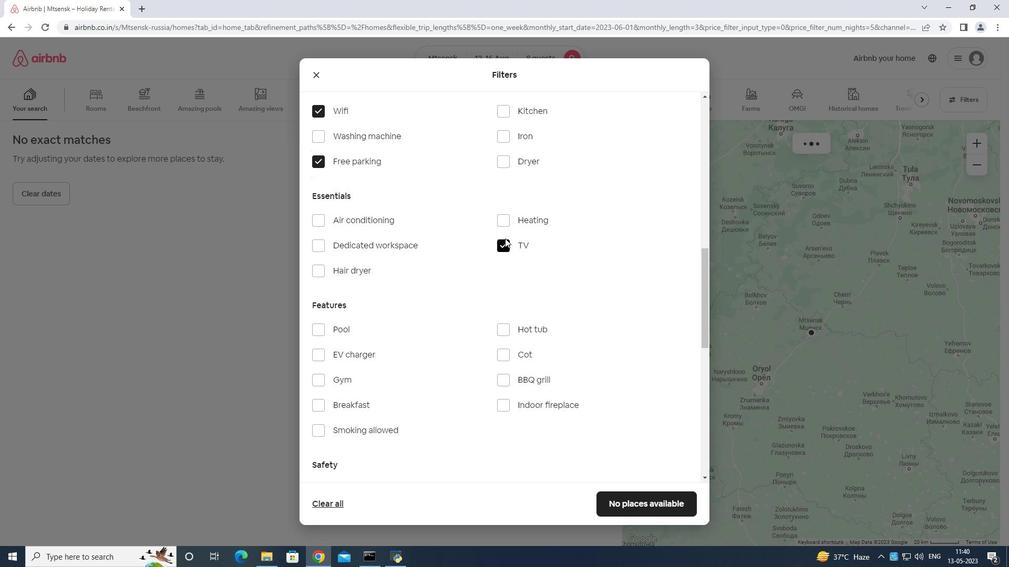 
Action: Mouse scrolled (500, 255) with delta (0, 0)
Screenshot: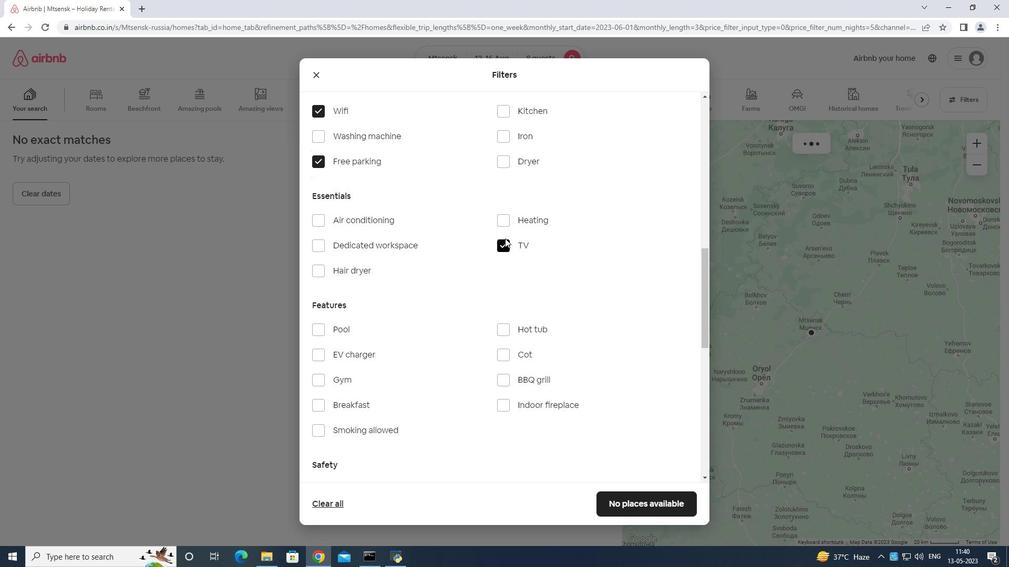 
Action: Mouse moved to (489, 269)
Screenshot: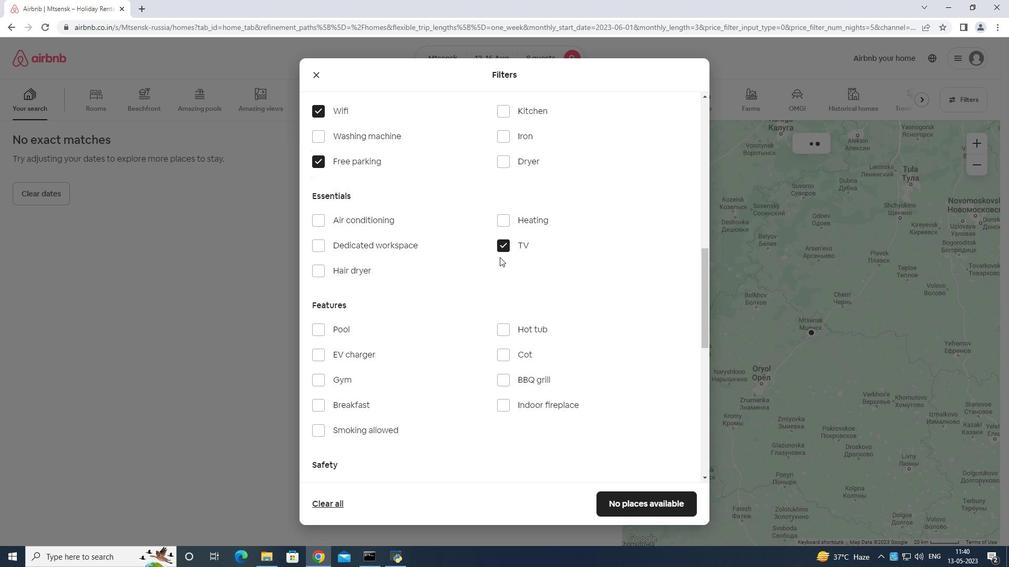 
Action: Mouse scrolled (489, 269) with delta (0, 0)
Screenshot: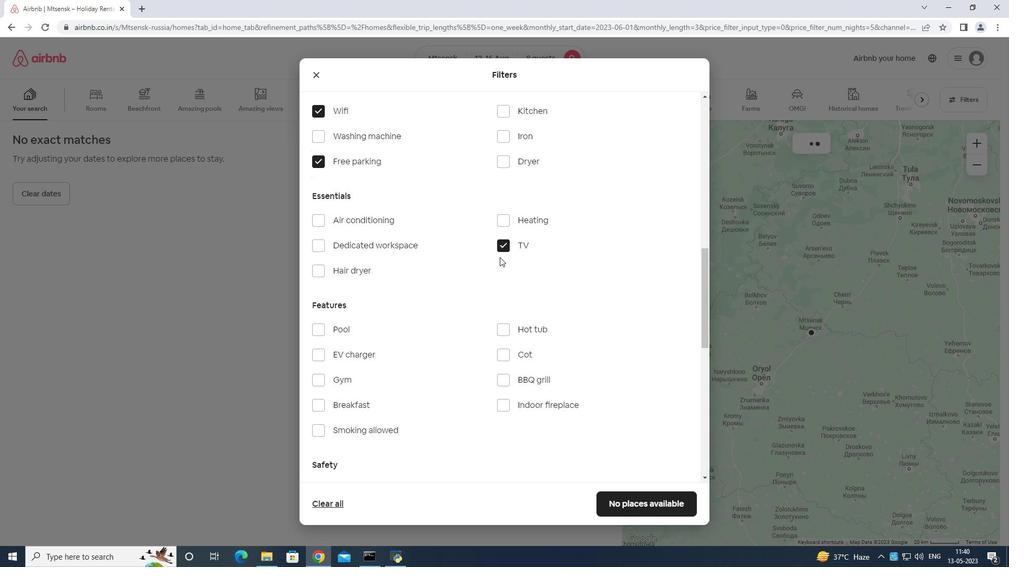 
Action: Mouse moved to (319, 276)
Screenshot: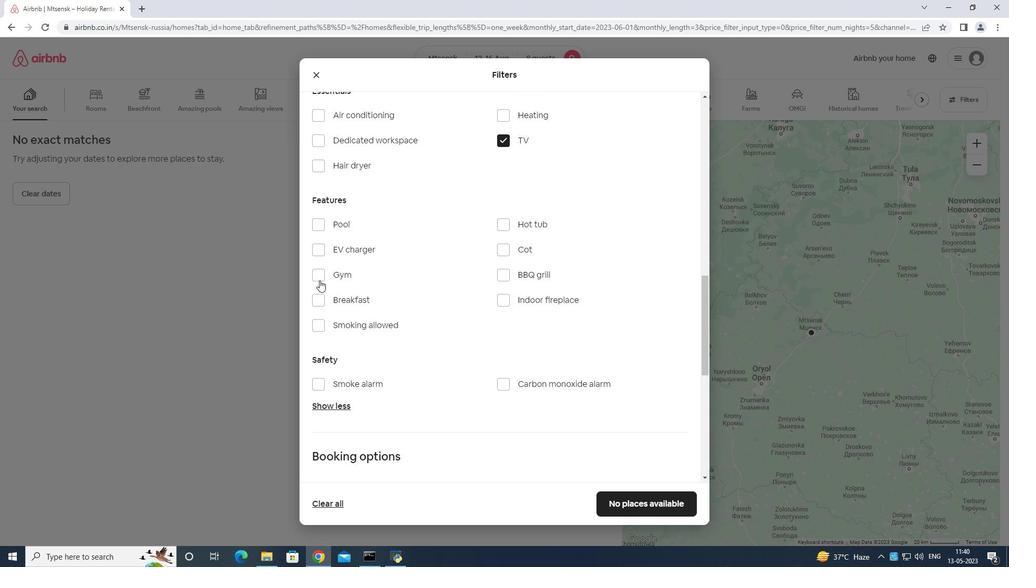 
Action: Mouse pressed left at (319, 276)
Screenshot: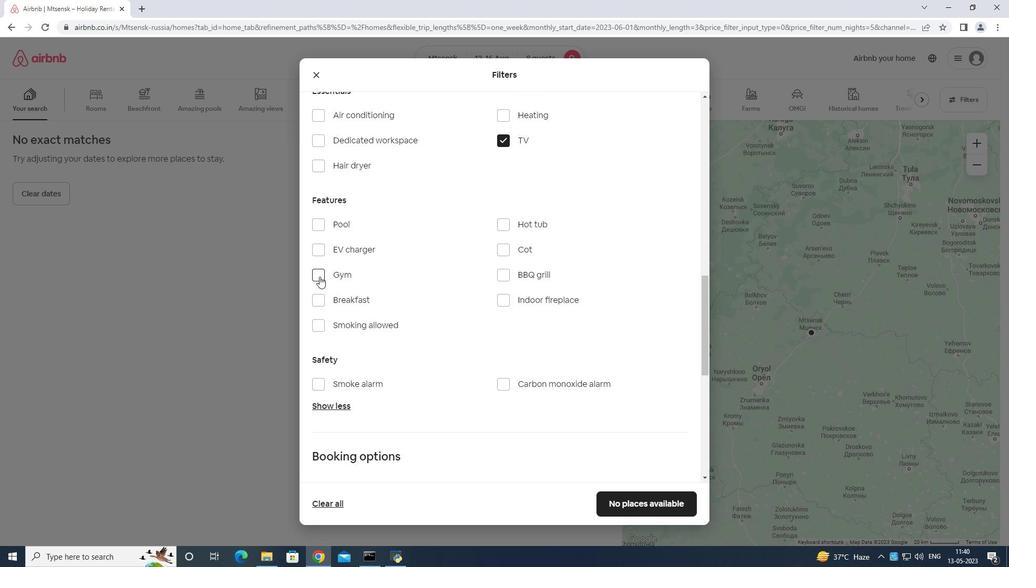 
Action: Mouse moved to (315, 302)
Screenshot: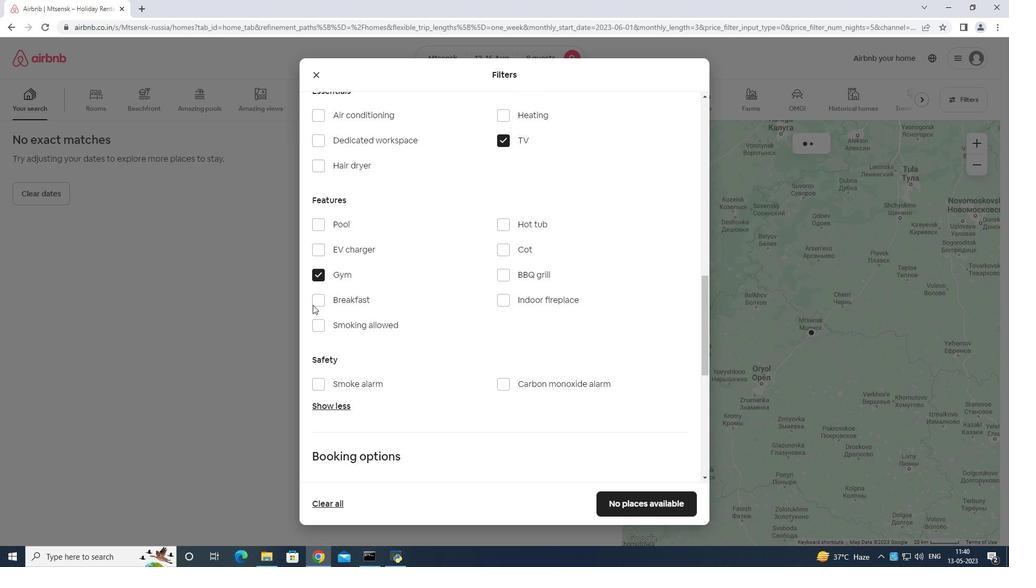 
Action: Mouse pressed left at (315, 302)
Screenshot: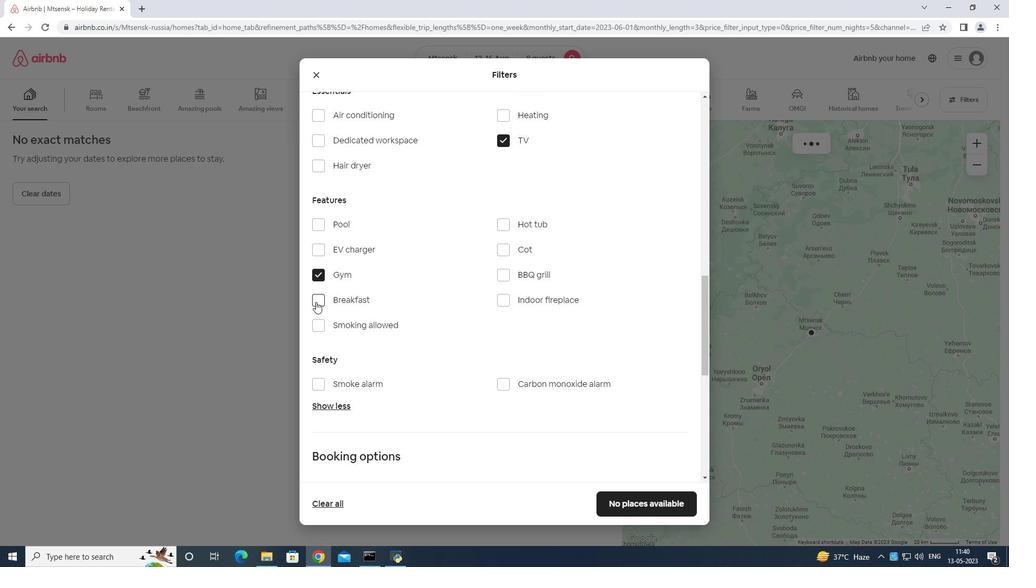 
Action: Mouse moved to (638, 293)
Screenshot: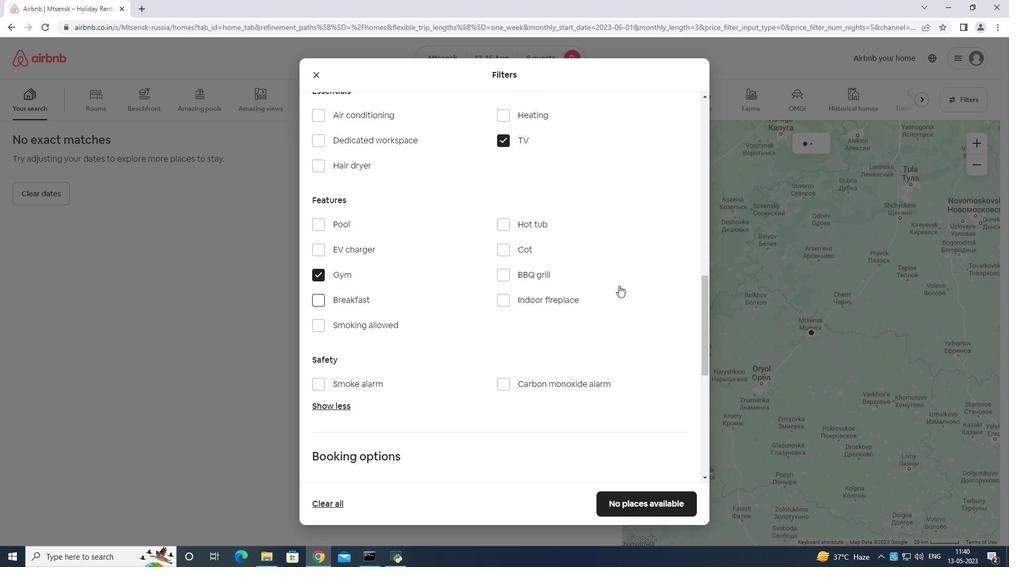 
Action: Mouse scrolled (638, 292) with delta (0, 0)
Screenshot: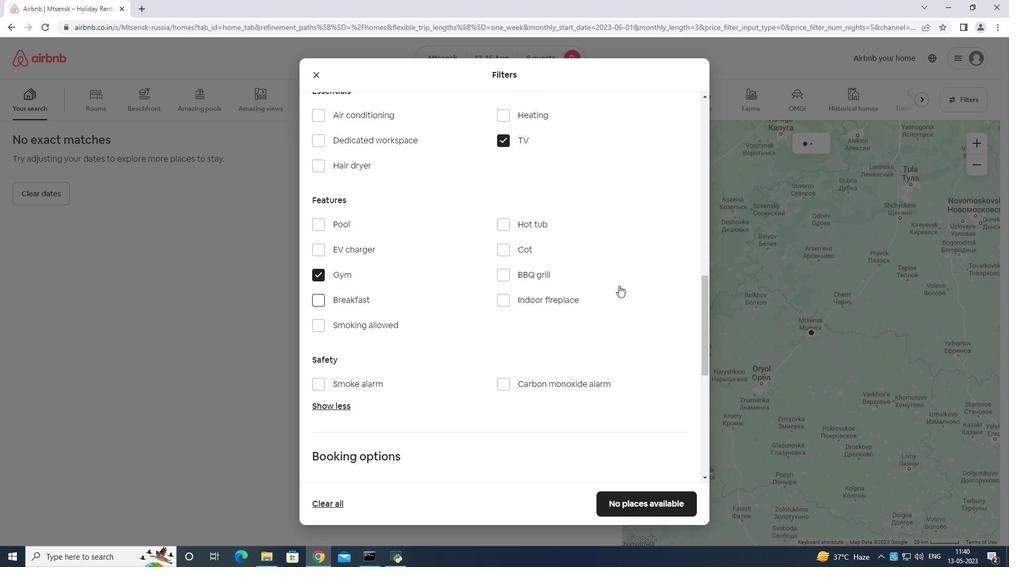 
Action: Mouse moved to (641, 295)
Screenshot: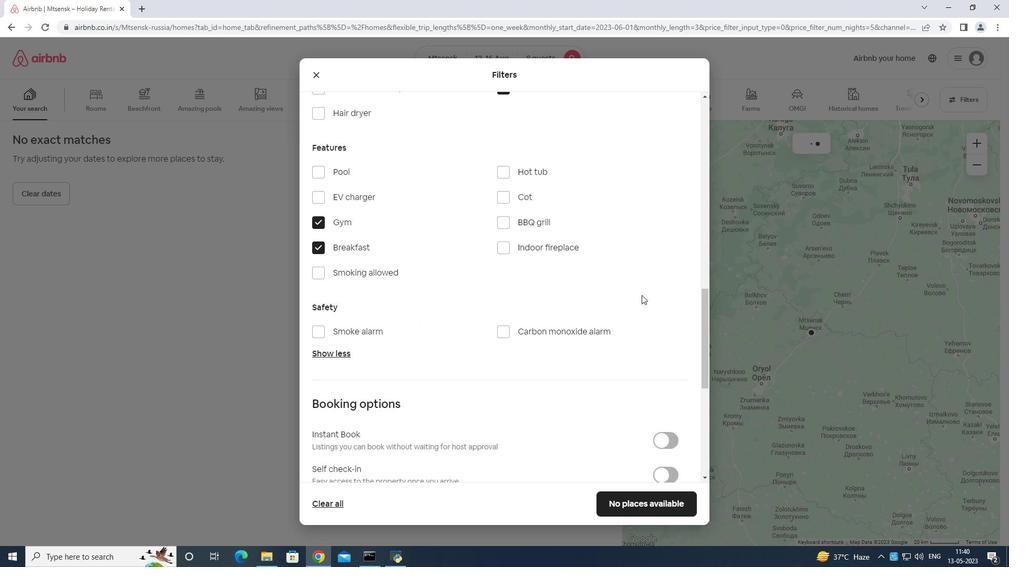 
Action: Mouse scrolled (641, 295) with delta (0, 0)
Screenshot: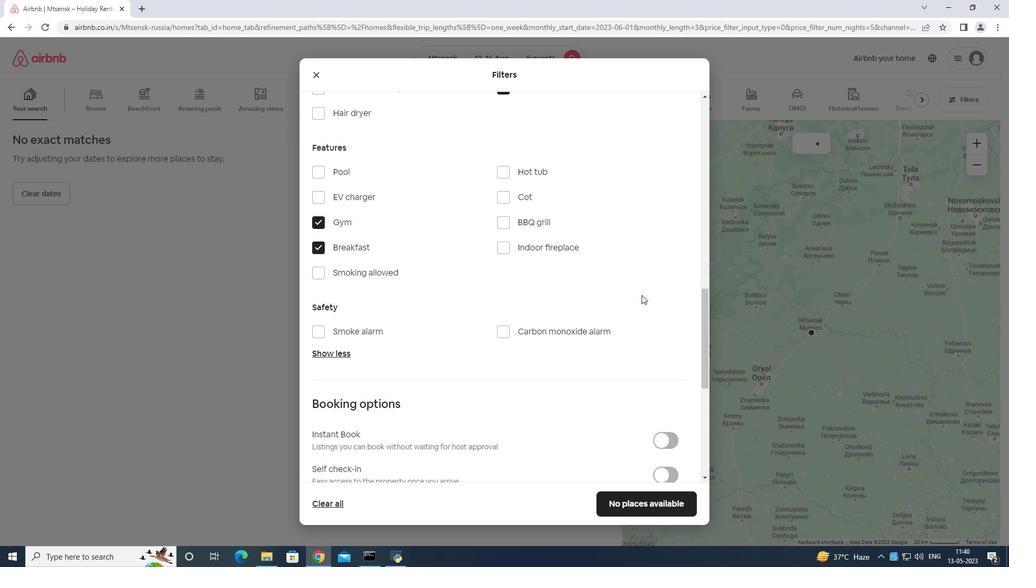 
Action: Mouse moved to (641, 296)
Screenshot: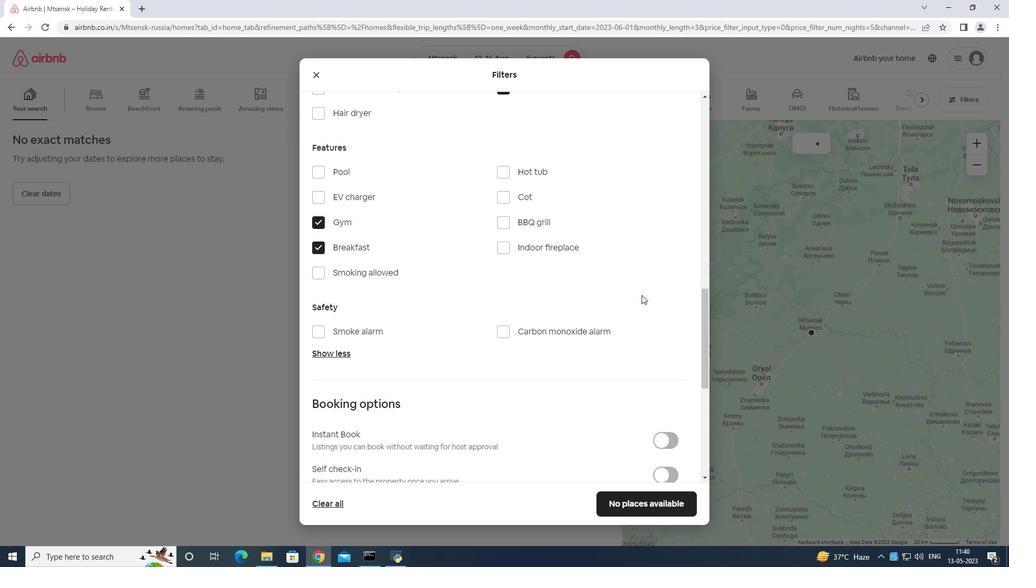 
Action: Mouse scrolled (641, 295) with delta (0, 0)
Screenshot: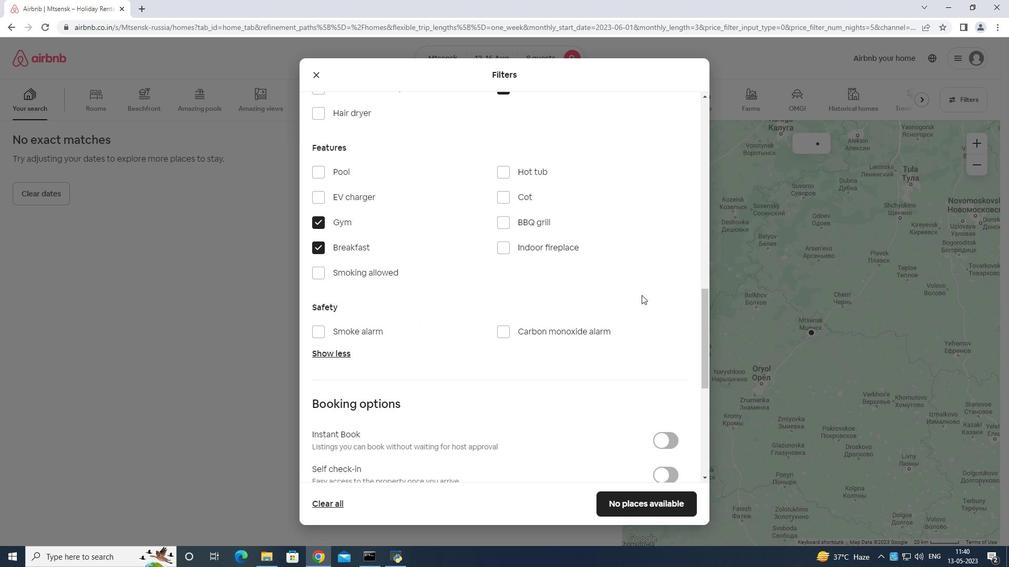 
Action: Mouse scrolled (641, 295) with delta (0, 0)
Screenshot: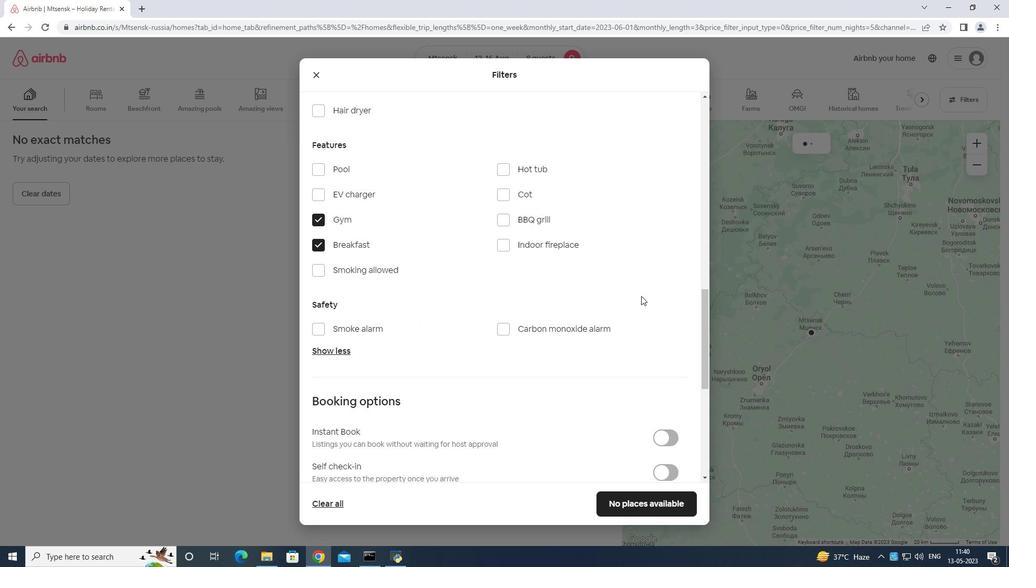 
Action: Mouse moved to (640, 296)
Screenshot: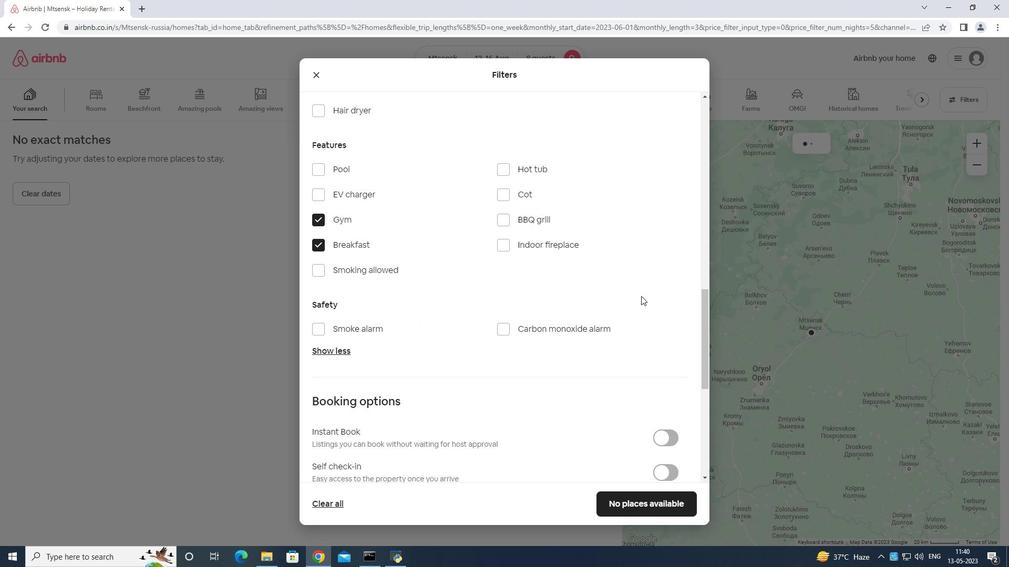 
Action: Mouse scrolled (640, 295) with delta (0, 0)
Screenshot: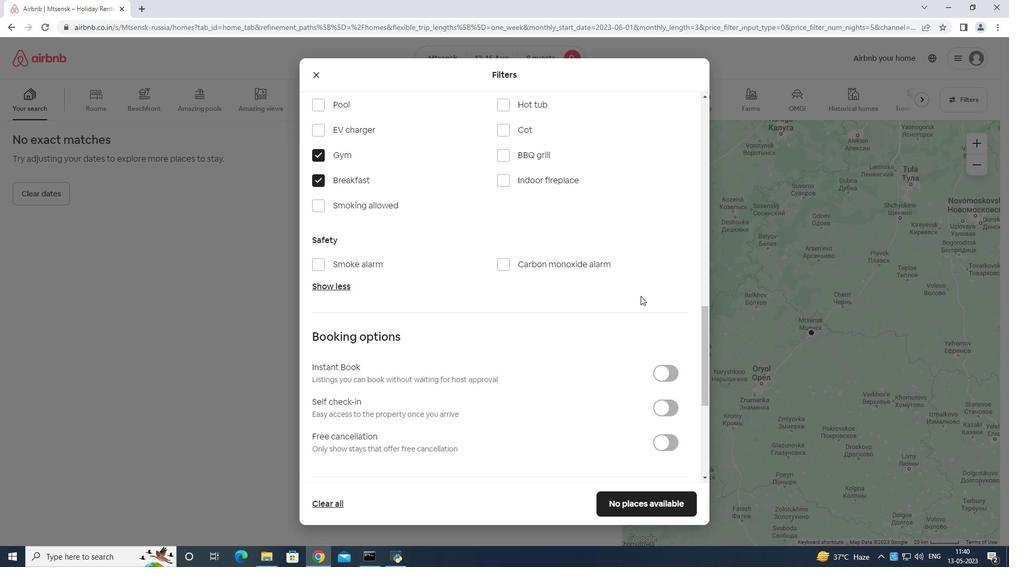 
Action: Mouse moved to (633, 293)
Screenshot: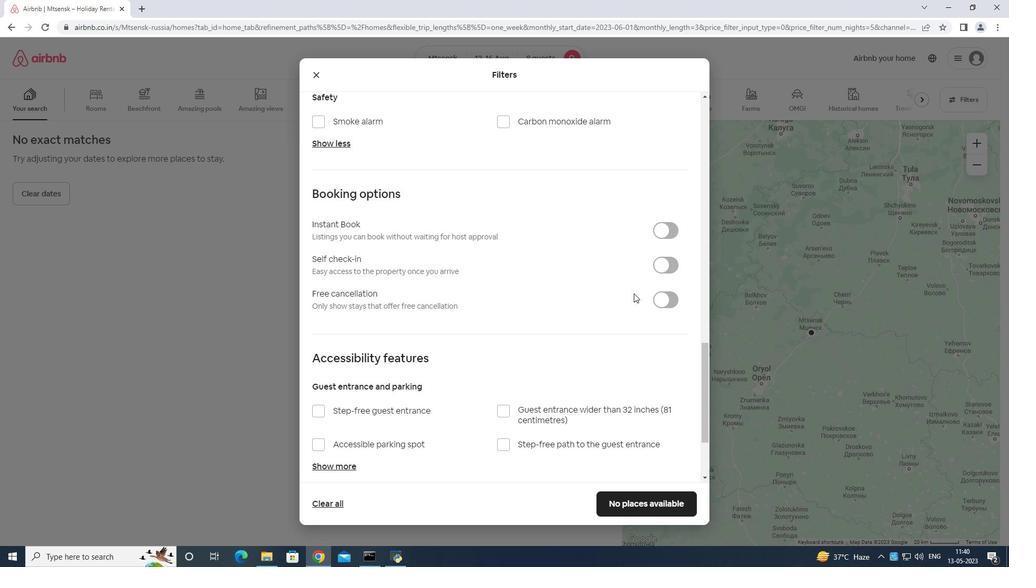 
Action: Mouse scrolled (633, 293) with delta (0, 0)
Screenshot: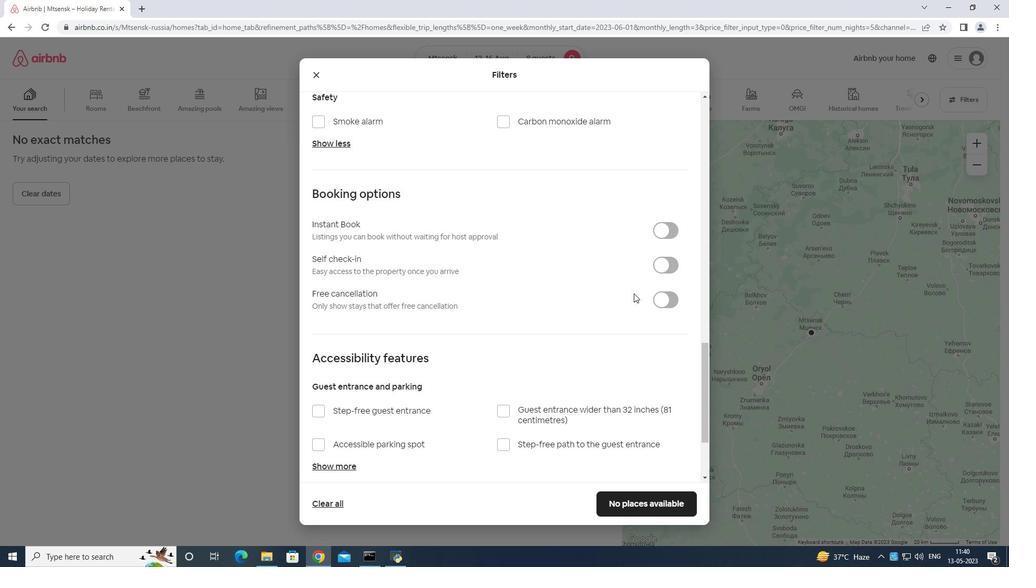 
Action: Mouse scrolled (633, 293) with delta (0, 0)
Screenshot: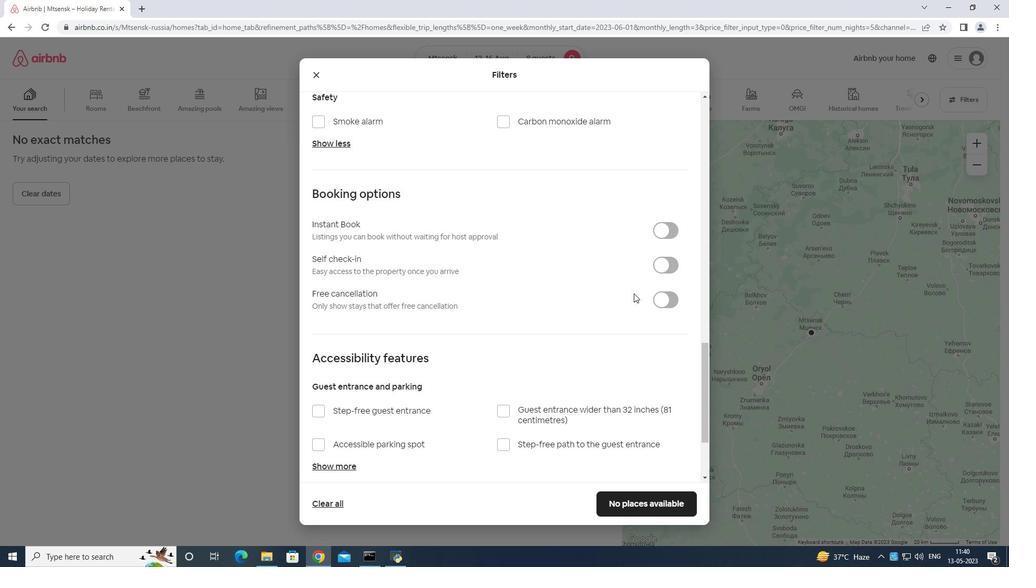 
Action: Mouse moved to (661, 157)
Screenshot: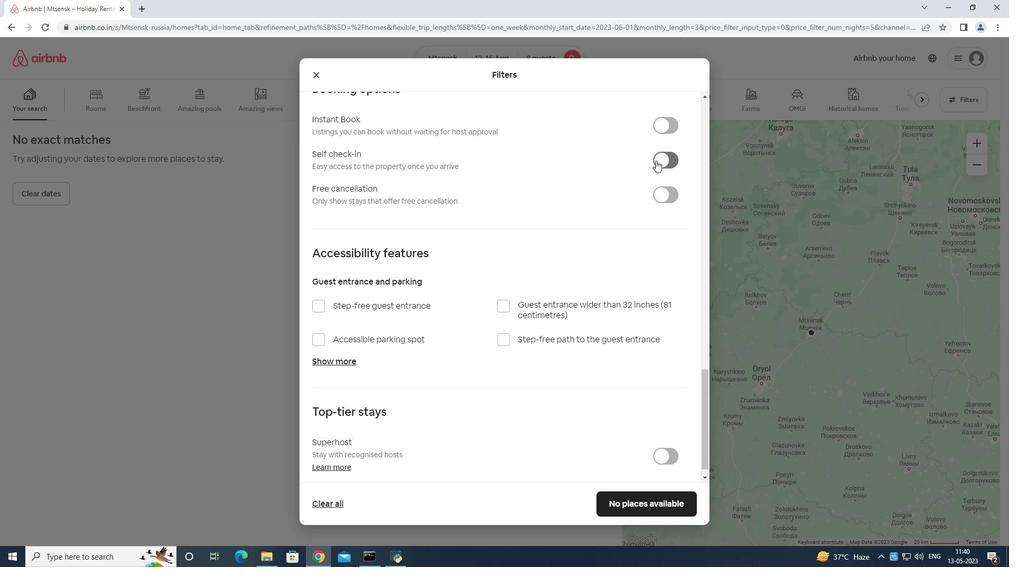 
Action: Mouse pressed left at (661, 157)
Screenshot: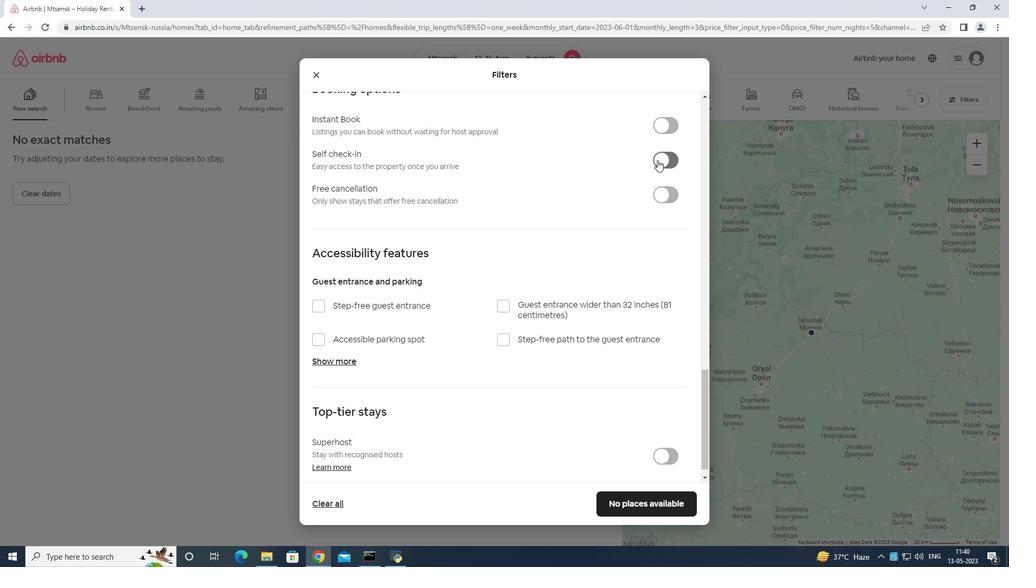 
Action: Mouse moved to (645, 188)
Screenshot: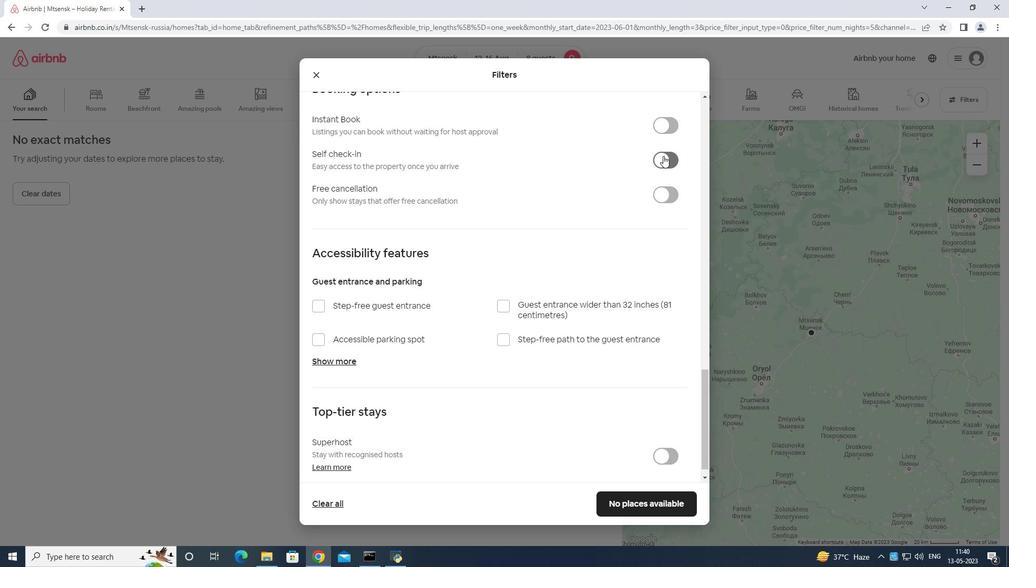 
Action: Mouse scrolled (645, 187) with delta (0, 0)
Screenshot: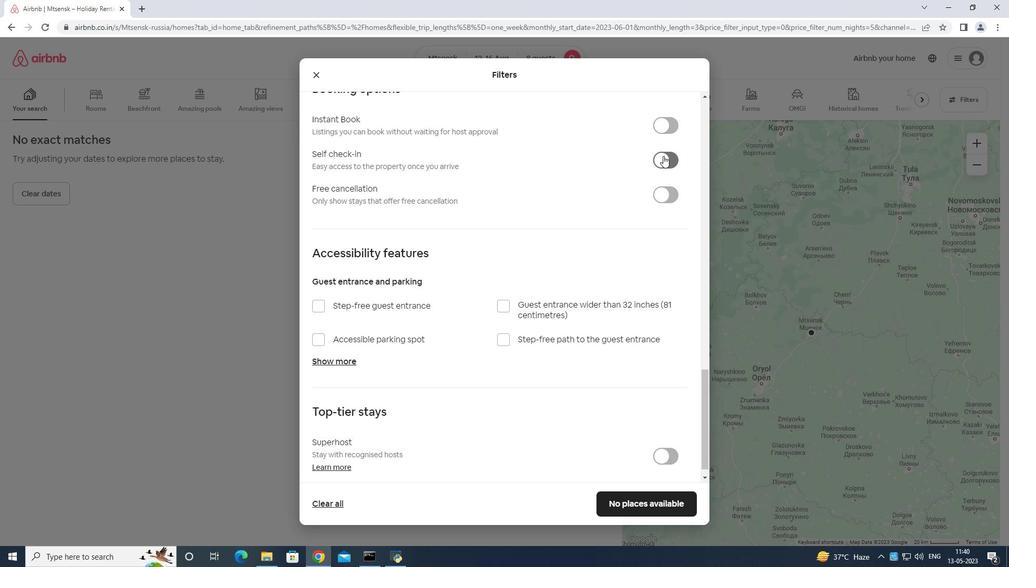 
Action: Mouse moved to (640, 217)
Screenshot: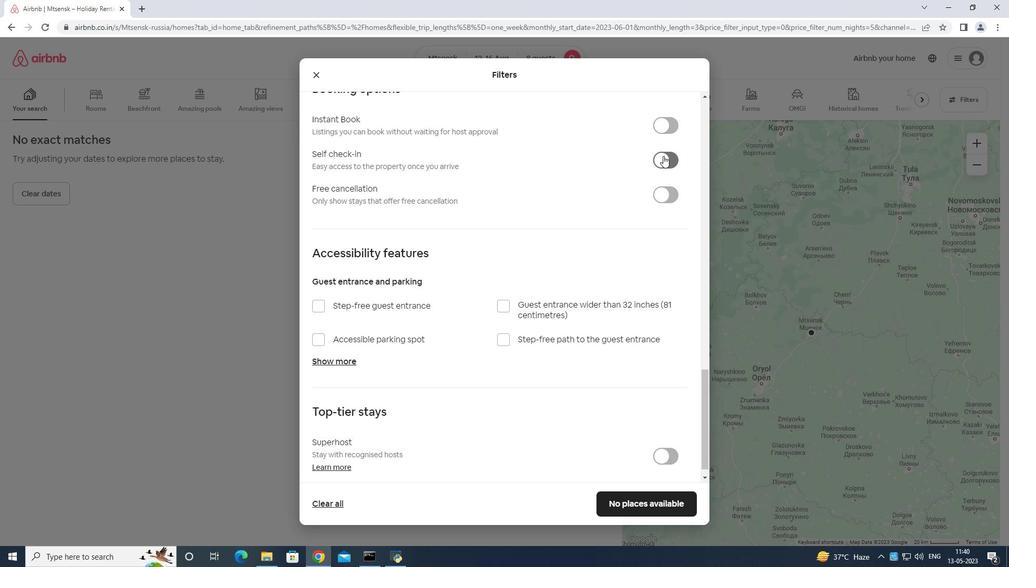 
Action: Mouse scrolled (640, 217) with delta (0, 0)
Screenshot: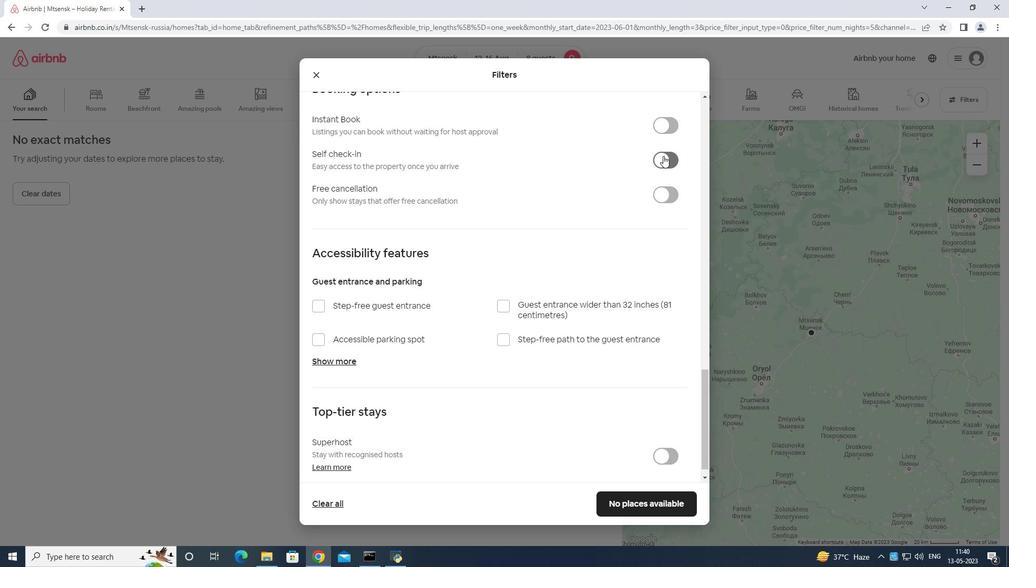 
Action: Mouse moved to (634, 253)
Screenshot: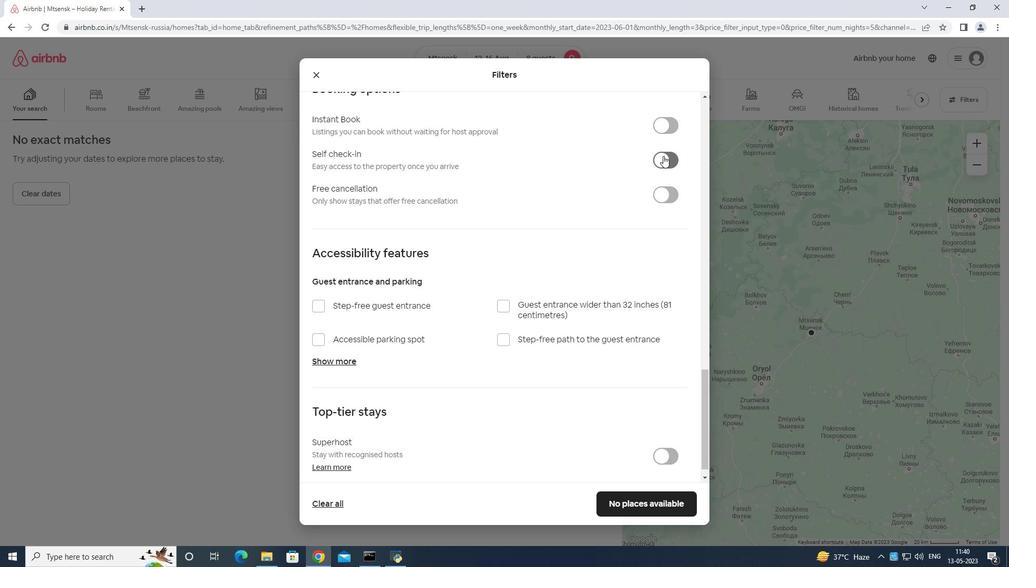 
Action: Mouse scrolled (634, 252) with delta (0, 0)
Screenshot: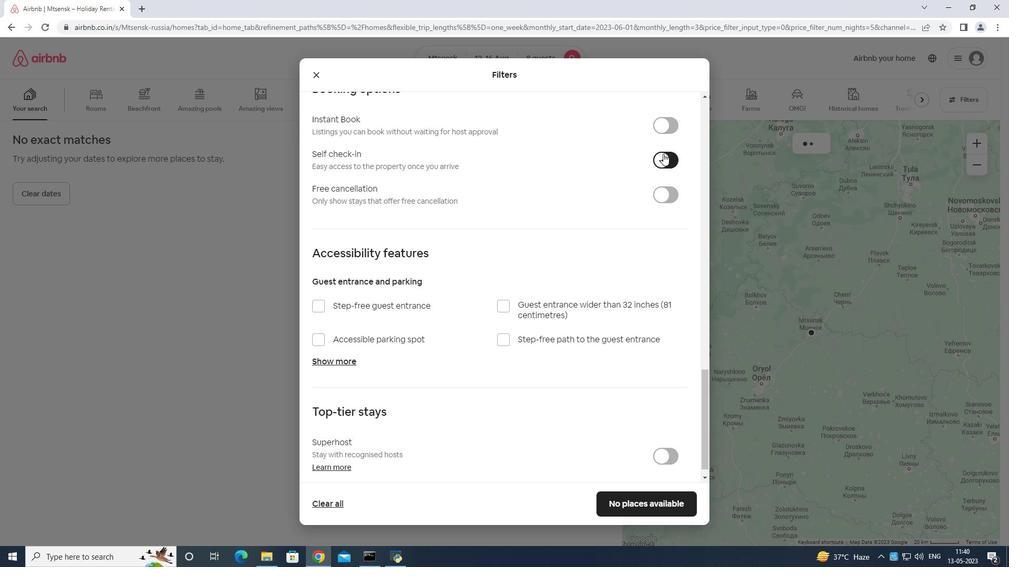 
Action: Mouse moved to (629, 259)
Screenshot: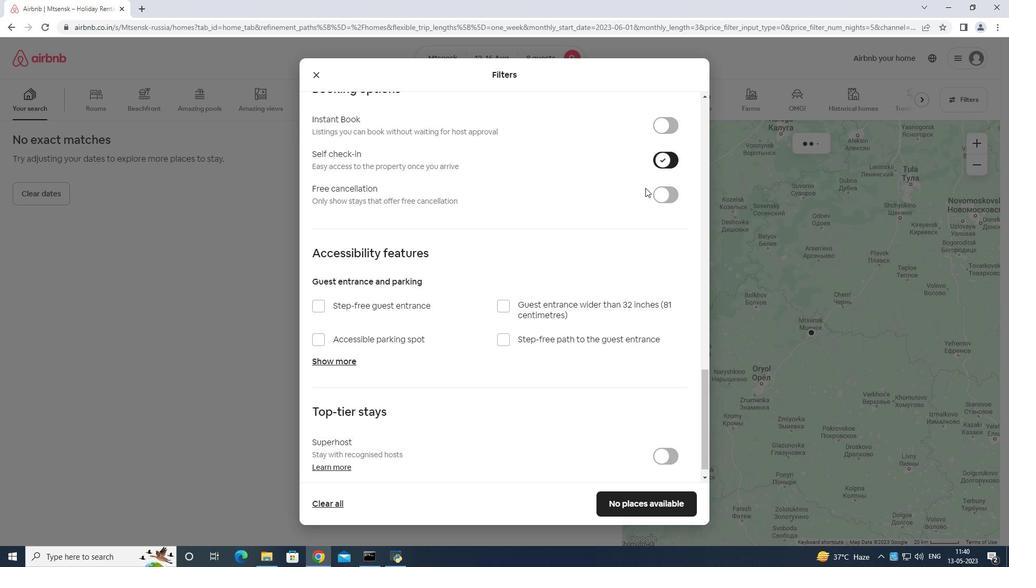 
Action: Mouse scrolled (629, 259) with delta (0, 0)
Screenshot: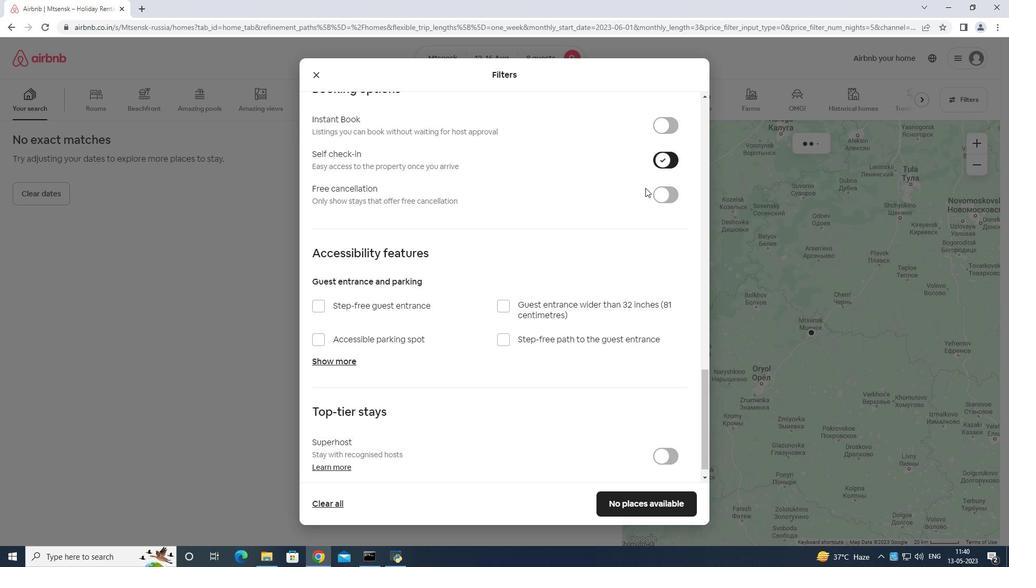 
Action: Mouse moved to (626, 258)
Screenshot: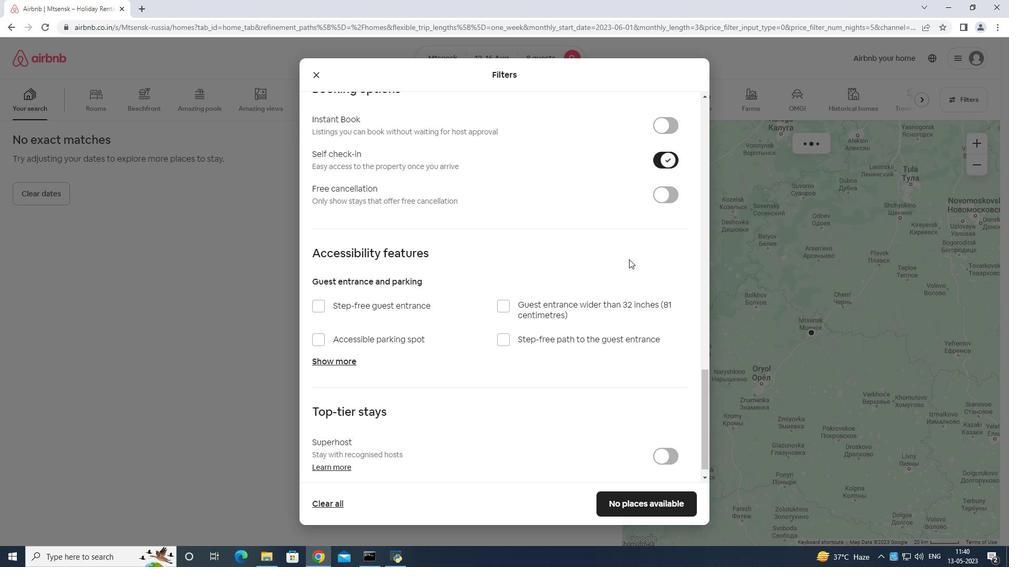 
Action: Mouse scrolled (626, 258) with delta (0, 0)
Screenshot: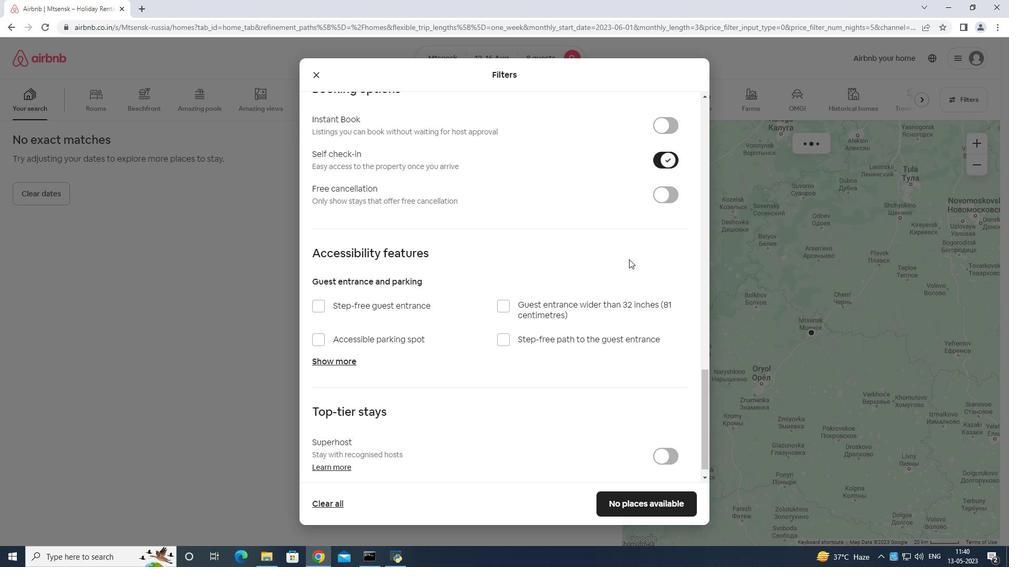 
Action: Mouse moved to (621, 264)
Screenshot: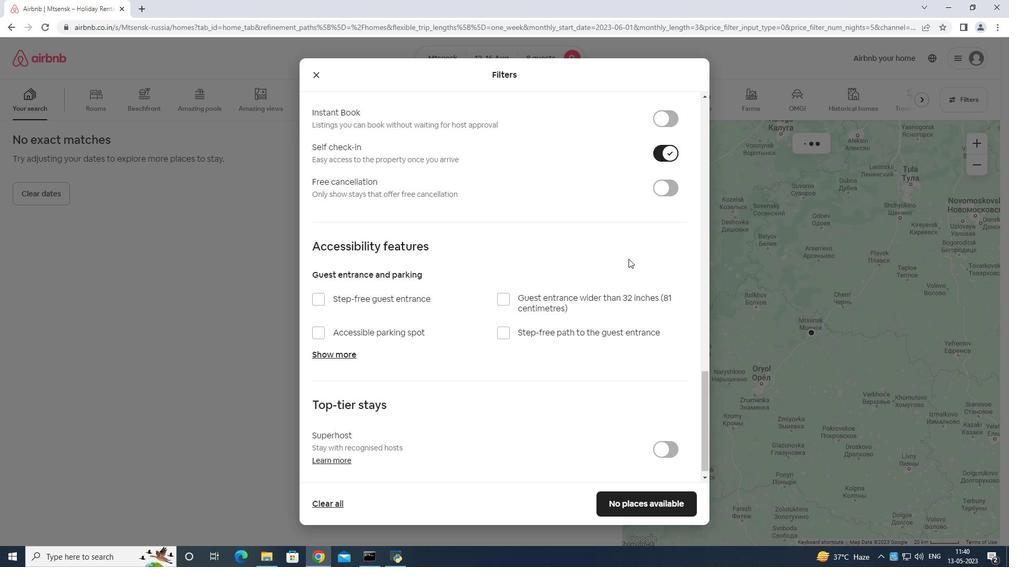 
Action: Mouse scrolled (621, 264) with delta (0, 0)
Screenshot: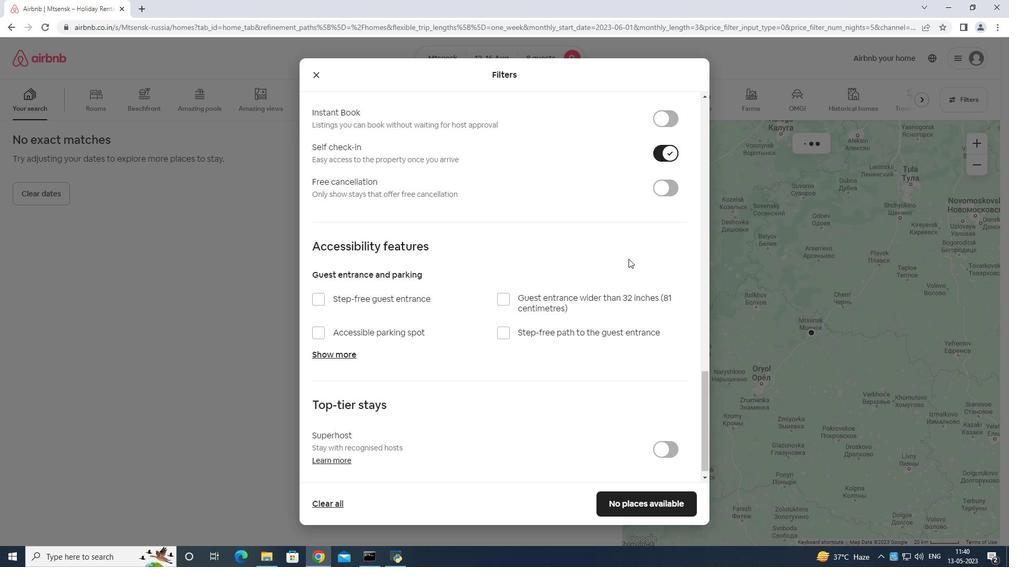 
Action: Mouse scrolled (621, 264) with delta (0, 0)
Screenshot: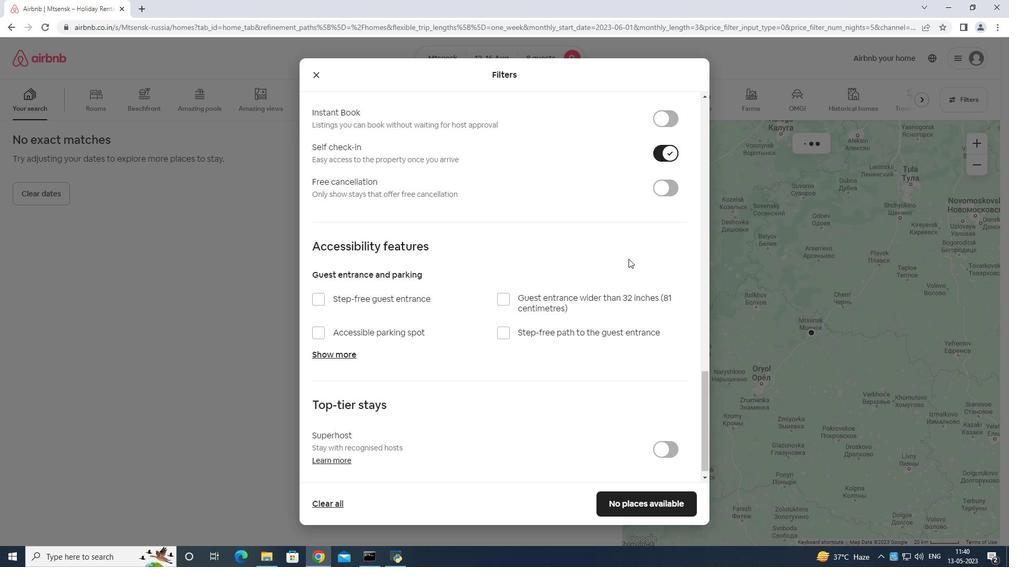 
Action: Mouse scrolled (621, 264) with delta (0, 0)
Screenshot: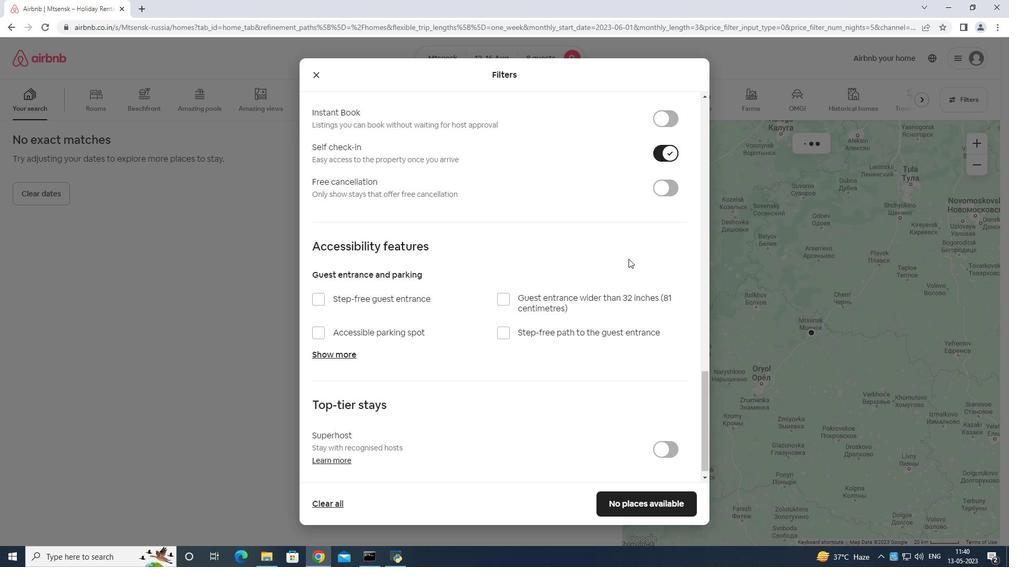 
Action: Mouse moved to (621, 268)
Screenshot: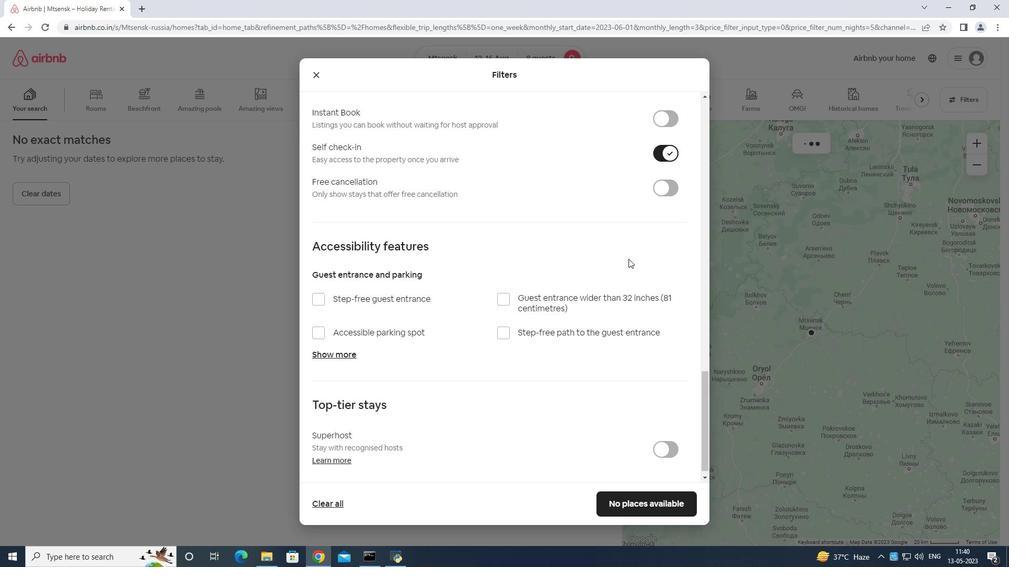 
Action: Mouse scrolled (621, 267) with delta (0, 0)
Screenshot: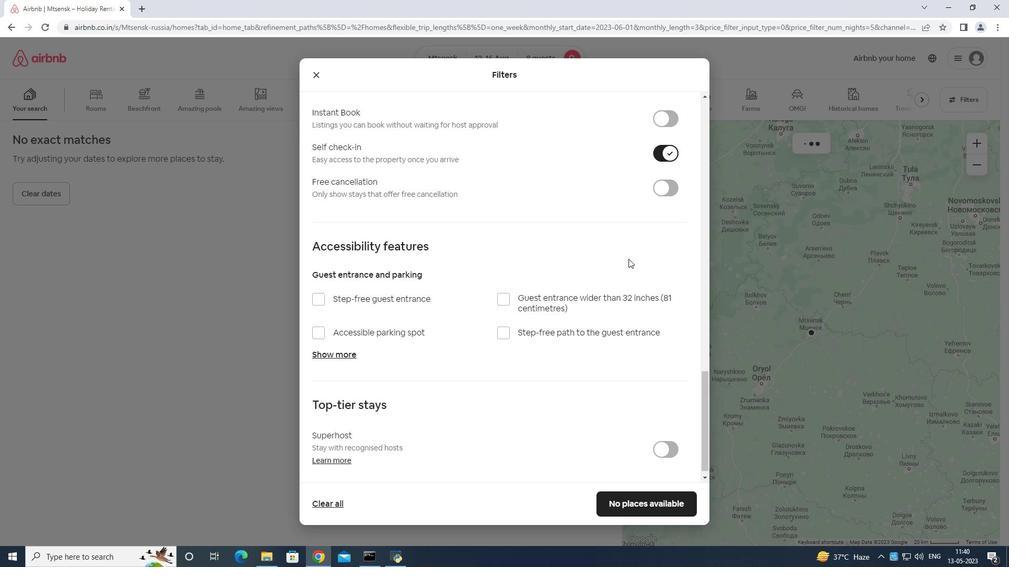 
Action: Mouse moved to (621, 270)
Screenshot: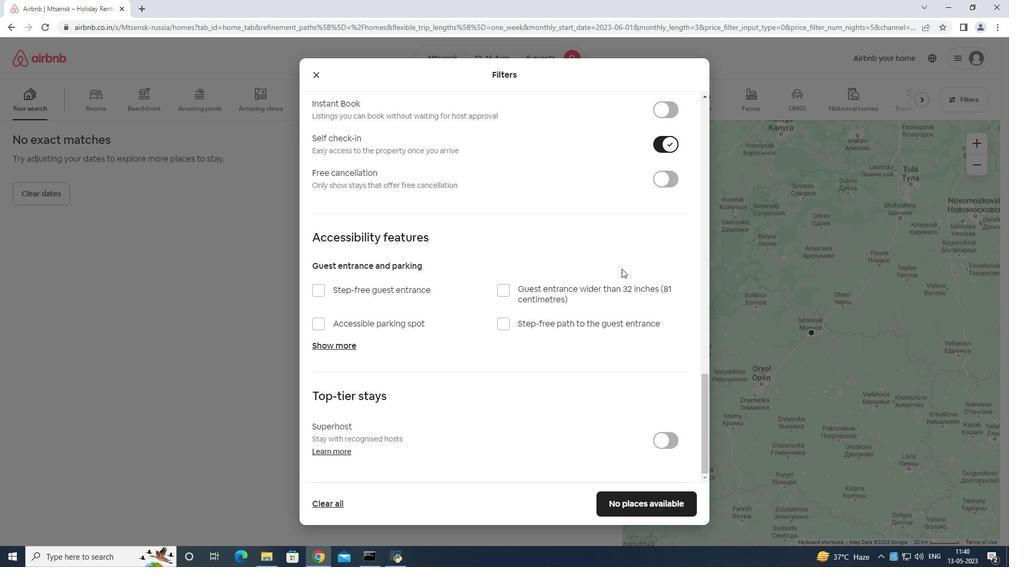 
Action: Mouse scrolled (621, 270) with delta (0, 0)
Screenshot: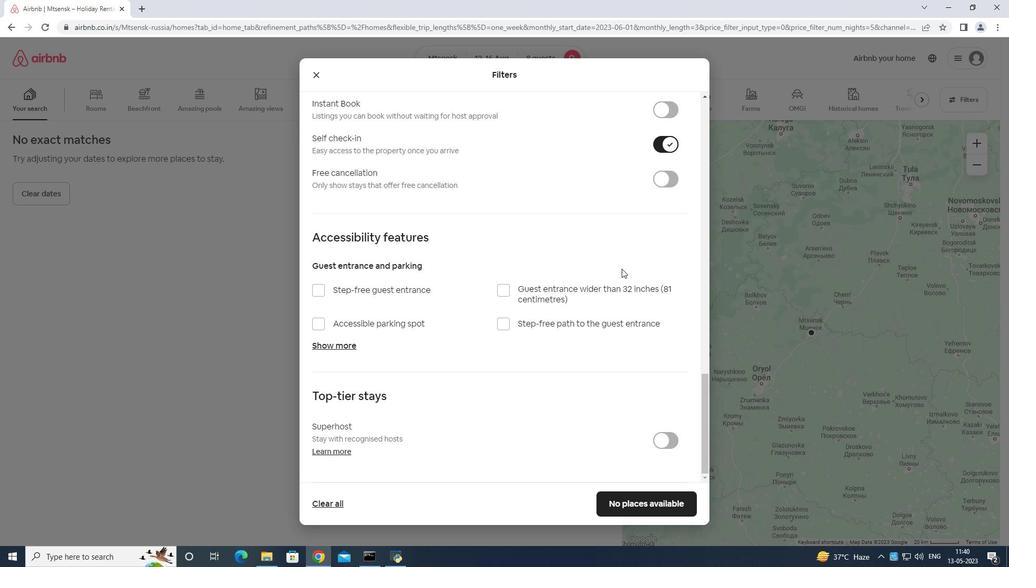 
Action: Mouse moved to (621, 271)
Screenshot: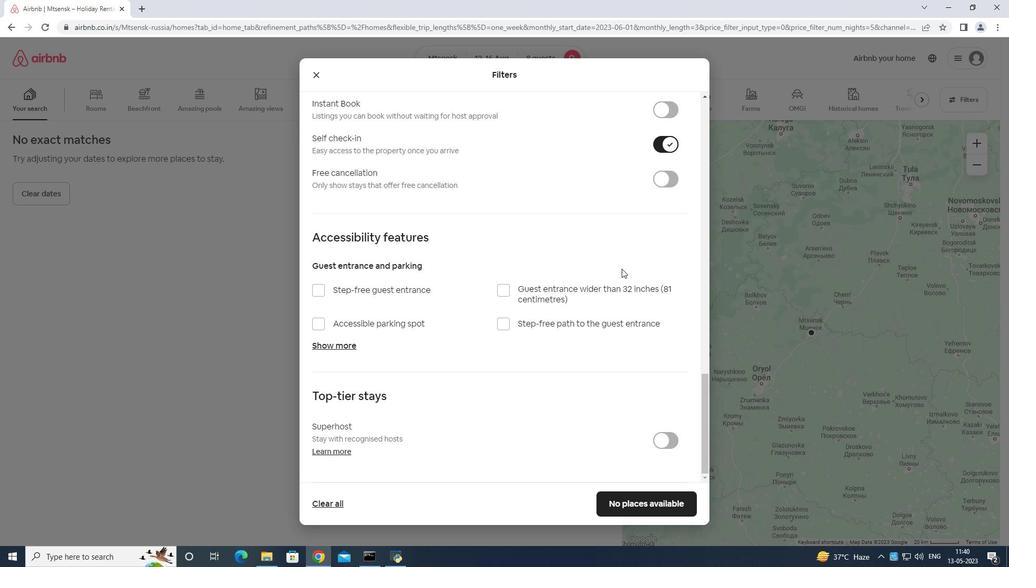 
Action: Mouse scrolled (621, 271) with delta (0, 0)
Screenshot: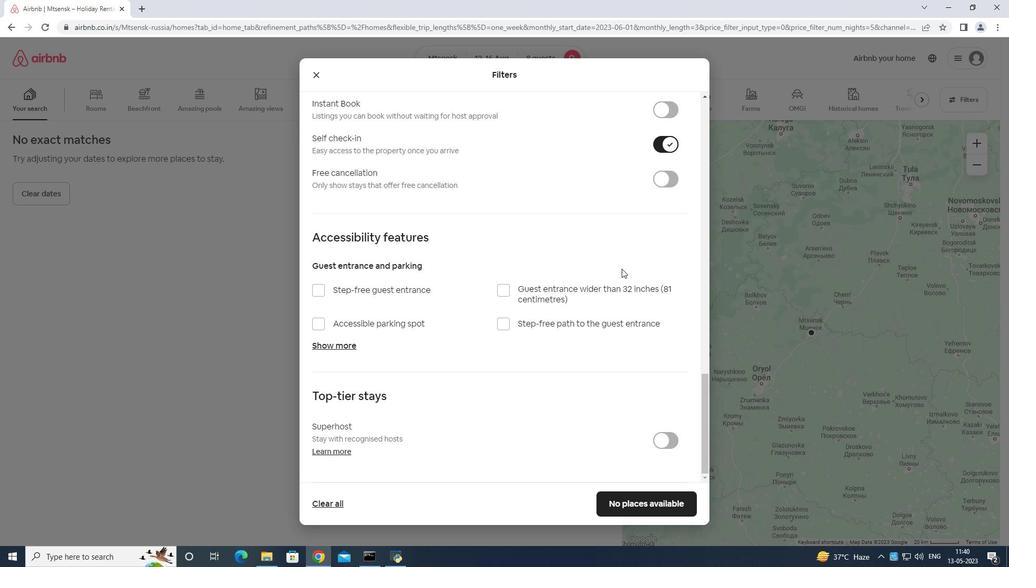 
Action: Mouse moved to (624, 274)
Screenshot: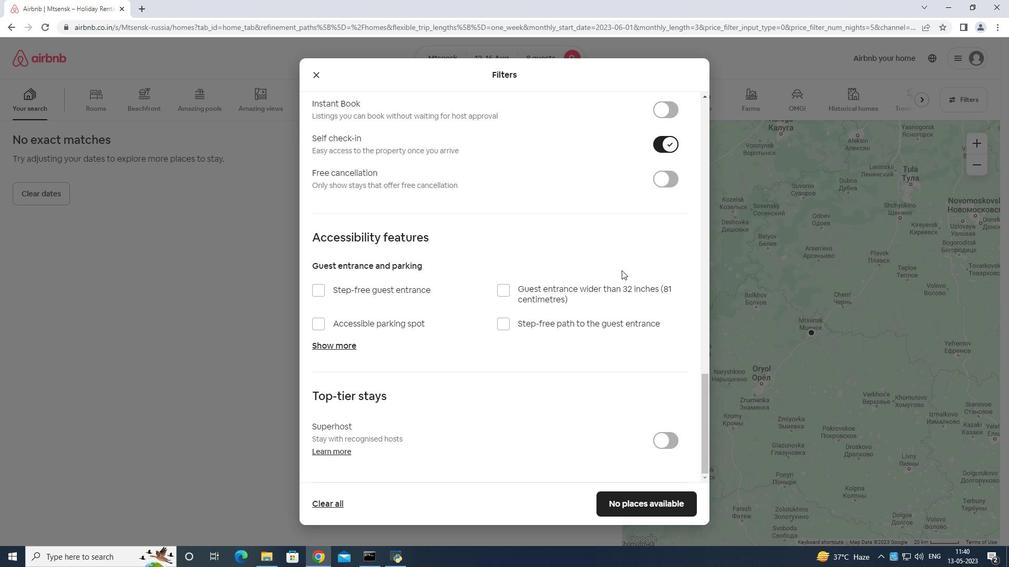 
Action: Mouse scrolled (624, 273) with delta (0, 0)
Screenshot: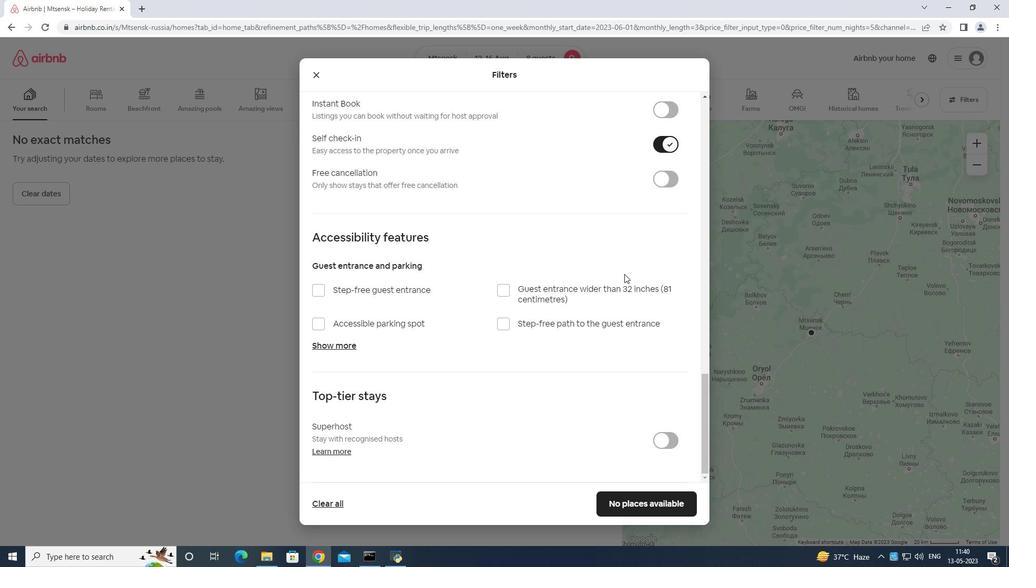 
Action: Mouse moved to (630, 282)
Screenshot: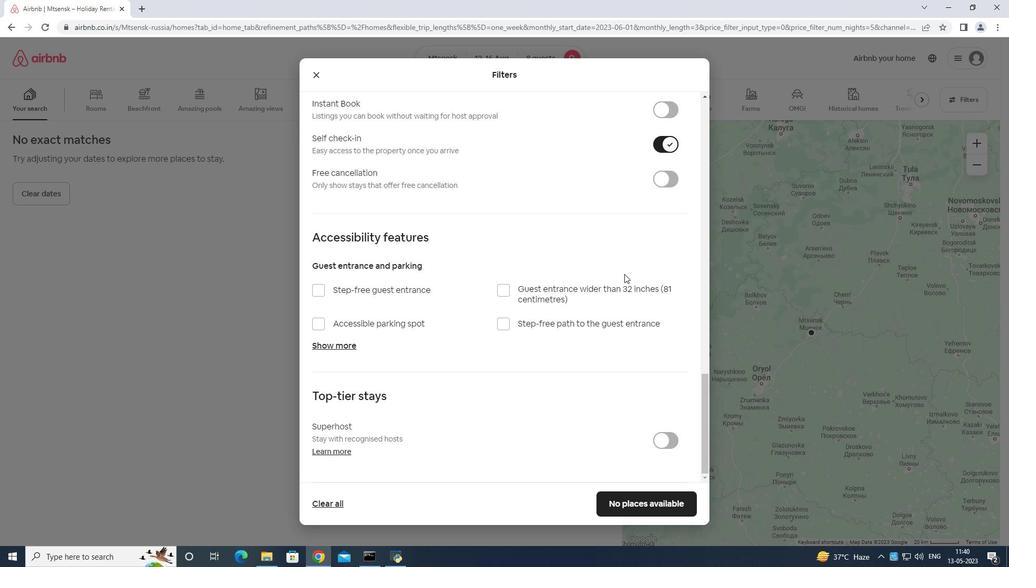 
Action: Mouse scrolled (630, 281) with delta (0, 0)
Screenshot: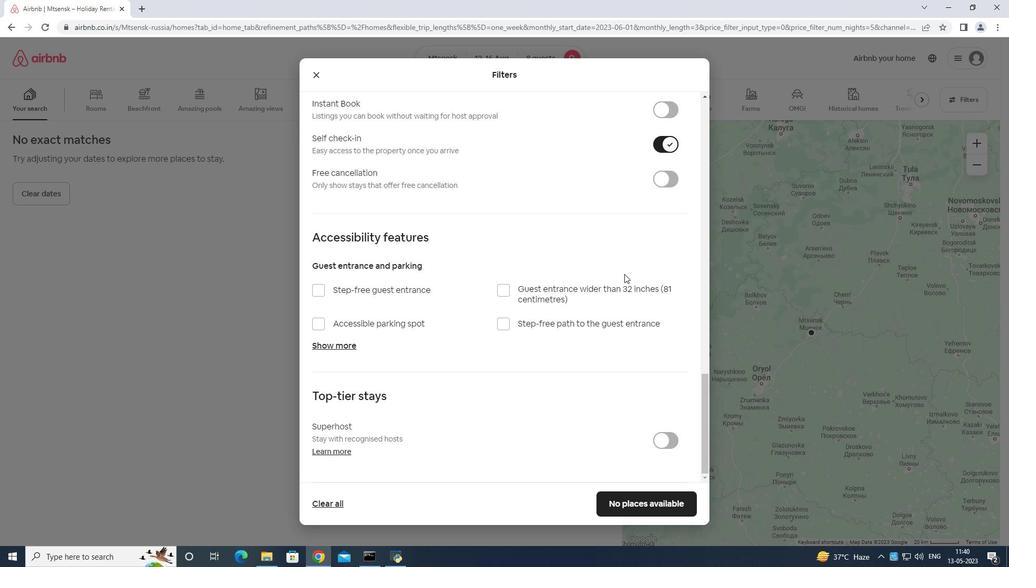 
Action: Mouse moved to (664, 316)
Screenshot: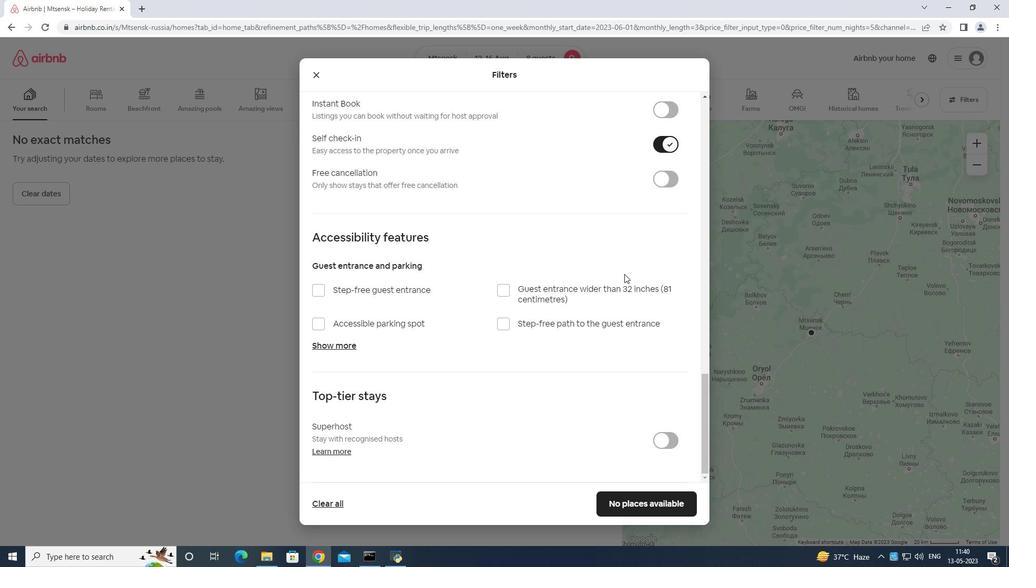
Action: Mouse scrolled (664, 316) with delta (0, 0)
Screenshot: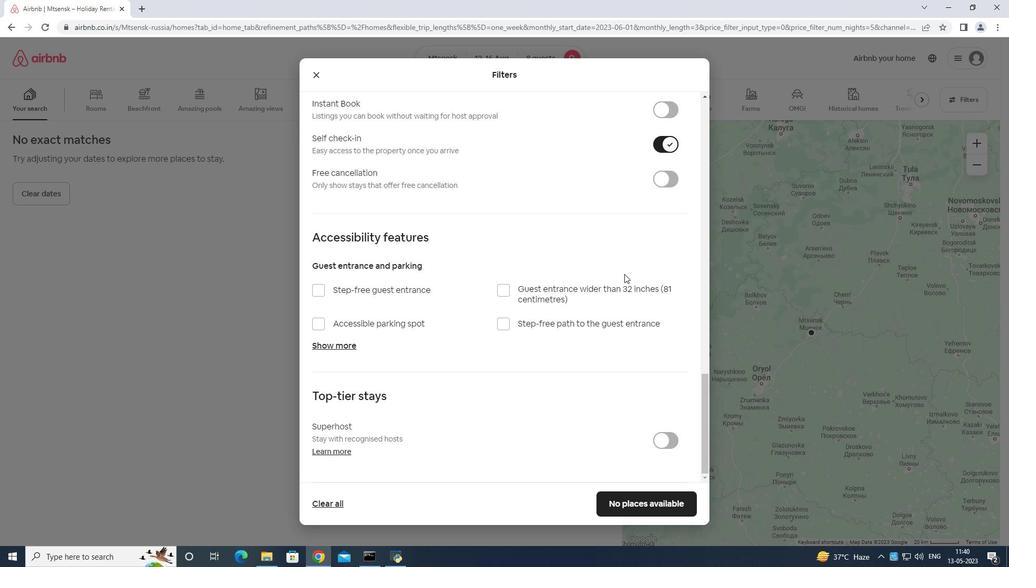 
Action: Mouse moved to (638, 505)
Screenshot: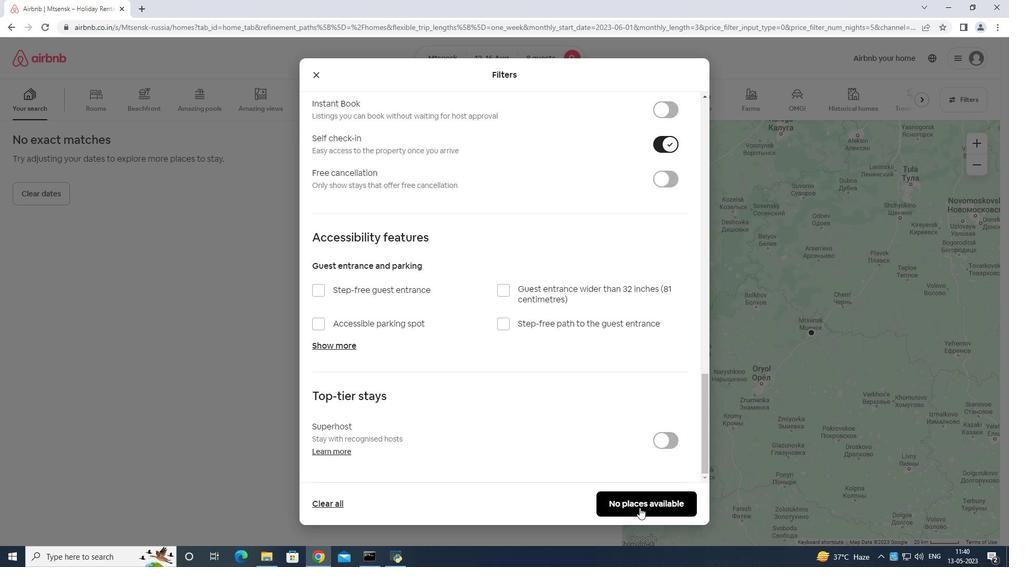 
Action: Mouse pressed left at (638, 505)
Screenshot: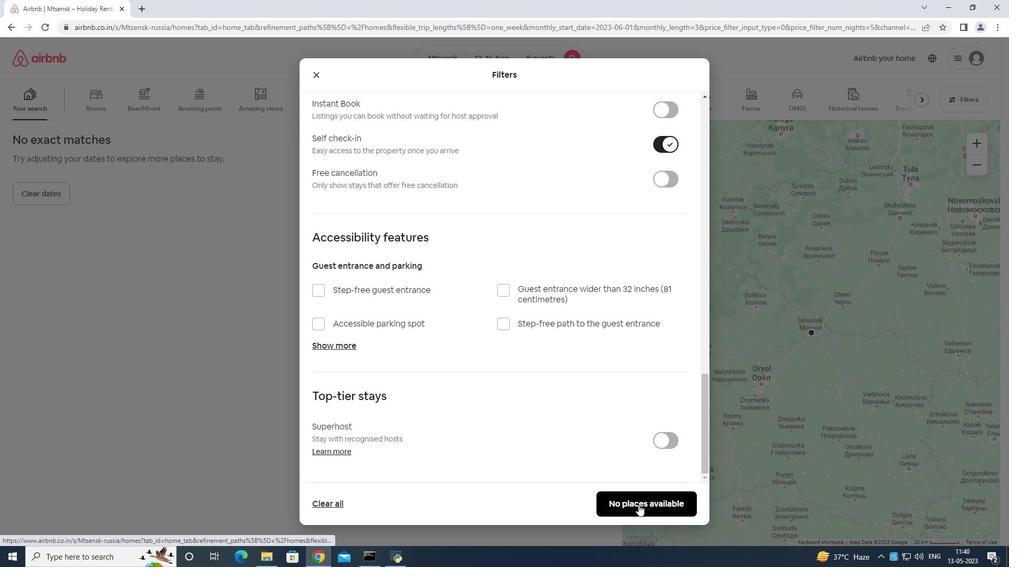 
Action: Mouse moved to (639, 504)
Screenshot: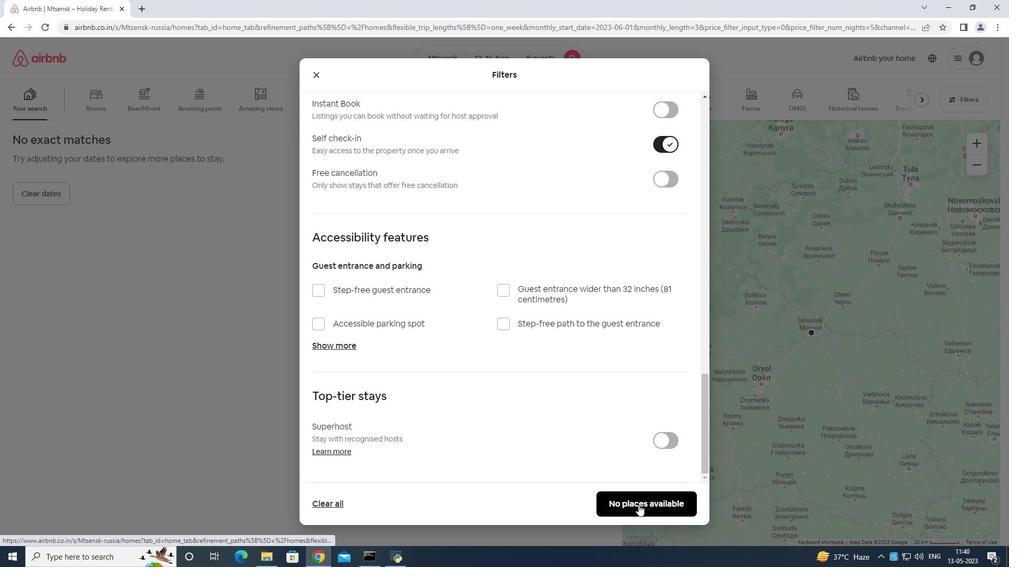 
